 Task: Find connections with filter location Macaé with filter topic #hiringwith filter profile language German with filter current company Dicetek LLC with filter school R.V.R. & J.C. College of Engineering with filter industry Skiing Facilities with filter service category Negotiation with filter keywords title Marketing Communications Manager
Action: Mouse moved to (550, 77)
Screenshot: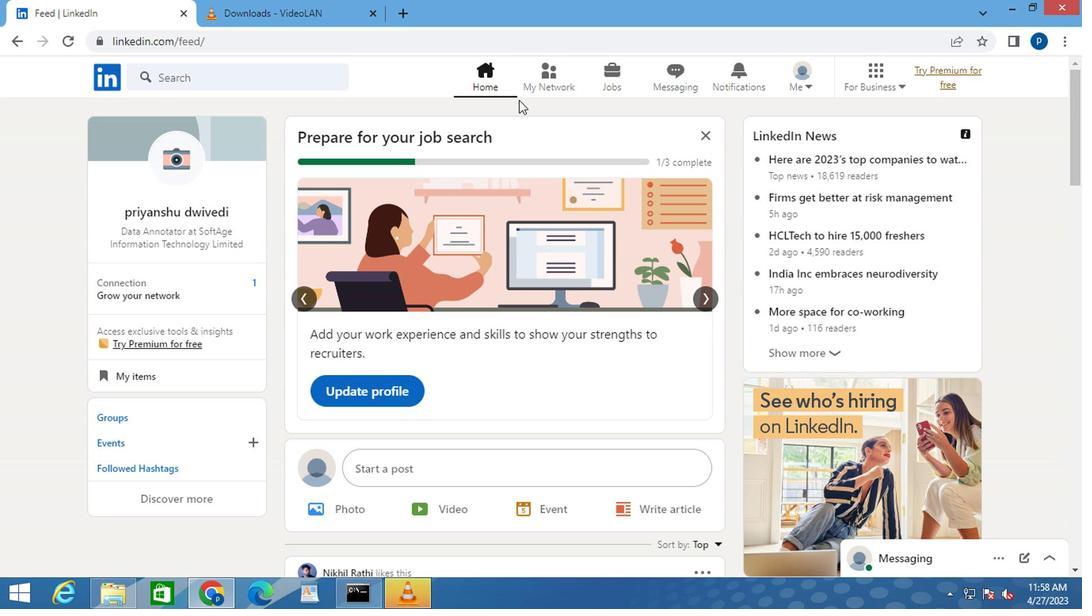 
Action: Mouse pressed left at (550, 77)
Screenshot: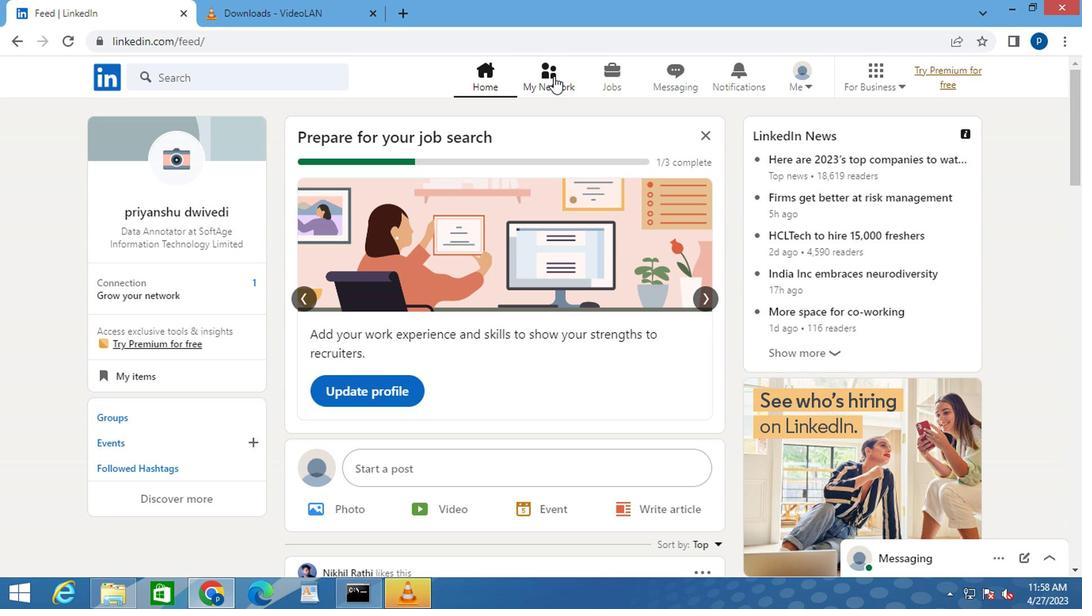 
Action: Mouse moved to (217, 155)
Screenshot: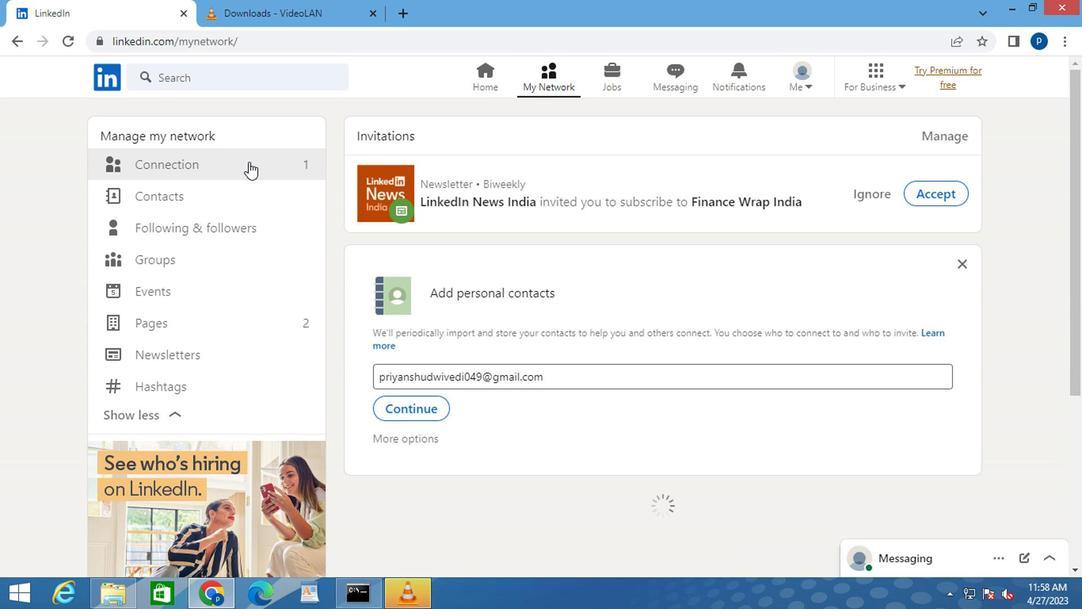 
Action: Mouse pressed left at (217, 155)
Screenshot: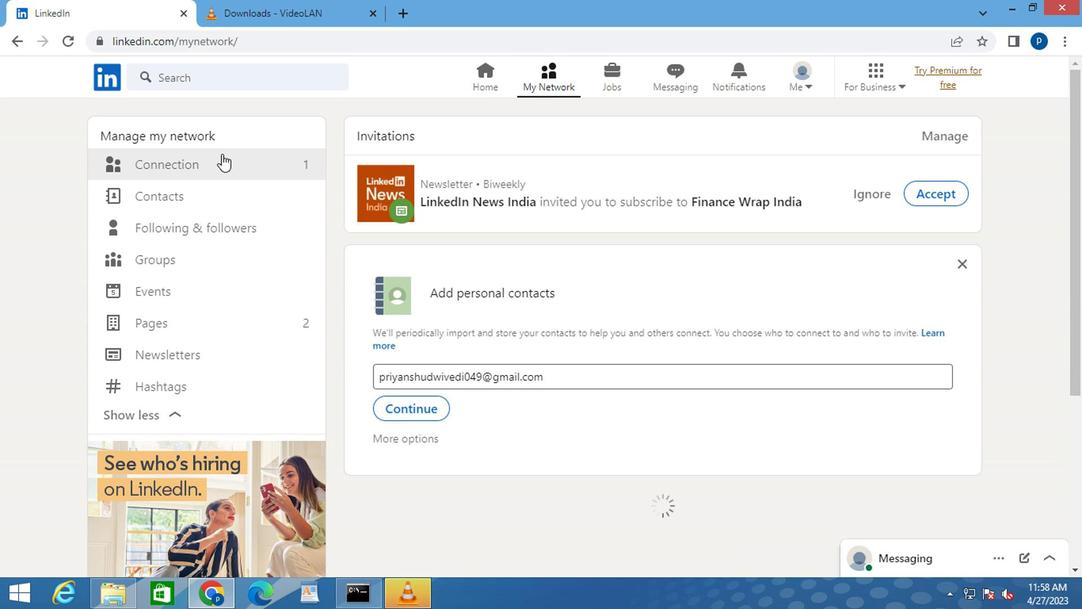 
Action: Mouse moved to (222, 162)
Screenshot: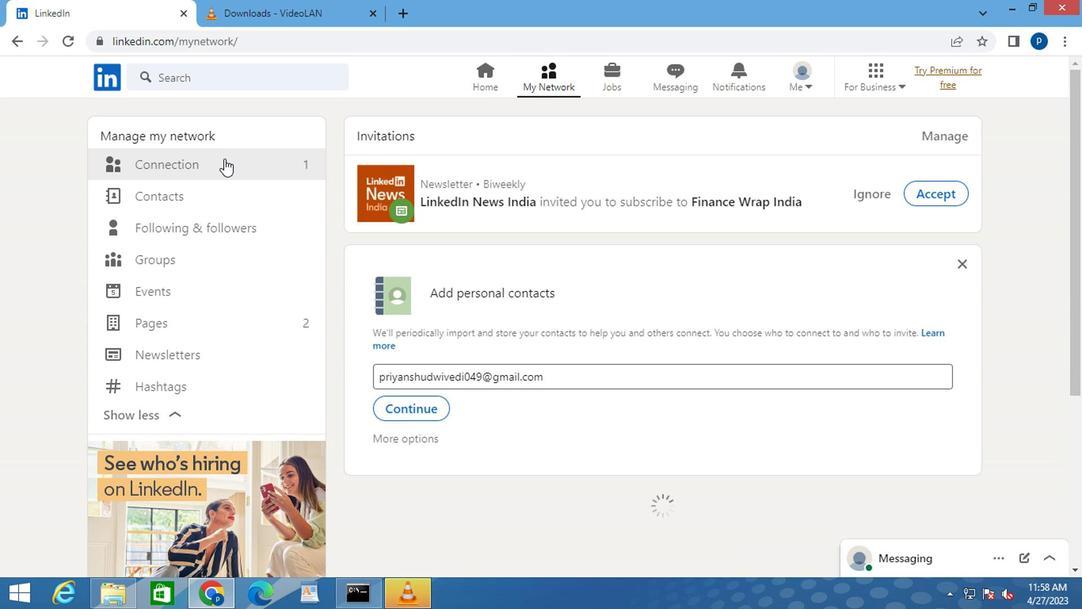 
Action: Mouse pressed left at (222, 162)
Screenshot: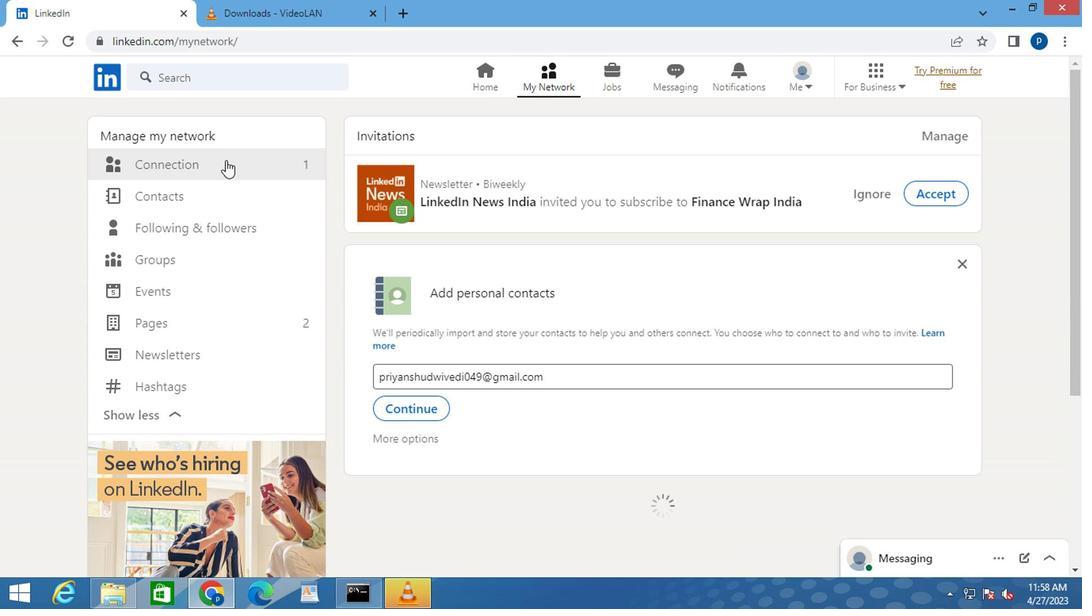 
Action: Mouse moved to (240, 164)
Screenshot: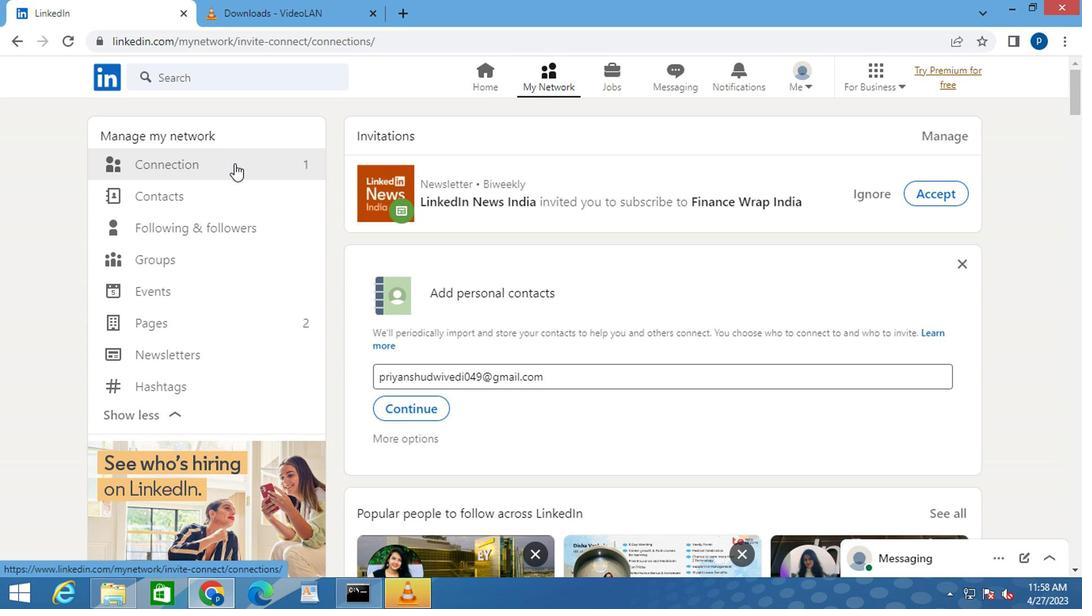 
Action: Mouse pressed left at (240, 164)
Screenshot: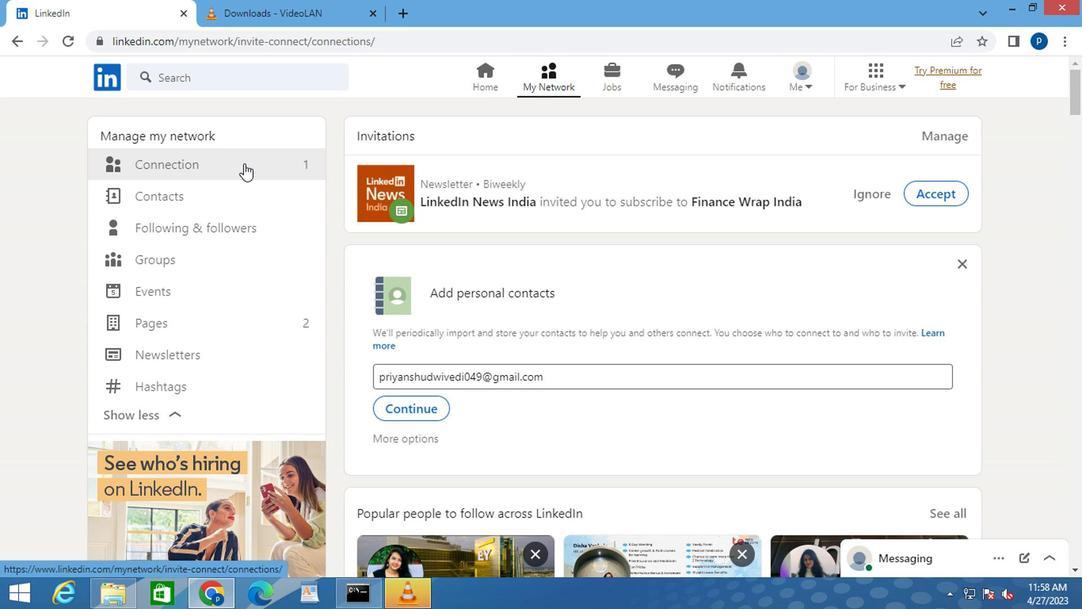 
Action: Mouse moved to (653, 159)
Screenshot: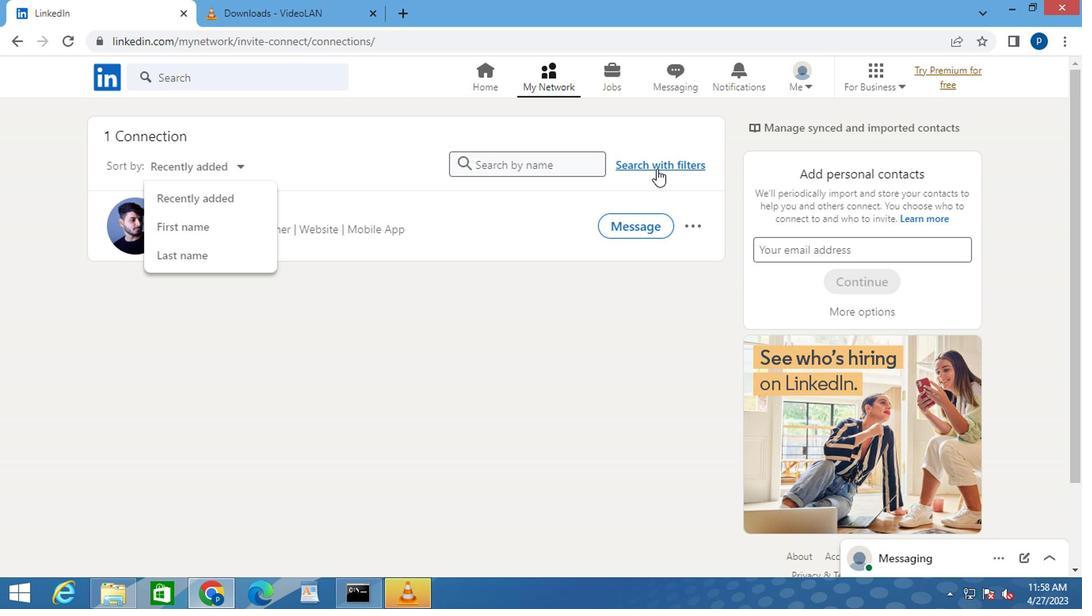 
Action: Mouse pressed left at (653, 159)
Screenshot: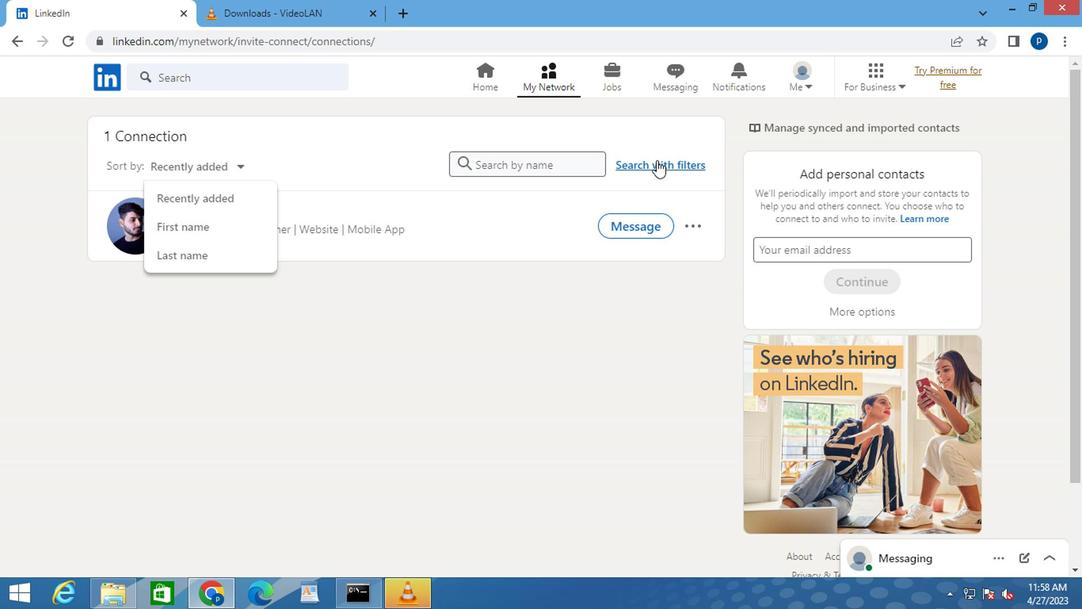 
Action: Mouse moved to (602, 122)
Screenshot: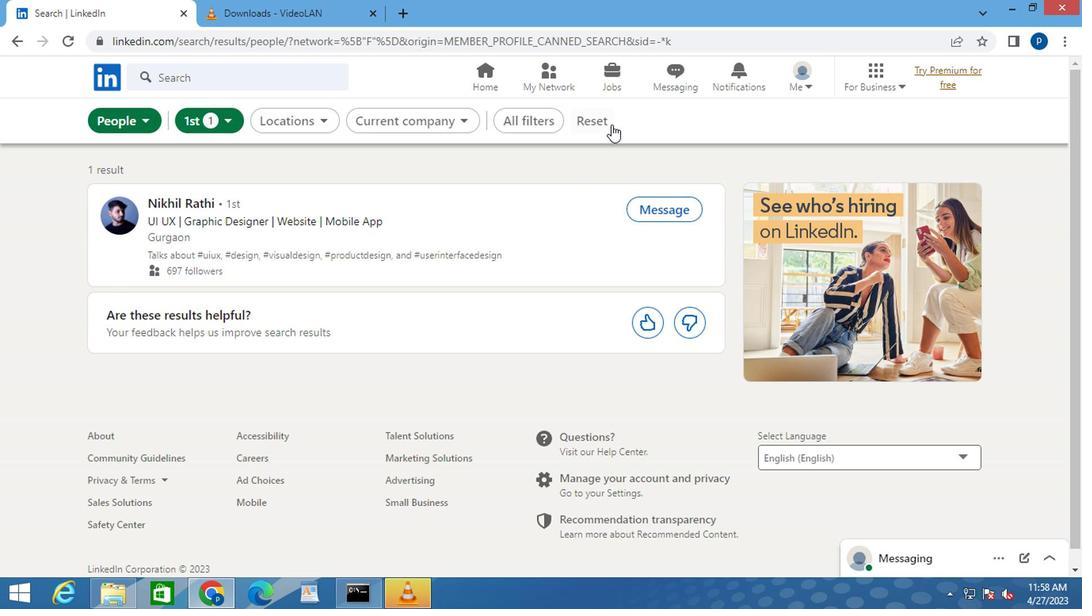 
Action: Mouse pressed left at (602, 122)
Screenshot: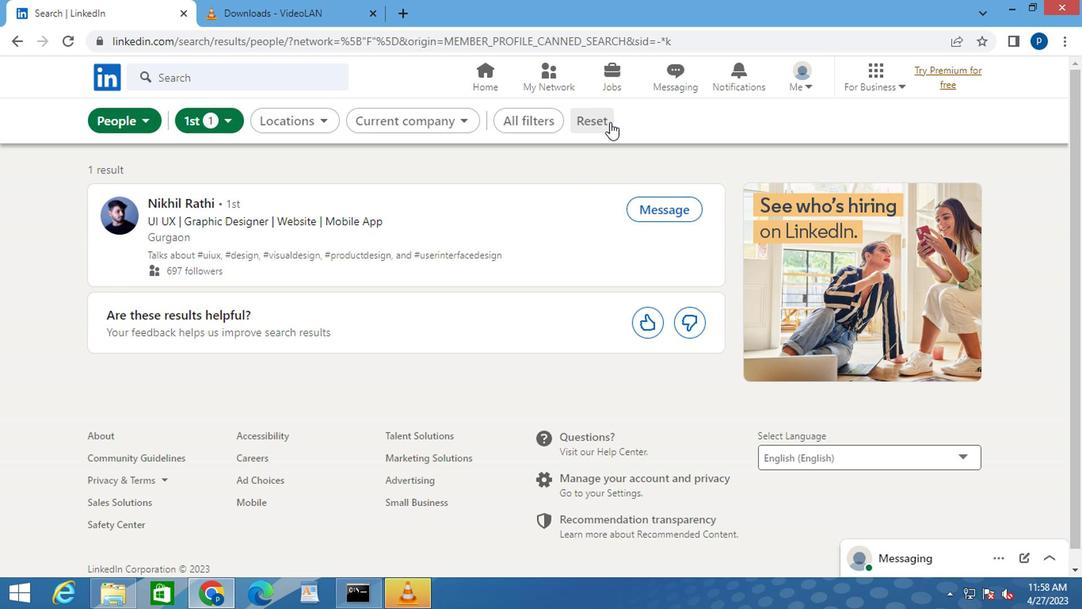 
Action: Mouse moved to (553, 118)
Screenshot: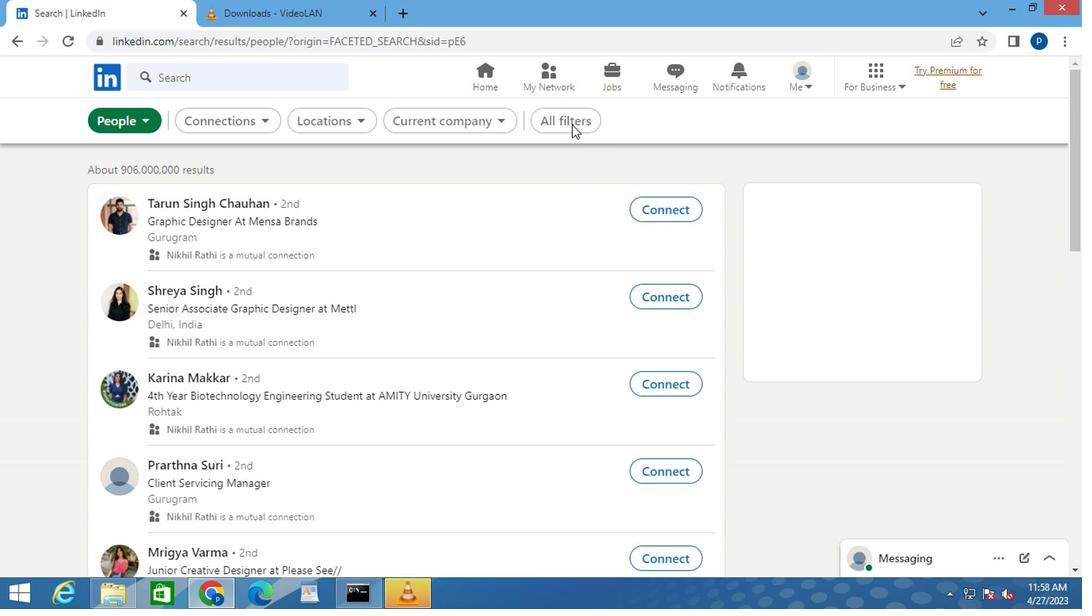 
Action: Mouse pressed left at (553, 118)
Screenshot: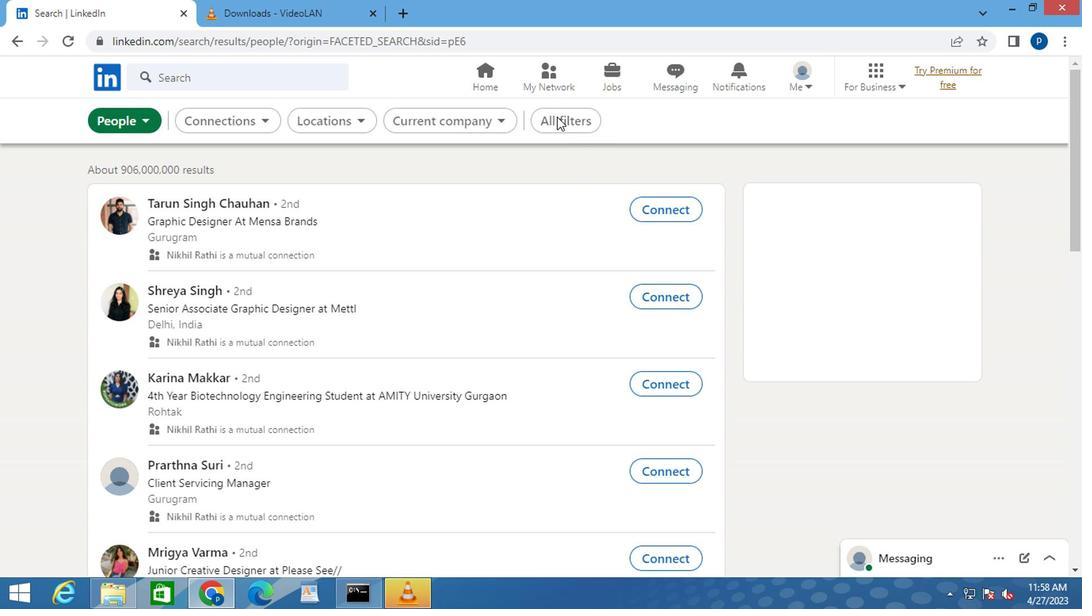 
Action: Mouse moved to (803, 343)
Screenshot: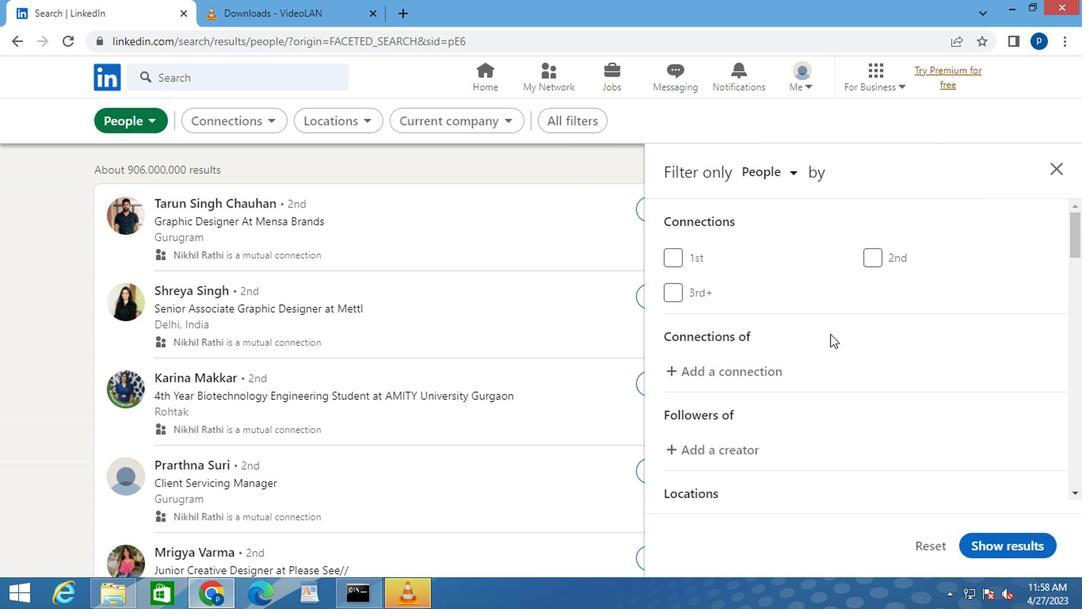 
Action: Mouse scrolled (803, 342) with delta (0, 0)
Screenshot: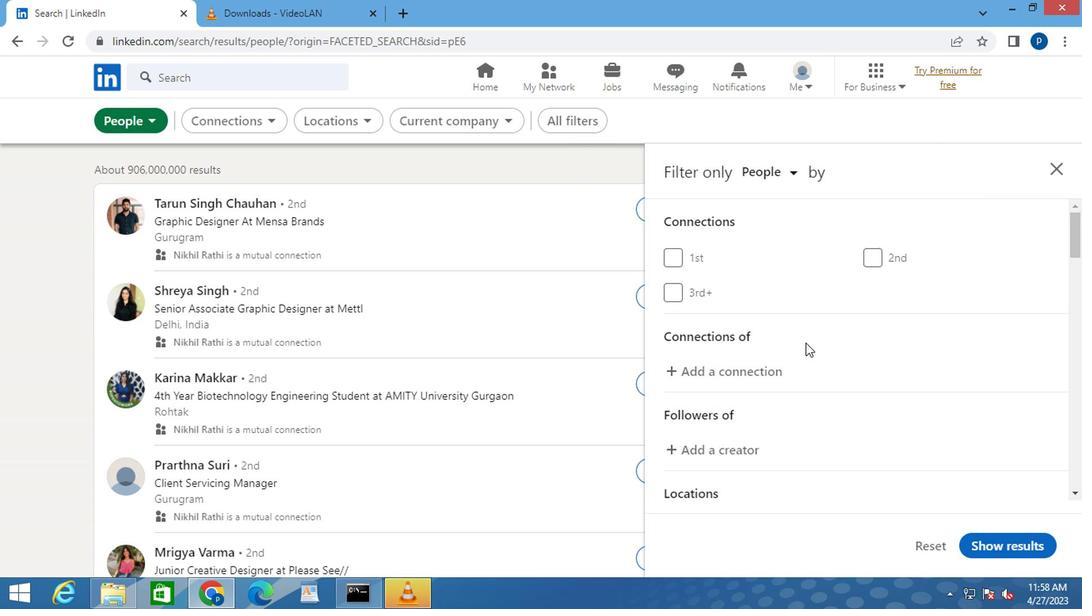 
Action: Mouse scrolled (803, 342) with delta (0, 0)
Screenshot: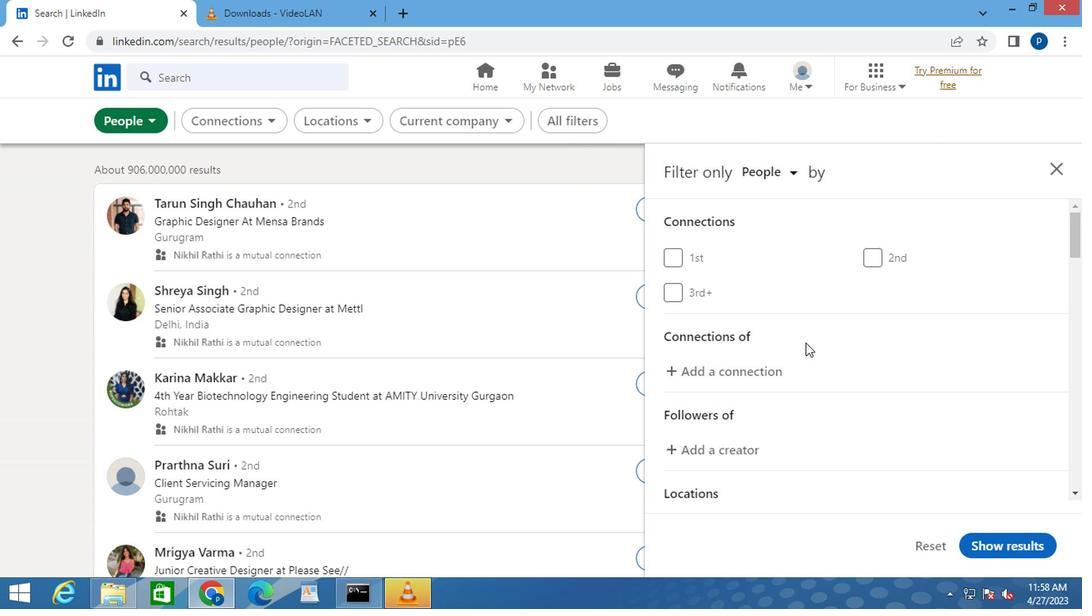 
Action: Mouse moved to (895, 426)
Screenshot: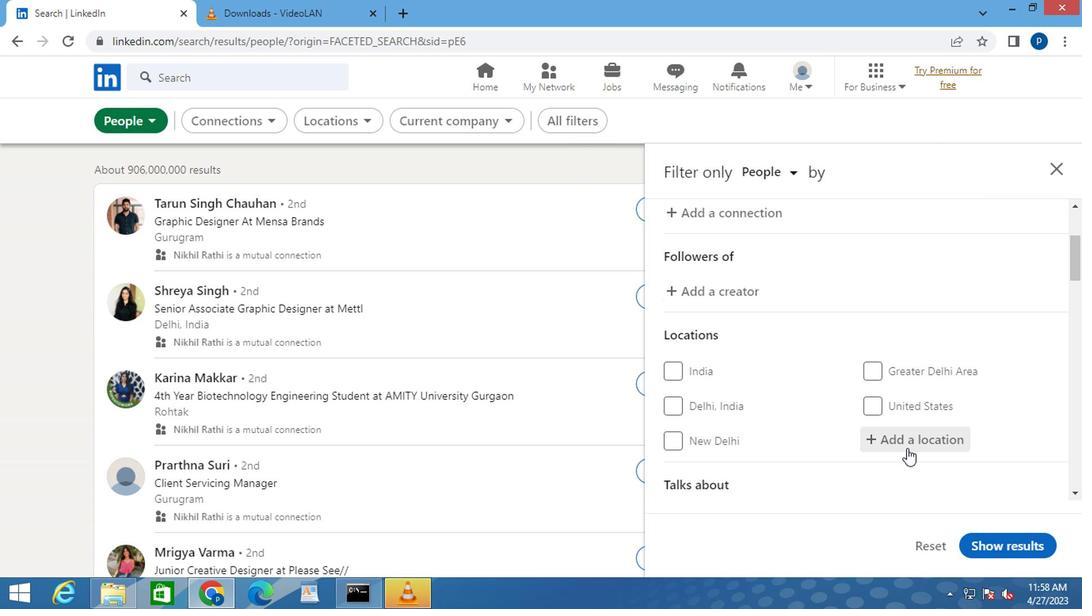 
Action: Mouse pressed left at (895, 426)
Screenshot: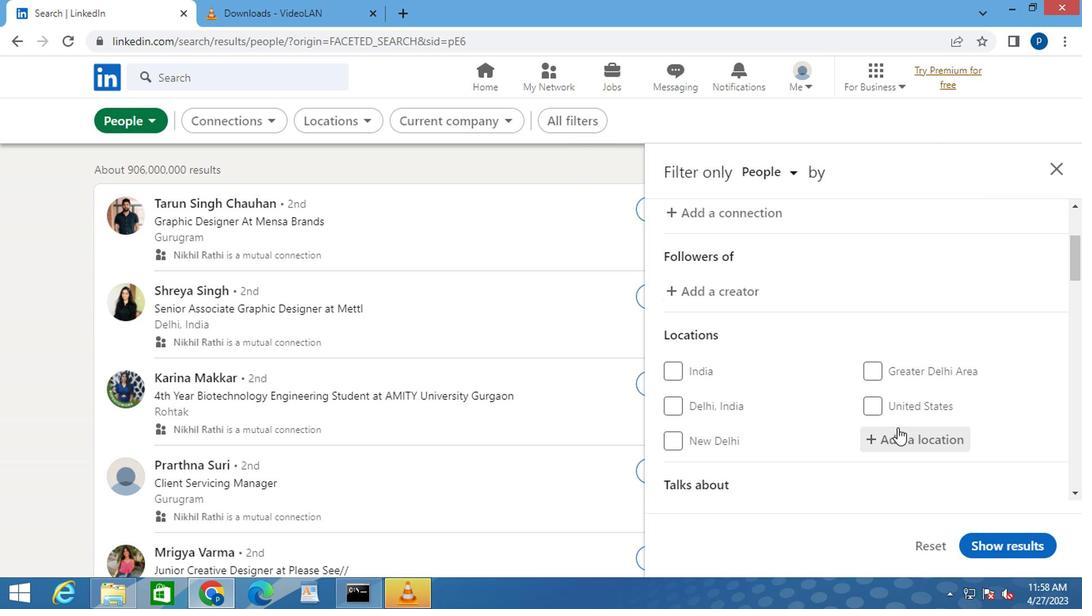 
Action: Key pressed m<Key.caps_lock>acae
Screenshot: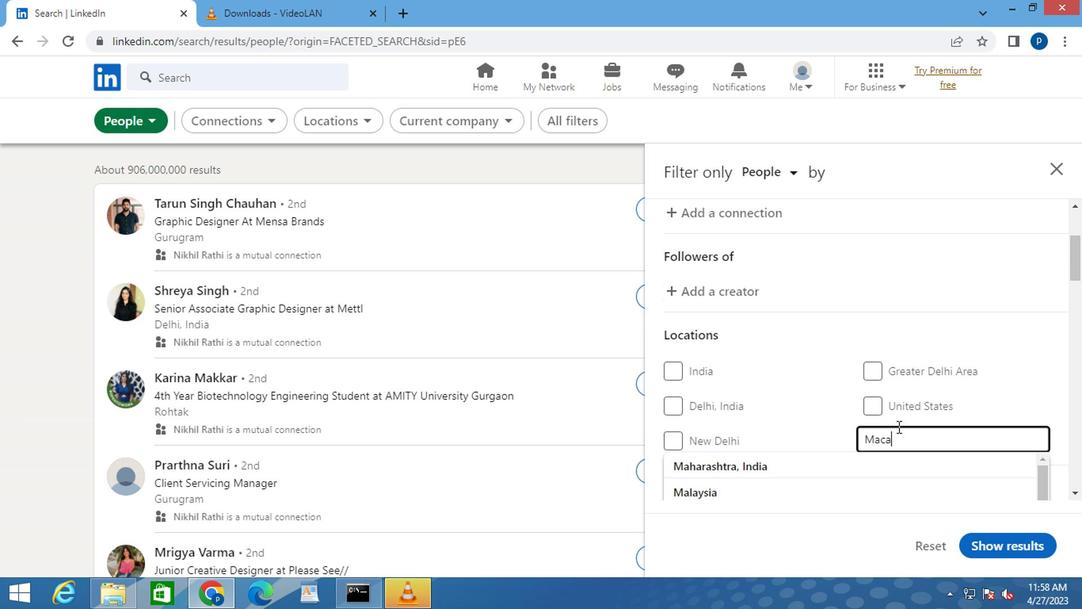
Action: Mouse moved to (787, 464)
Screenshot: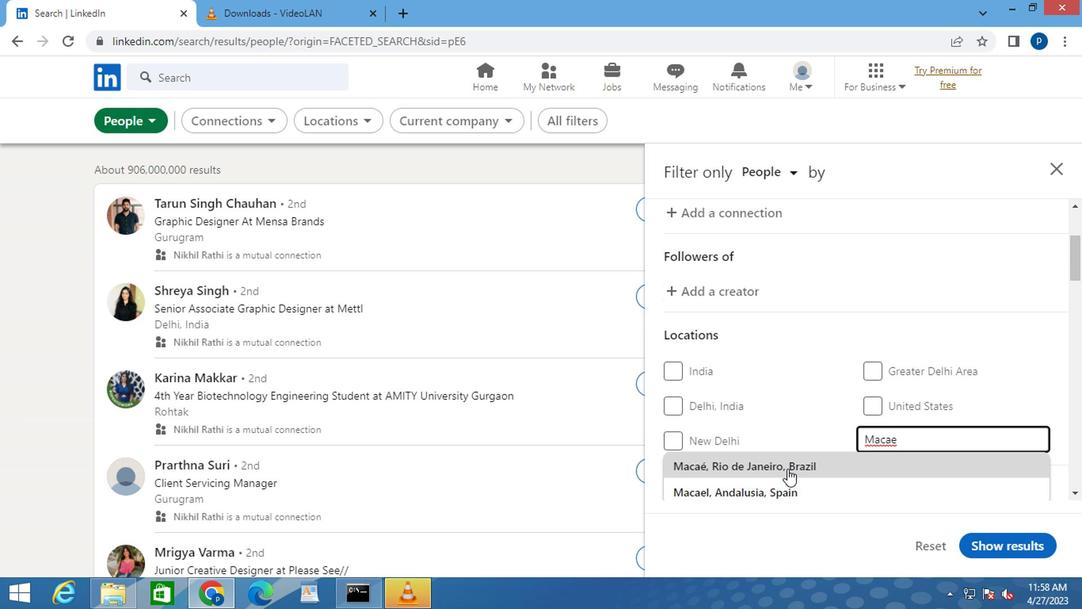 
Action: Mouse pressed left at (787, 464)
Screenshot: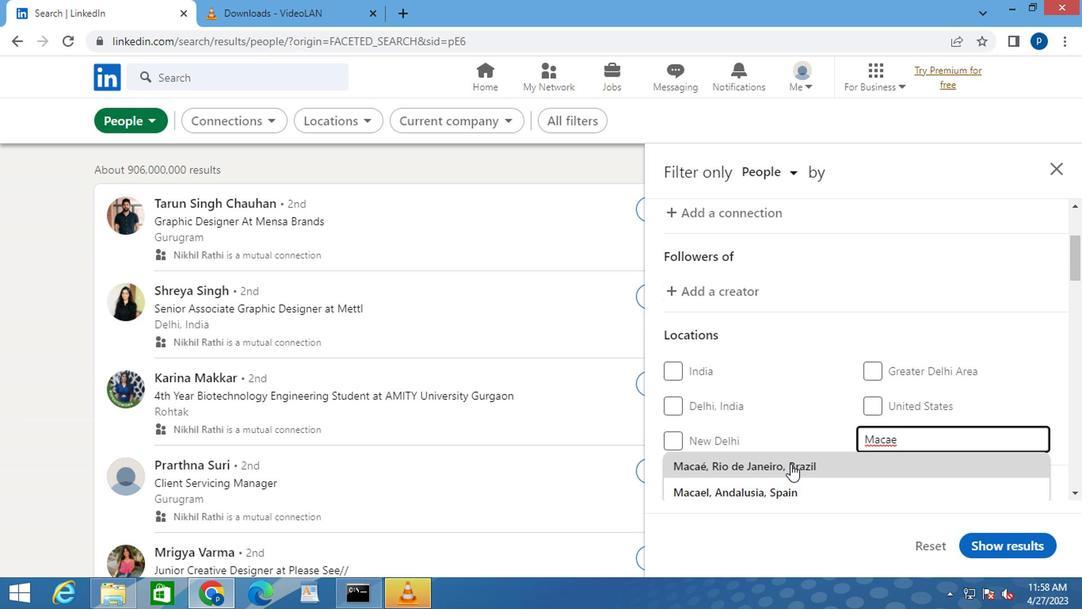 
Action: Mouse moved to (787, 439)
Screenshot: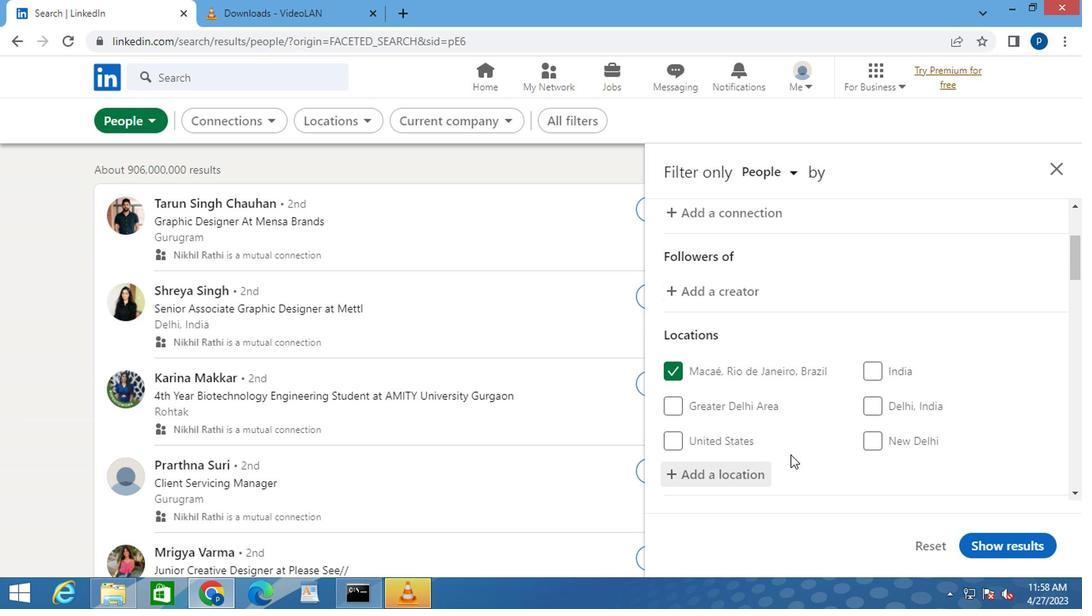 
Action: Mouse scrolled (787, 438) with delta (0, -1)
Screenshot: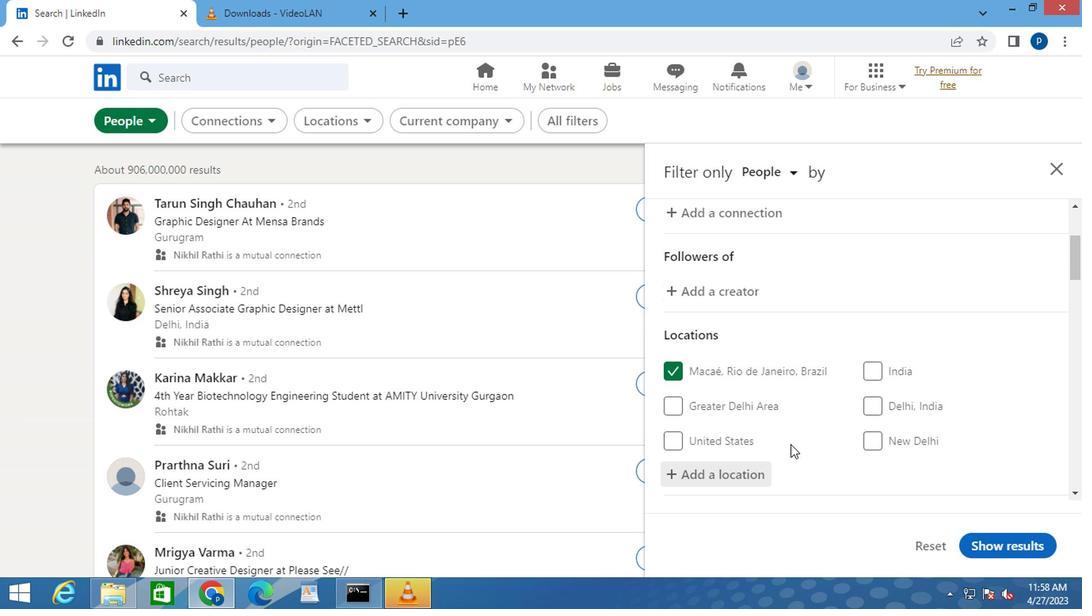 
Action: Mouse scrolled (787, 438) with delta (0, -1)
Screenshot: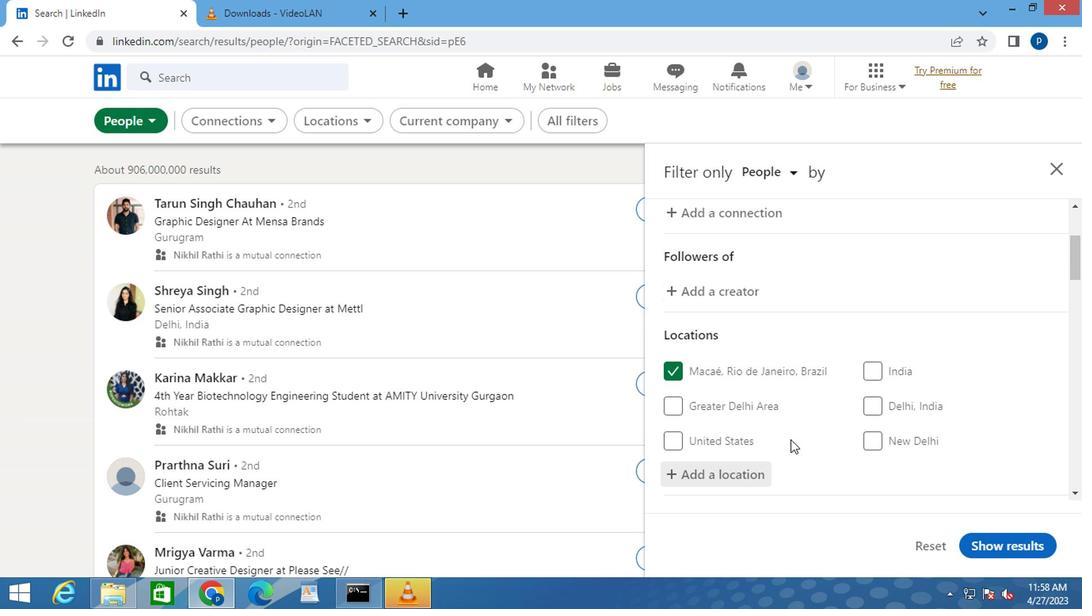 
Action: Mouse moved to (888, 460)
Screenshot: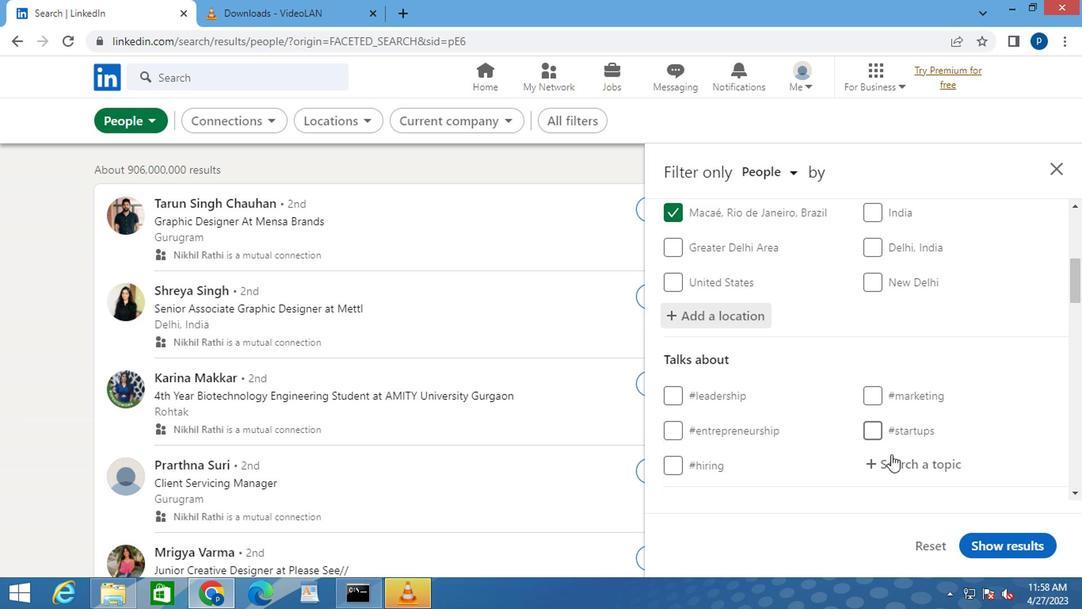 
Action: Mouse pressed left at (888, 460)
Screenshot: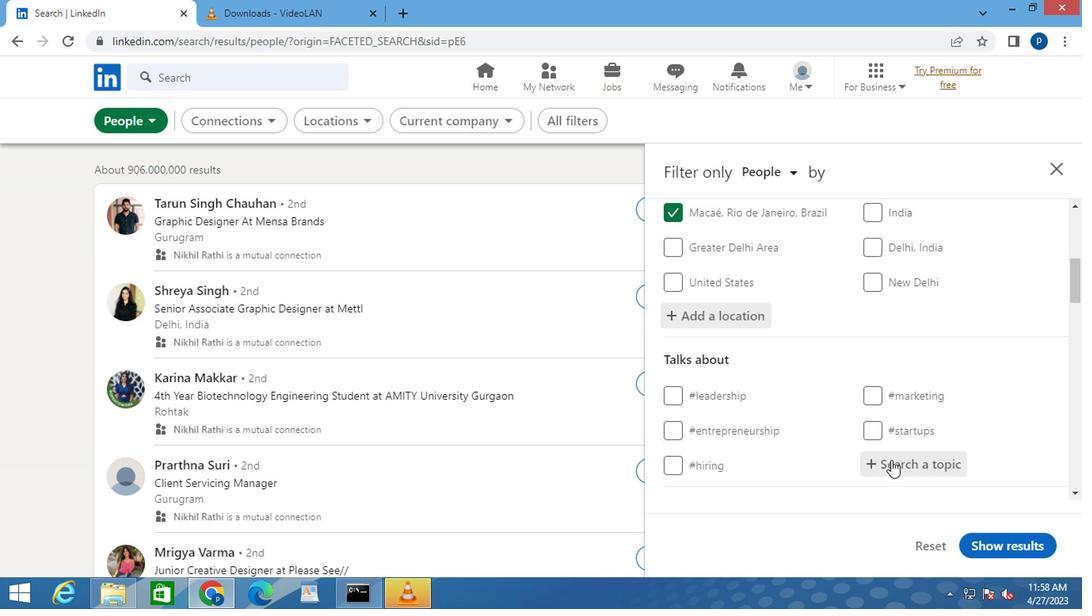 
Action: Key pressed <Key.shift>#HIRING<Key.space>
Screenshot: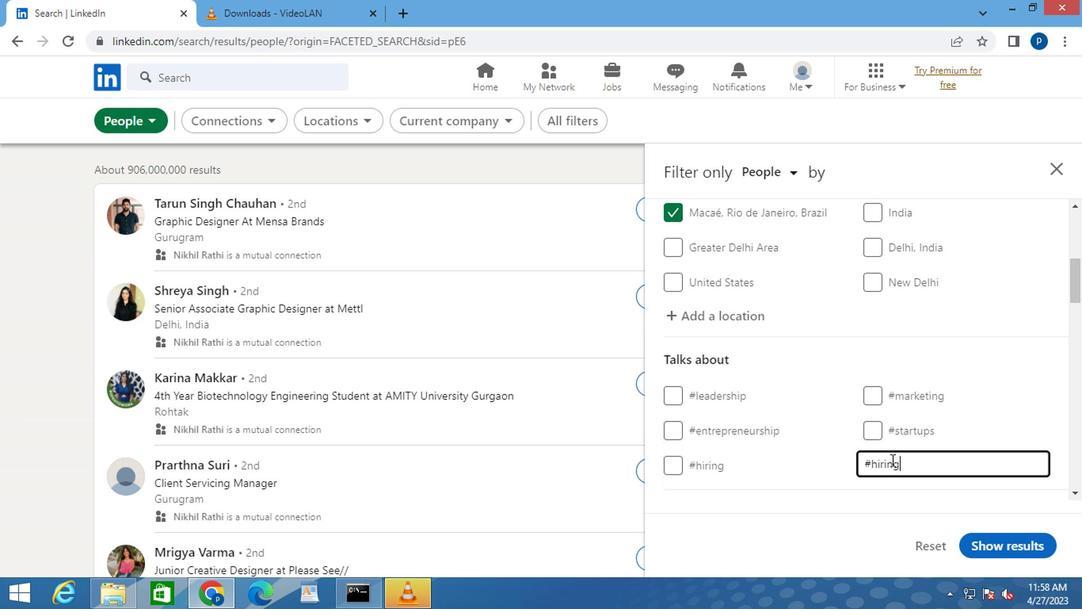 
Action: Mouse moved to (840, 437)
Screenshot: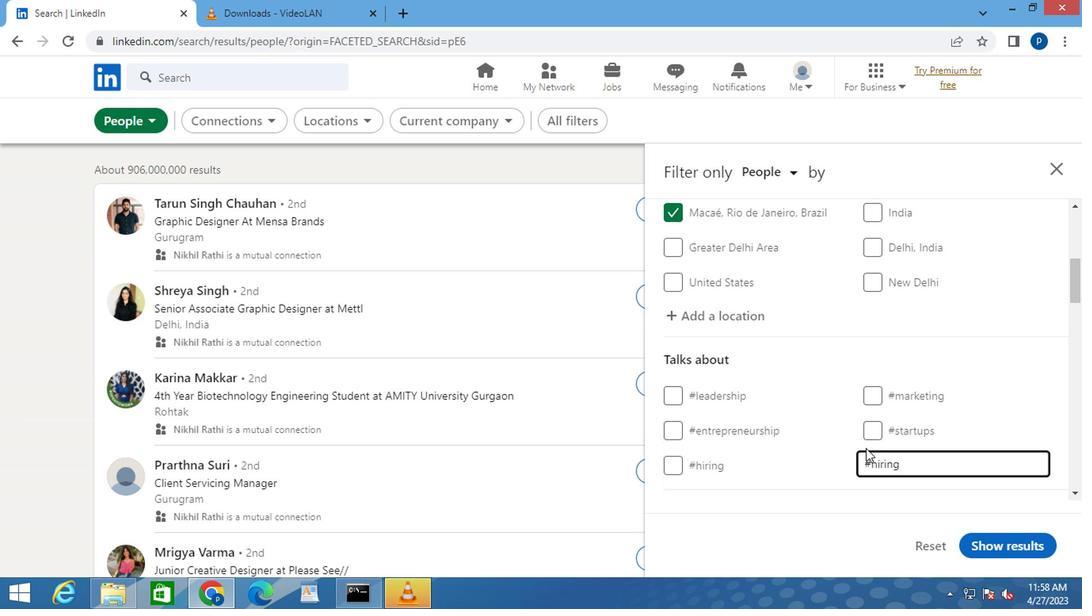 
Action: Mouse scrolled (840, 436) with delta (0, -1)
Screenshot: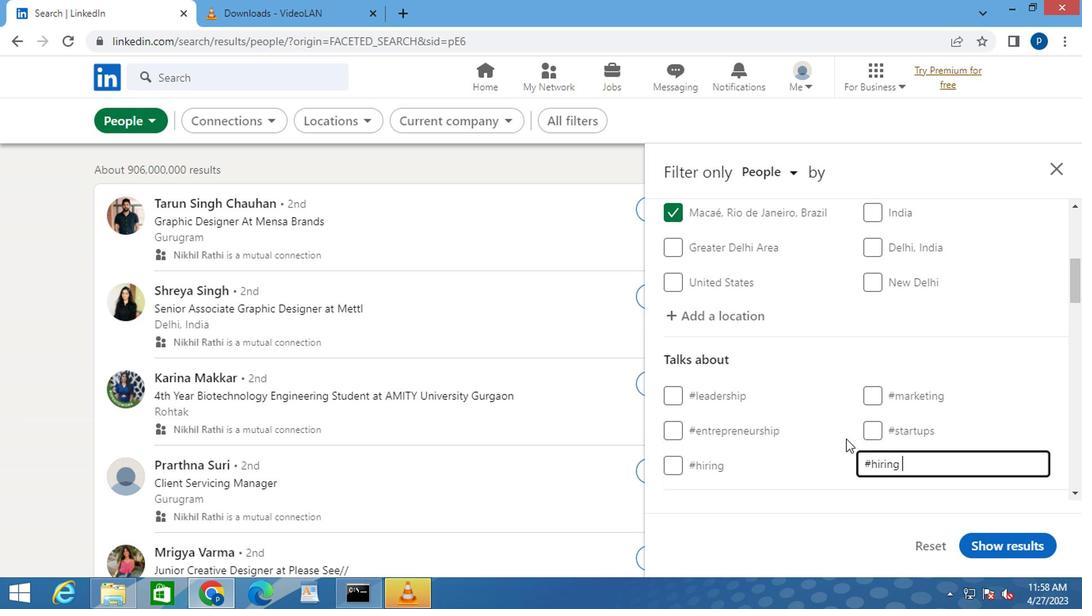 
Action: Mouse moved to (834, 437)
Screenshot: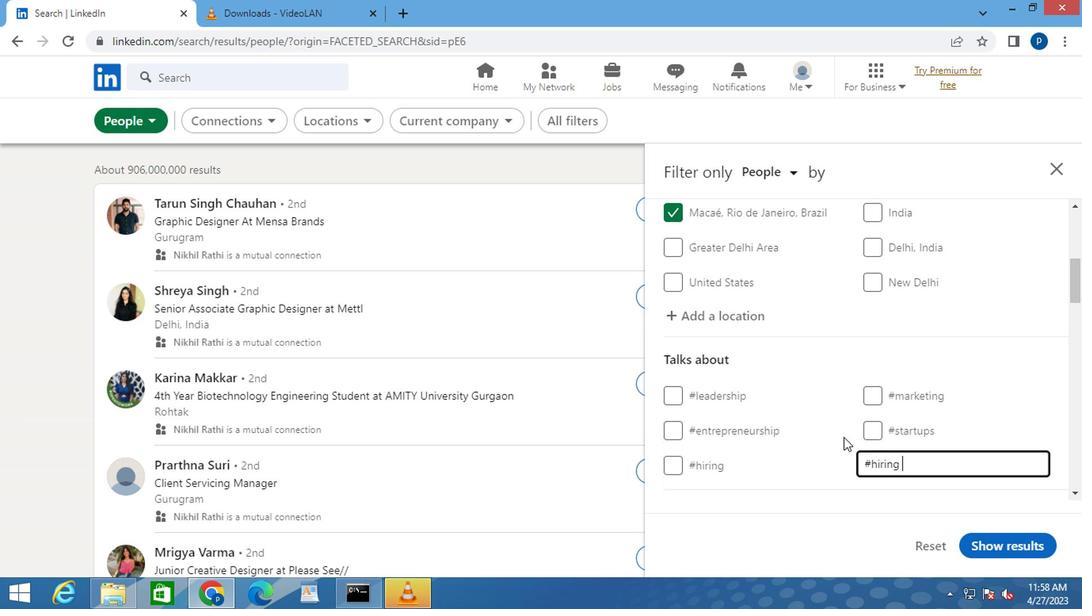 
Action: Mouse scrolled (834, 436) with delta (0, -1)
Screenshot: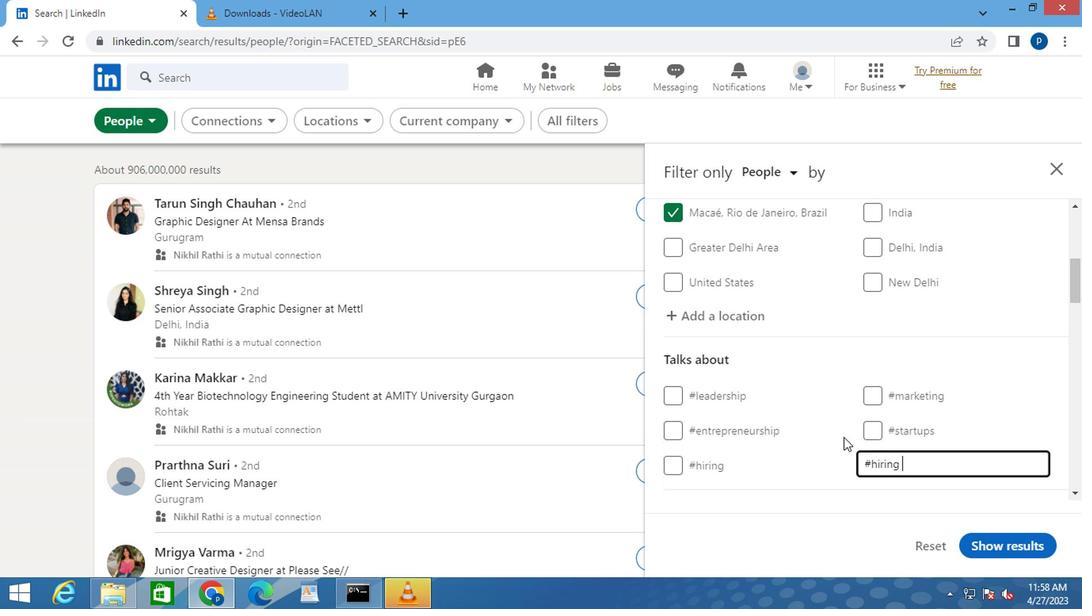 
Action: Mouse moved to (828, 434)
Screenshot: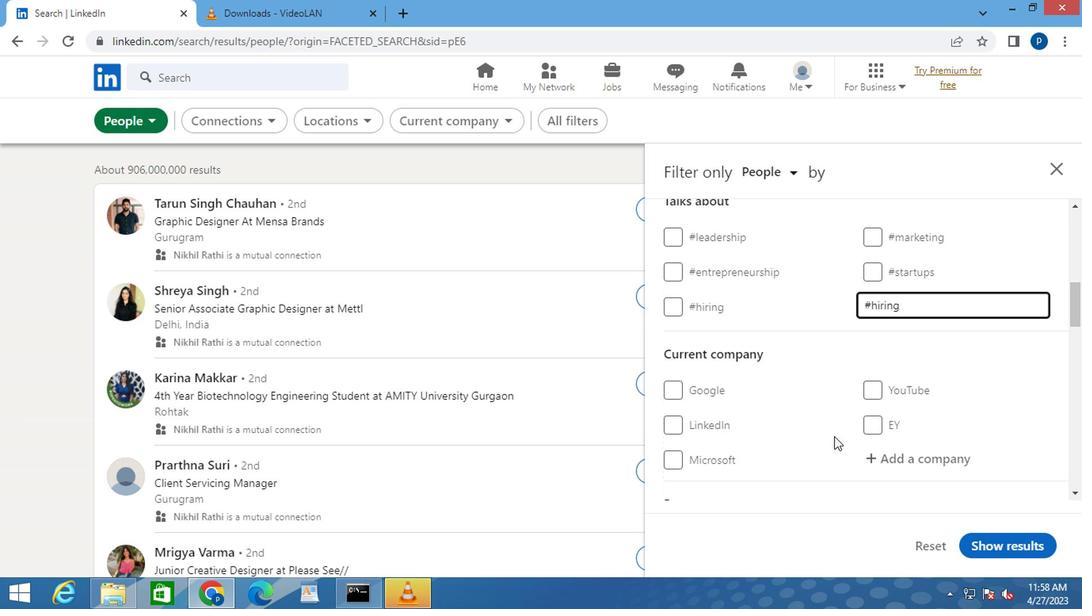 
Action: Mouse scrolled (828, 434) with delta (0, 0)
Screenshot: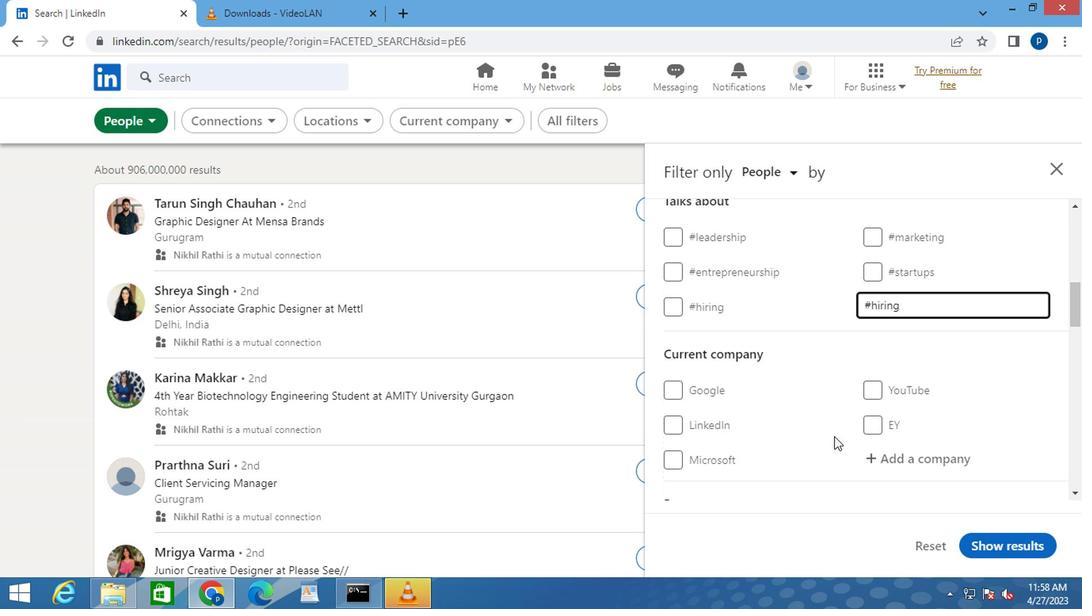 
Action: Mouse moved to (816, 428)
Screenshot: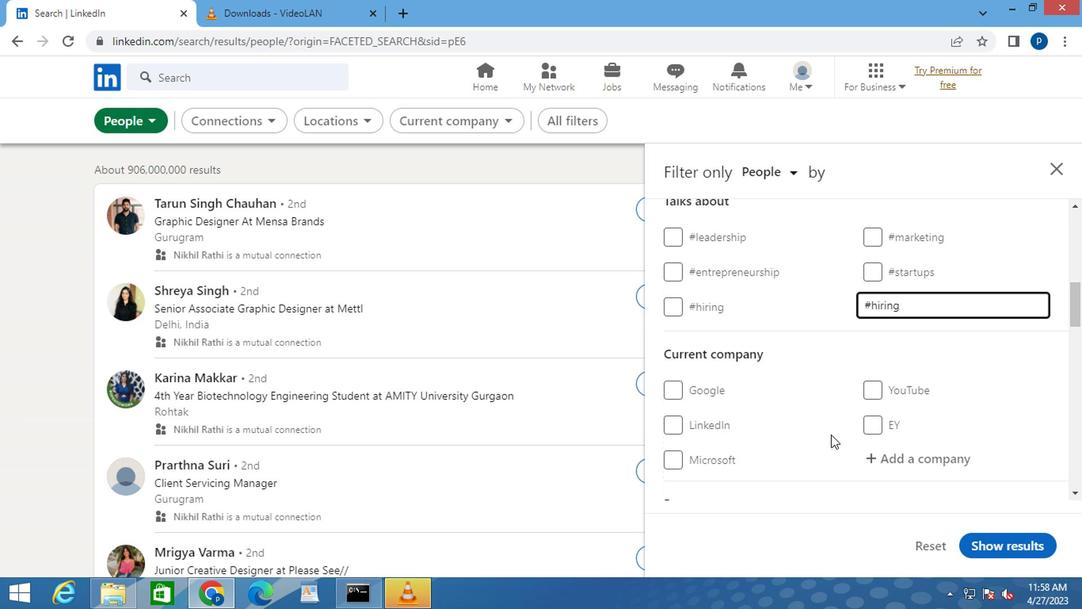 
Action: Mouse scrolled (816, 428) with delta (0, 0)
Screenshot: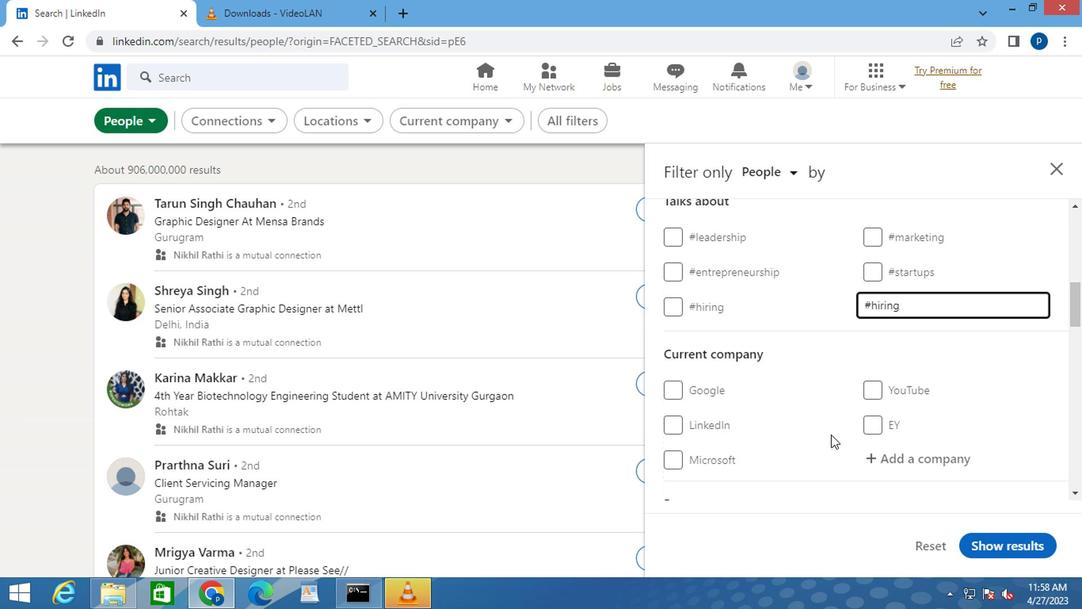 
Action: Mouse moved to (803, 420)
Screenshot: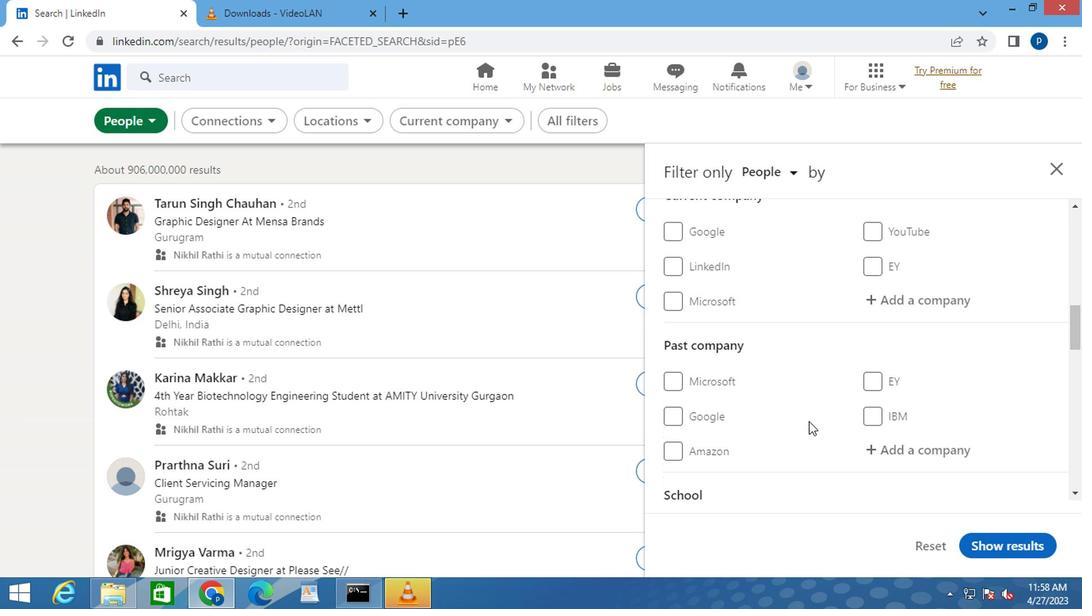 
Action: Mouse scrolled (803, 420) with delta (0, 0)
Screenshot: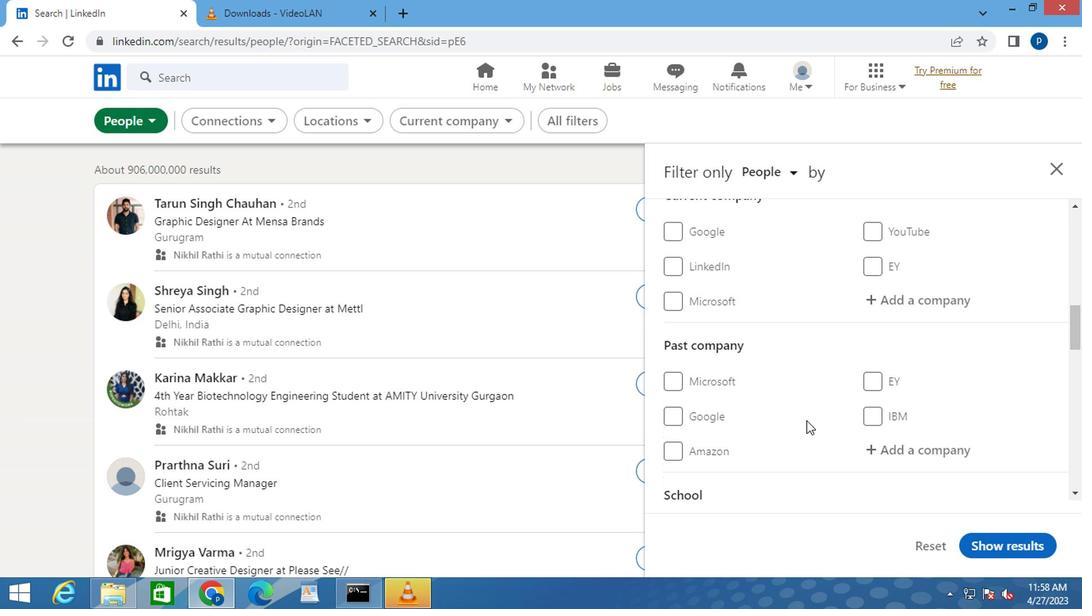 
Action: Mouse scrolled (803, 420) with delta (0, 0)
Screenshot: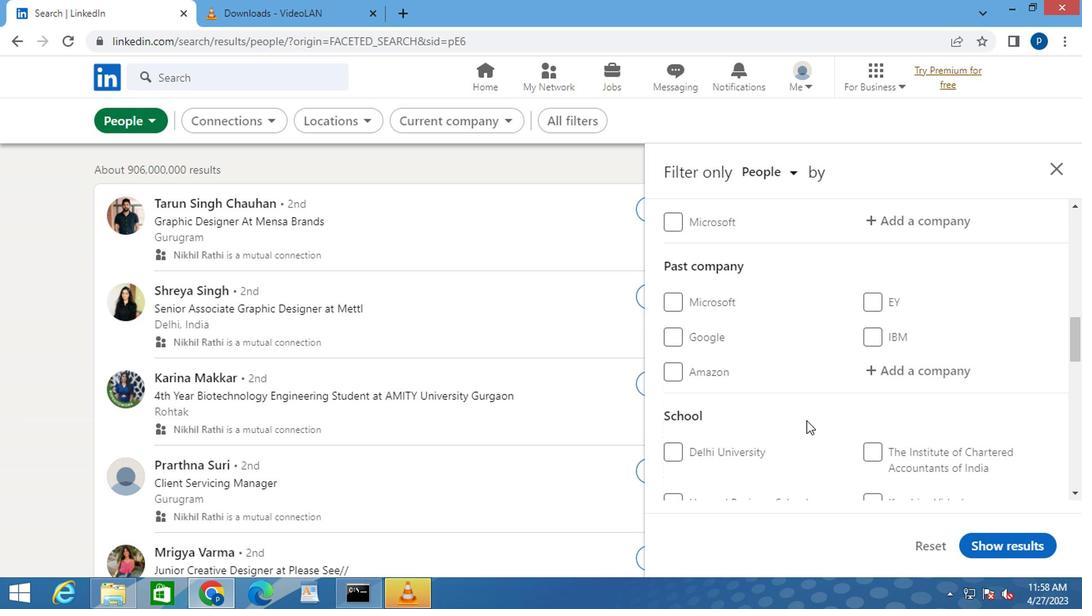 
Action: Mouse scrolled (803, 420) with delta (0, 0)
Screenshot: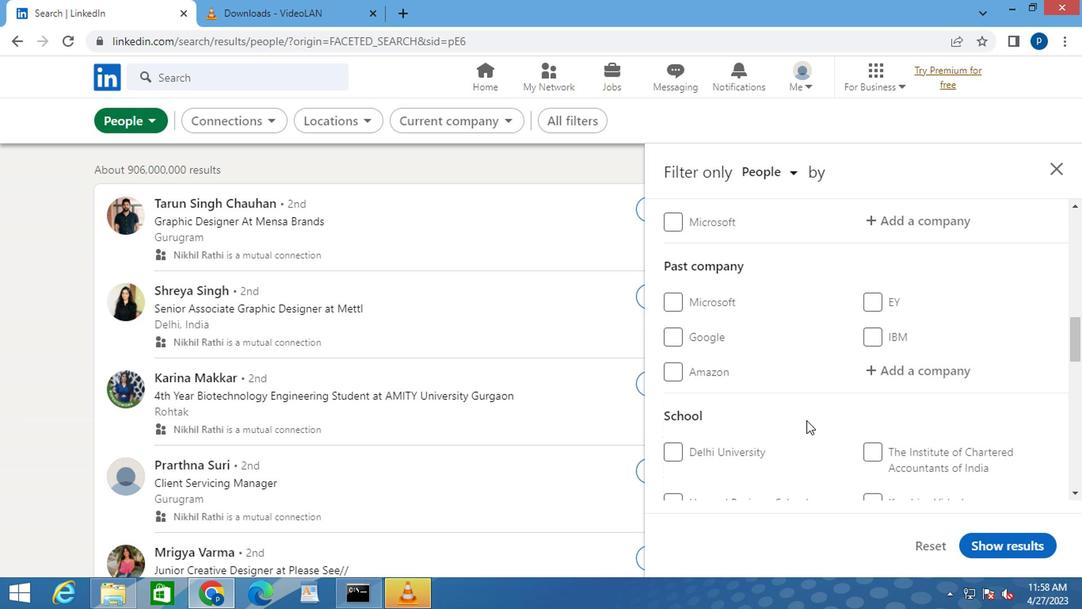 
Action: Mouse scrolled (803, 420) with delta (0, 0)
Screenshot: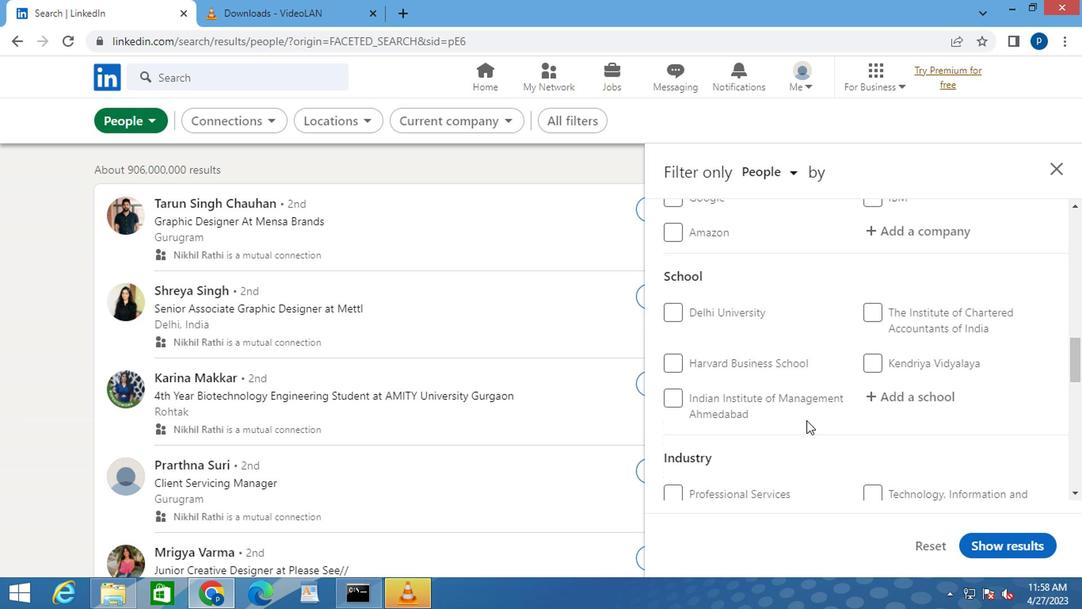 
Action: Mouse scrolled (803, 420) with delta (0, 0)
Screenshot: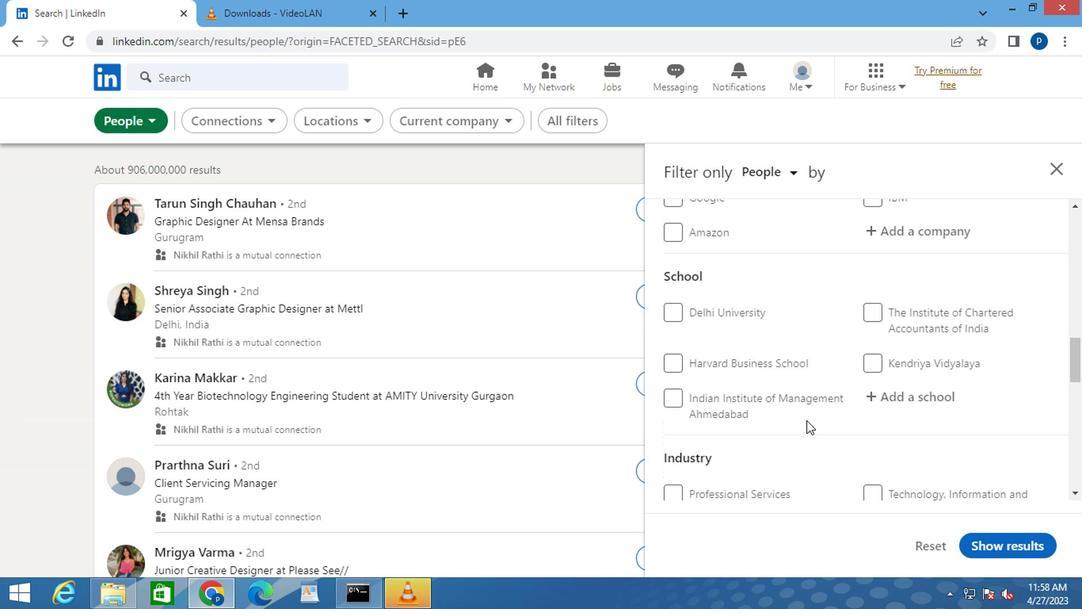 
Action: Mouse scrolled (803, 420) with delta (0, 0)
Screenshot: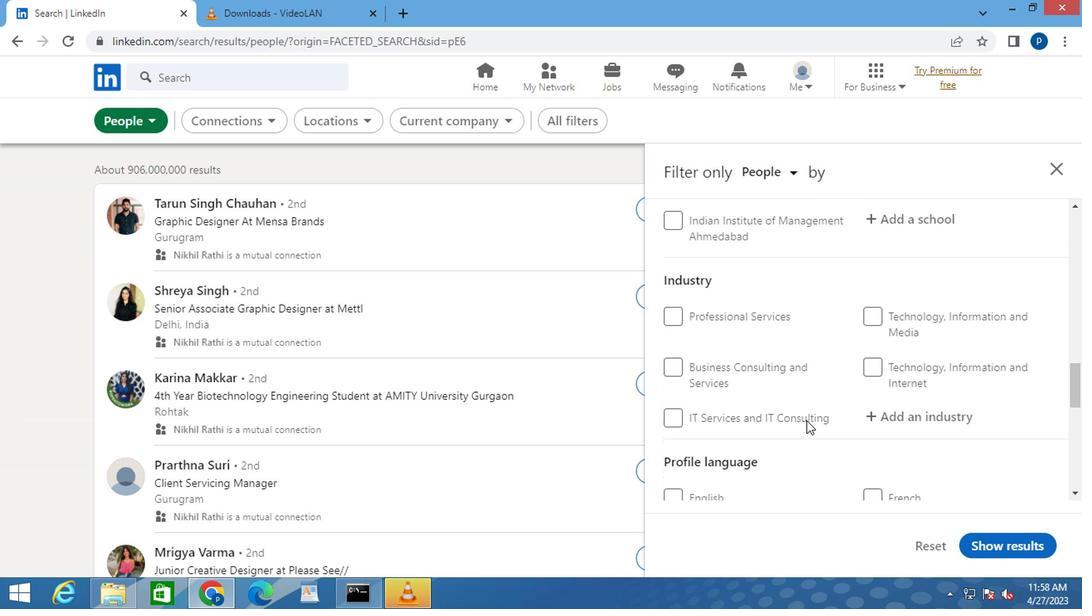 
Action: Mouse scrolled (803, 420) with delta (0, 0)
Screenshot: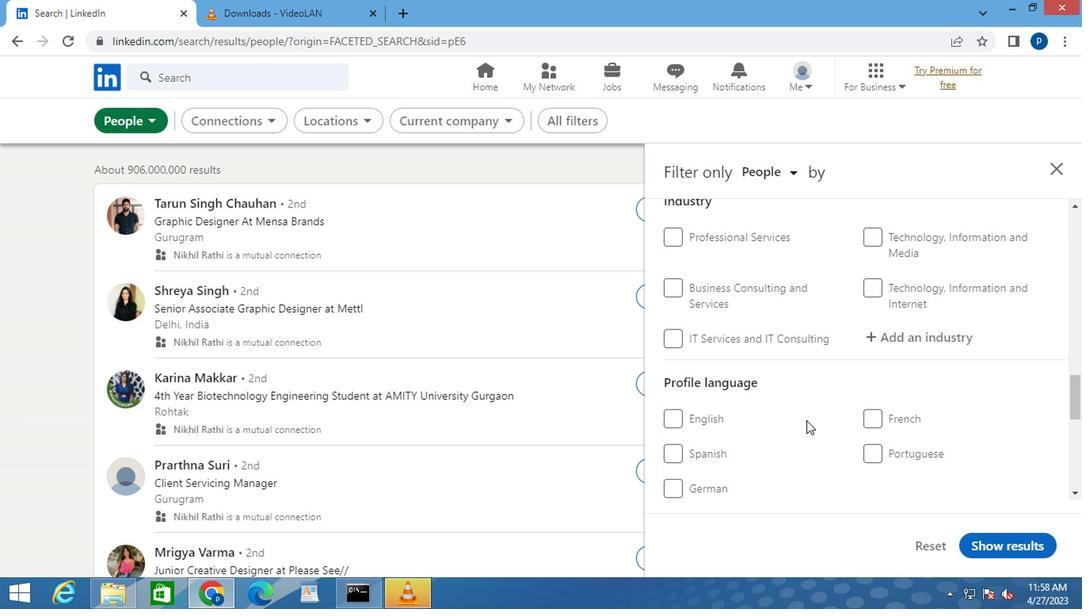 
Action: Mouse moved to (669, 407)
Screenshot: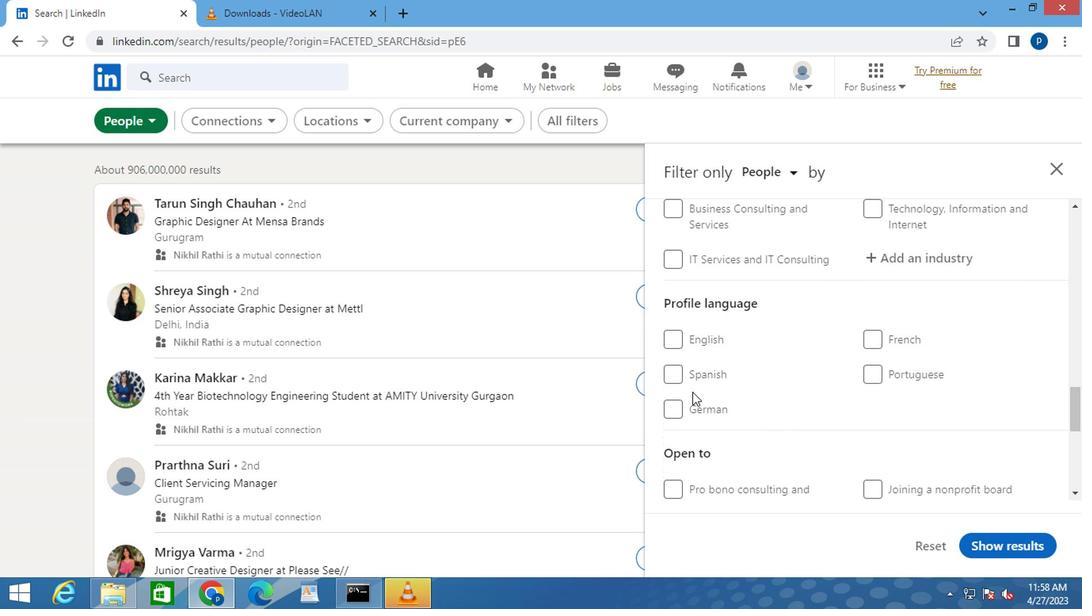 
Action: Mouse pressed left at (669, 407)
Screenshot: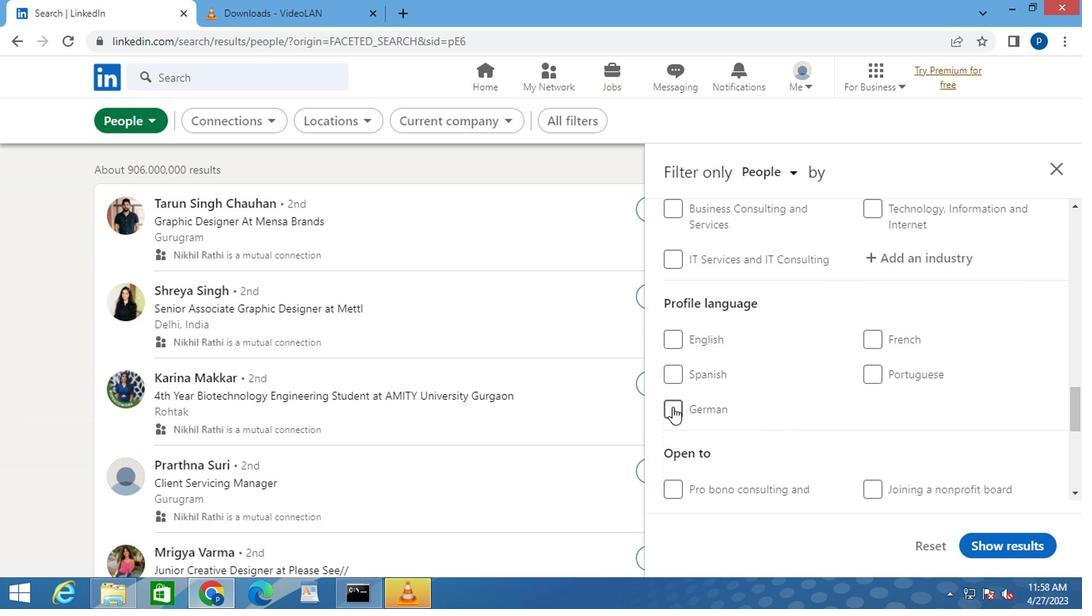 
Action: Mouse moved to (818, 389)
Screenshot: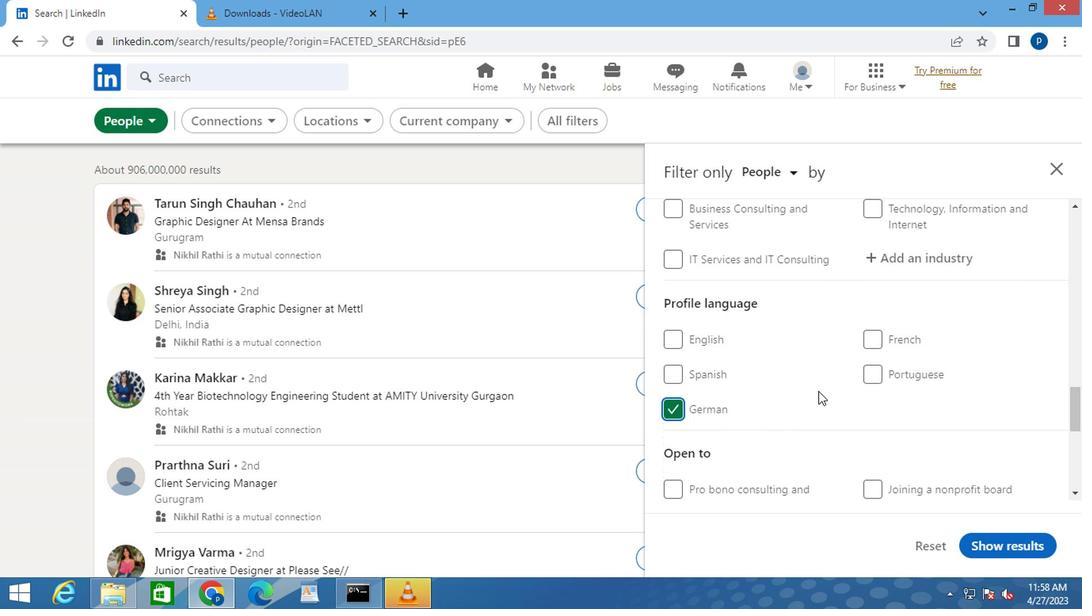 
Action: Mouse scrolled (818, 390) with delta (0, 1)
Screenshot: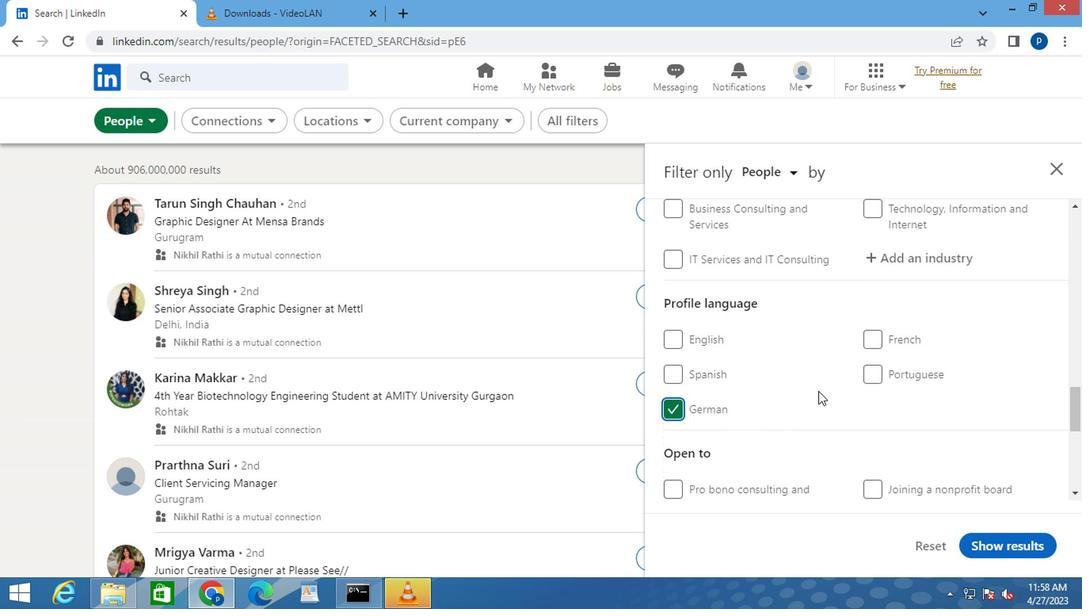 
Action: Mouse scrolled (818, 390) with delta (0, 1)
Screenshot: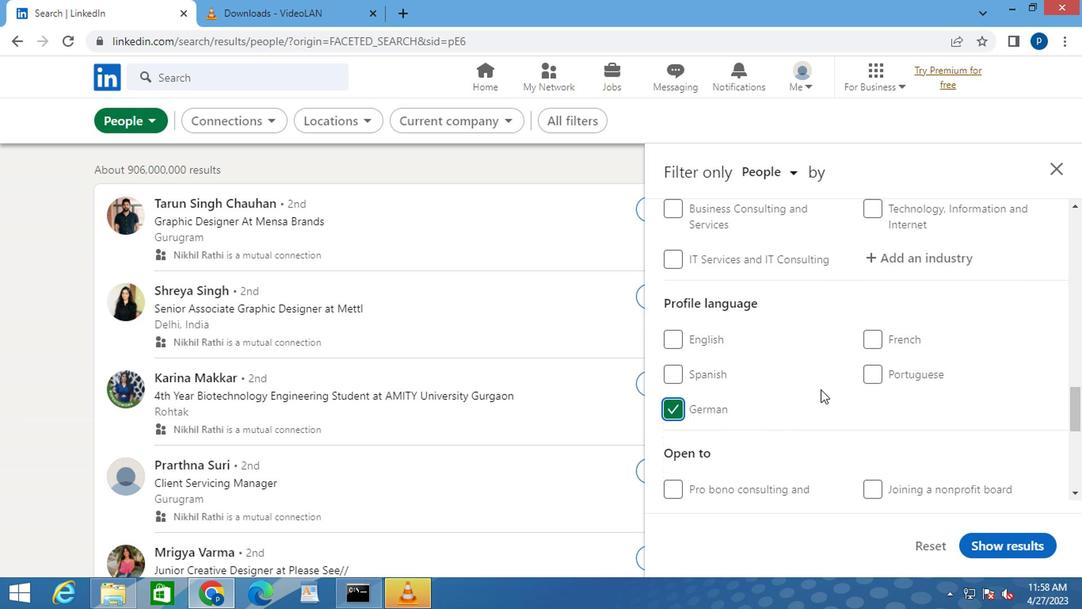 
Action: Mouse scrolled (818, 390) with delta (0, 1)
Screenshot: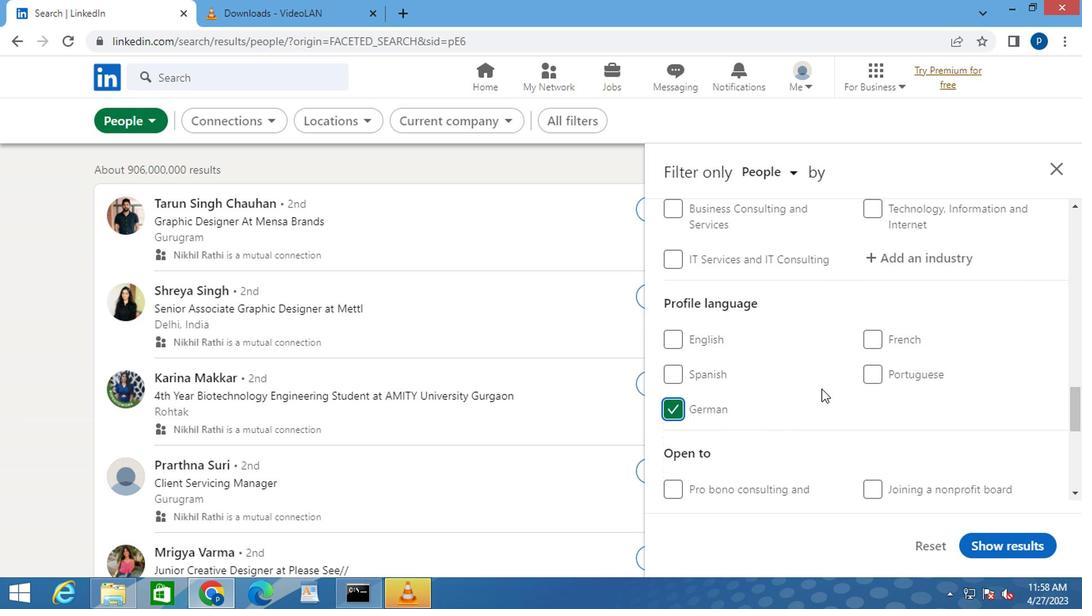 
Action: Mouse scrolled (818, 388) with delta (0, 0)
Screenshot: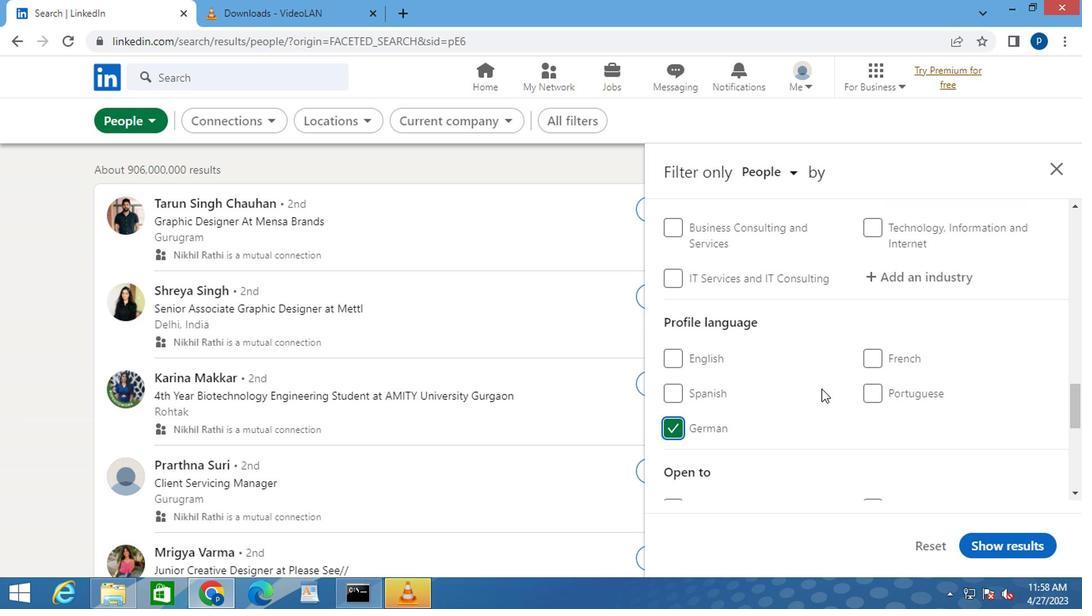 
Action: Mouse scrolled (818, 390) with delta (0, 1)
Screenshot: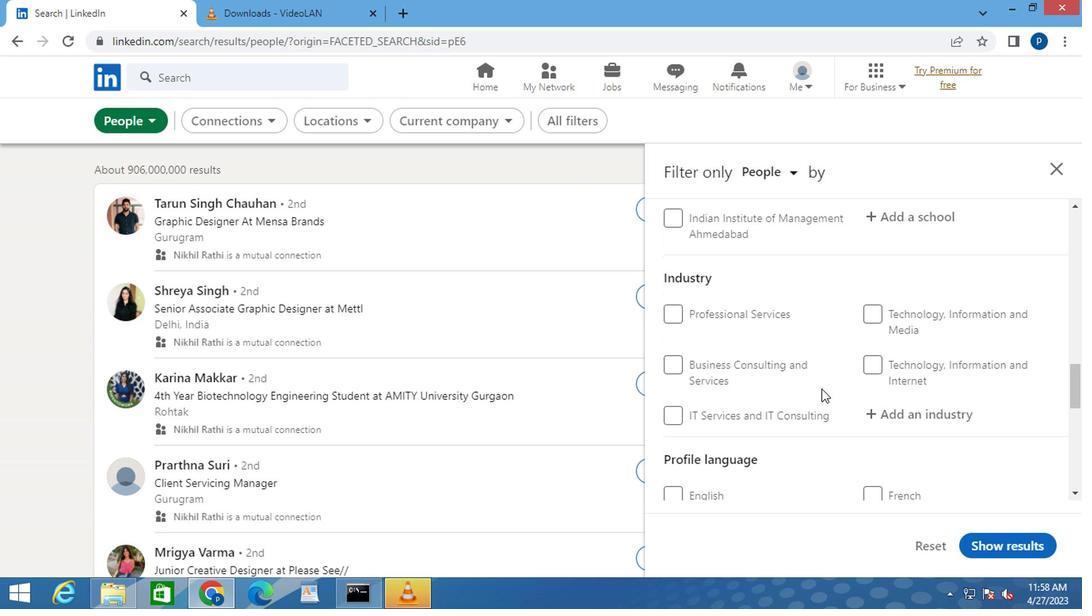 
Action: Mouse scrolled (818, 390) with delta (0, 1)
Screenshot: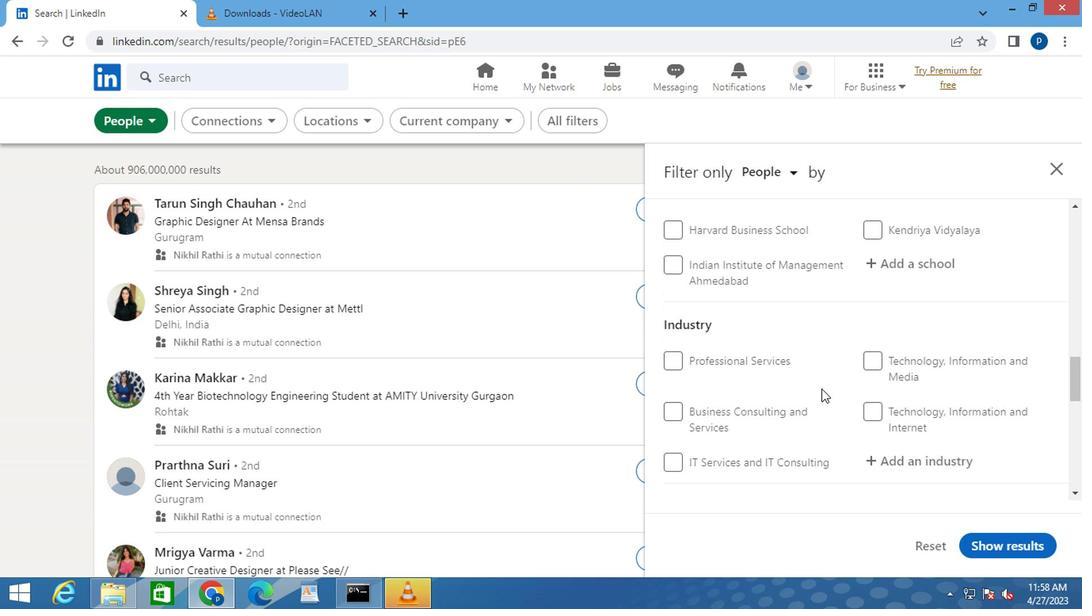 
Action: Mouse scrolled (818, 390) with delta (0, 1)
Screenshot: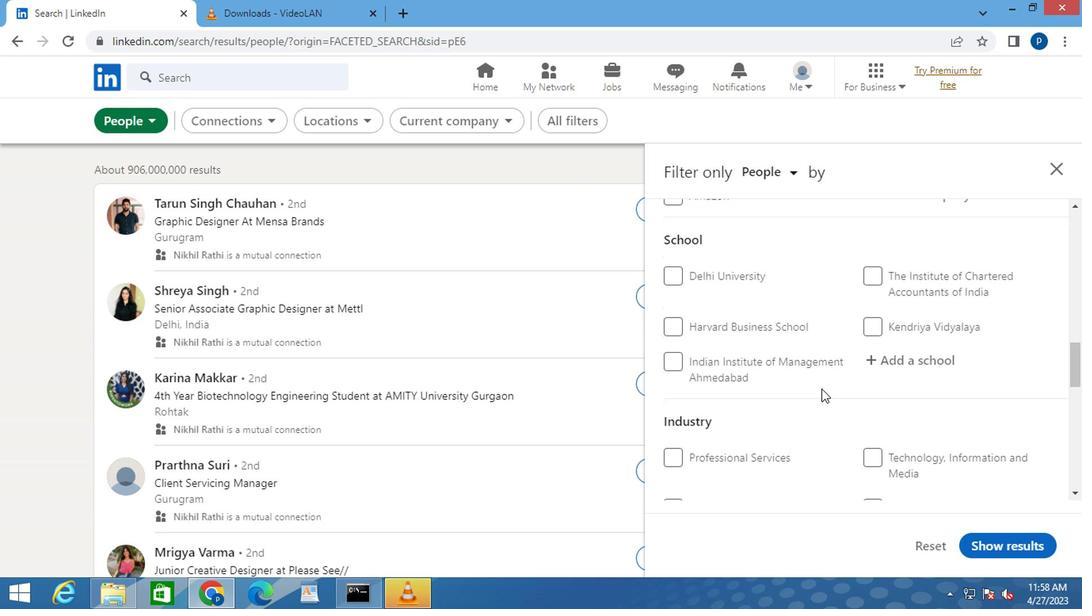 
Action: Mouse scrolled (818, 390) with delta (0, 1)
Screenshot: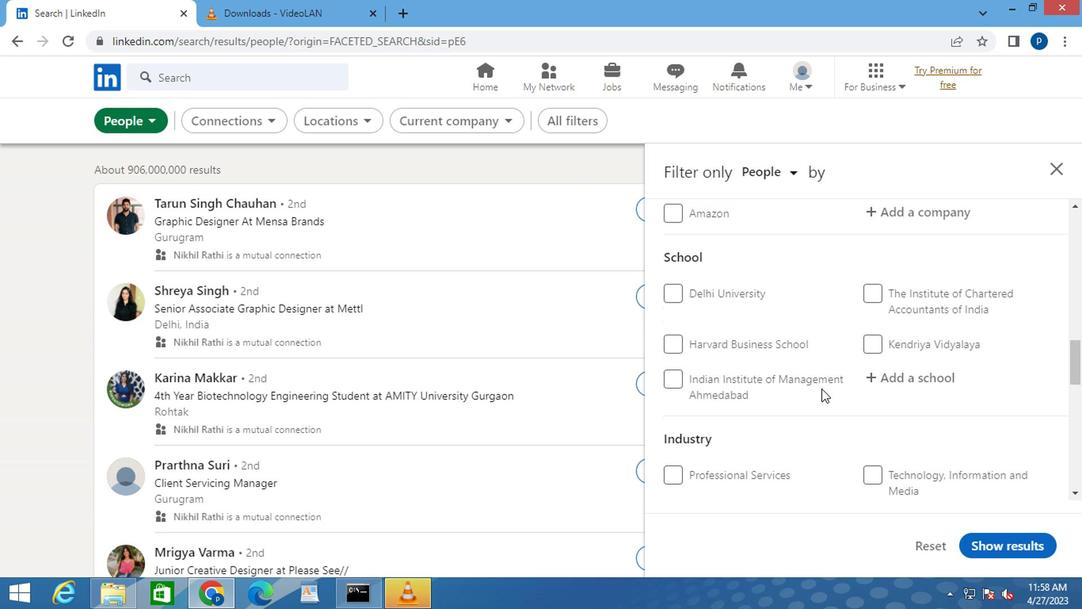 
Action: Mouse scrolled (818, 390) with delta (0, 1)
Screenshot: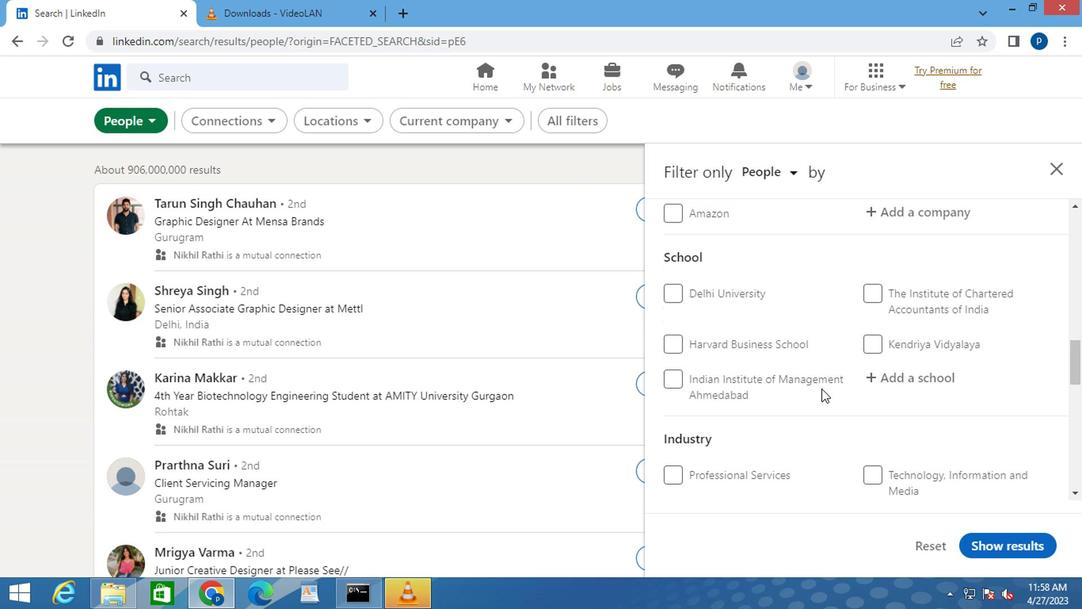 
Action: Mouse moved to (826, 390)
Screenshot: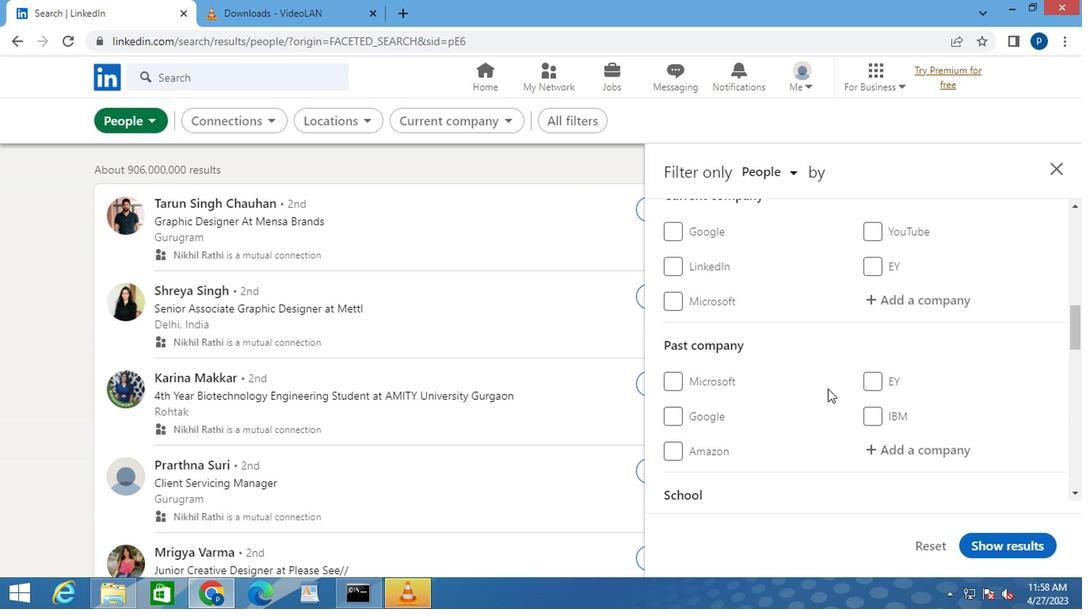 
Action: Mouse scrolled (826, 390) with delta (0, 0)
Screenshot: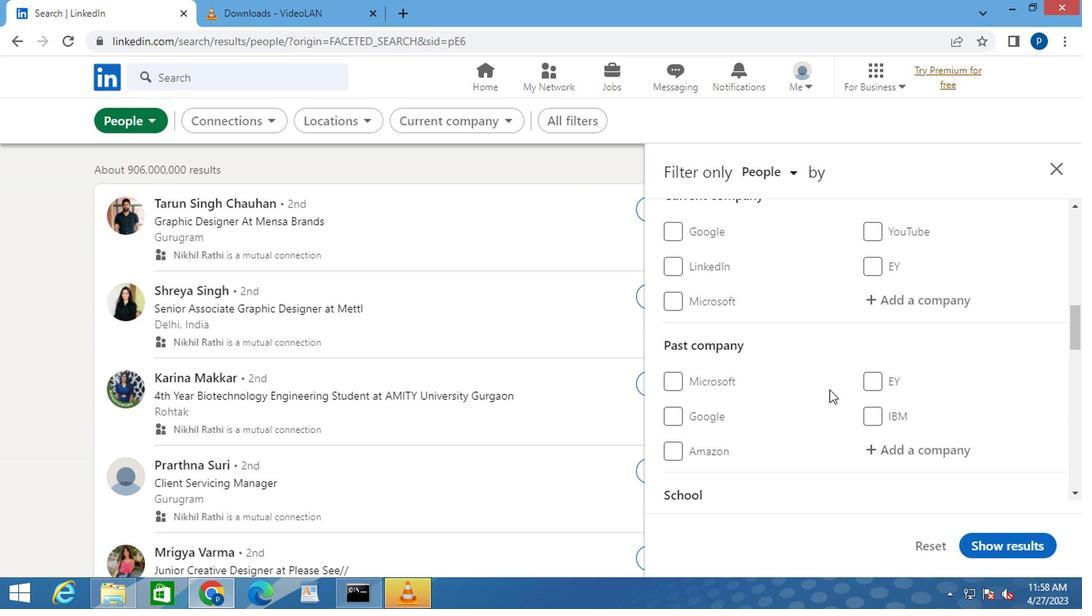 
Action: Mouse moved to (879, 386)
Screenshot: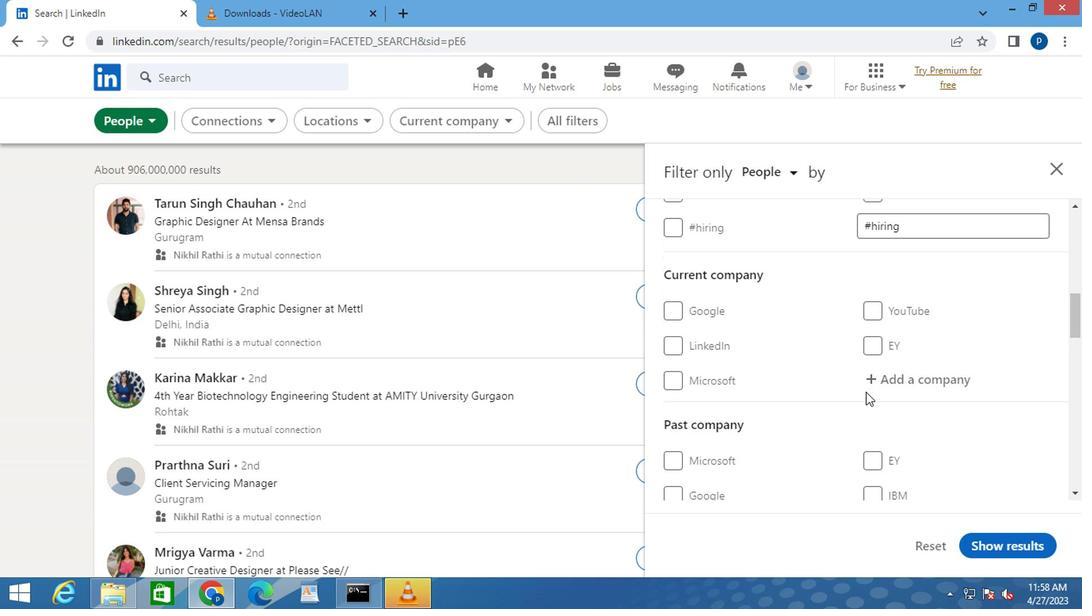 
Action: Mouse pressed left at (879, 386)
Screenshot: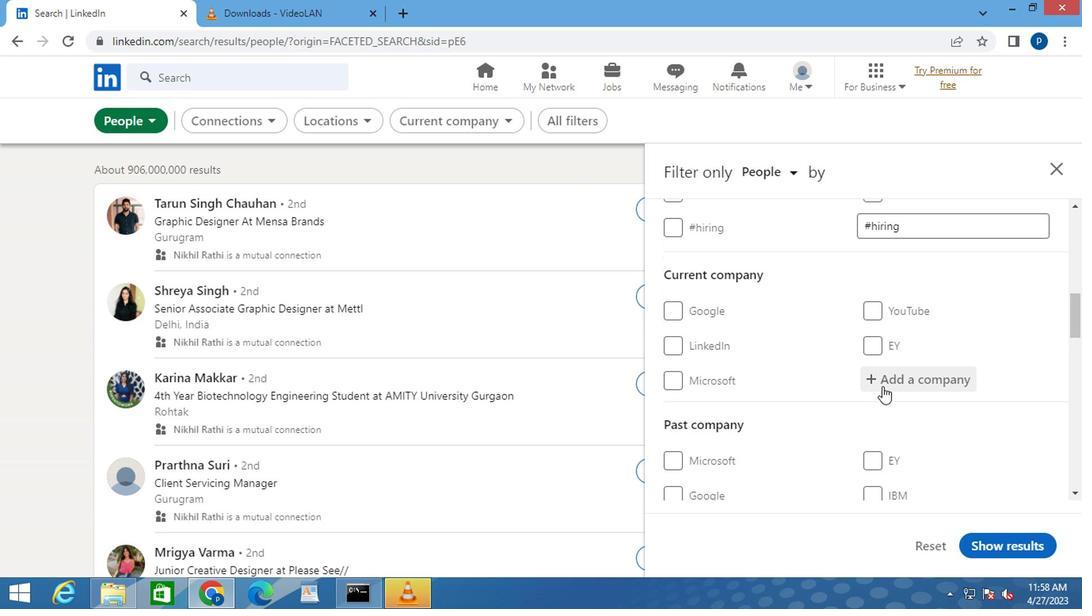 
Action: Key pressed <Key.caps_lock>D<Key.caps_lock>ICETEK<Key.space>
Screenshot: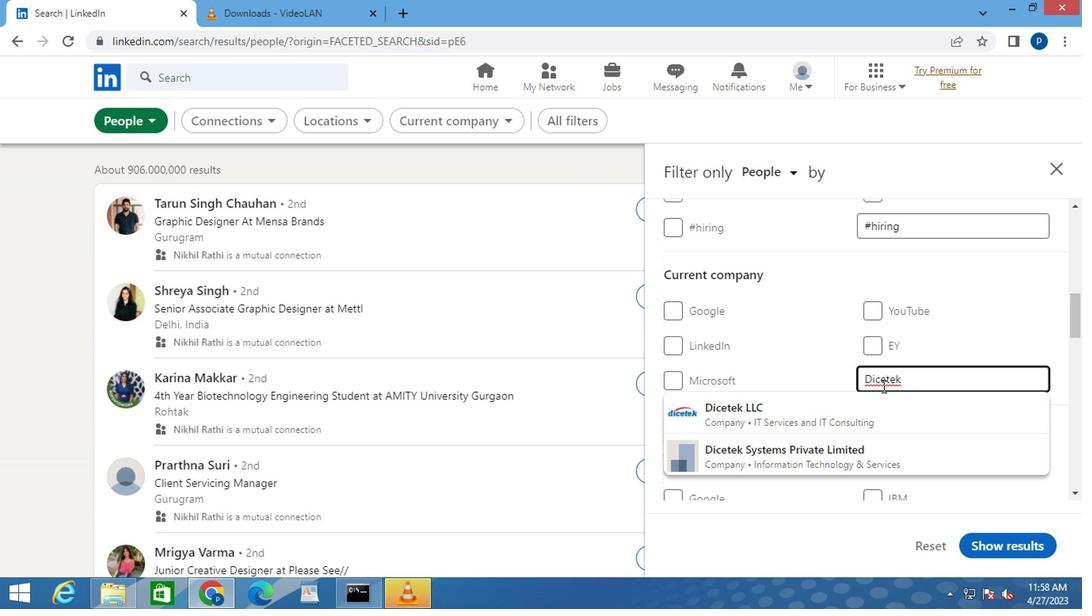 
Action: Mouse moved to (801, 406)
Screenshot: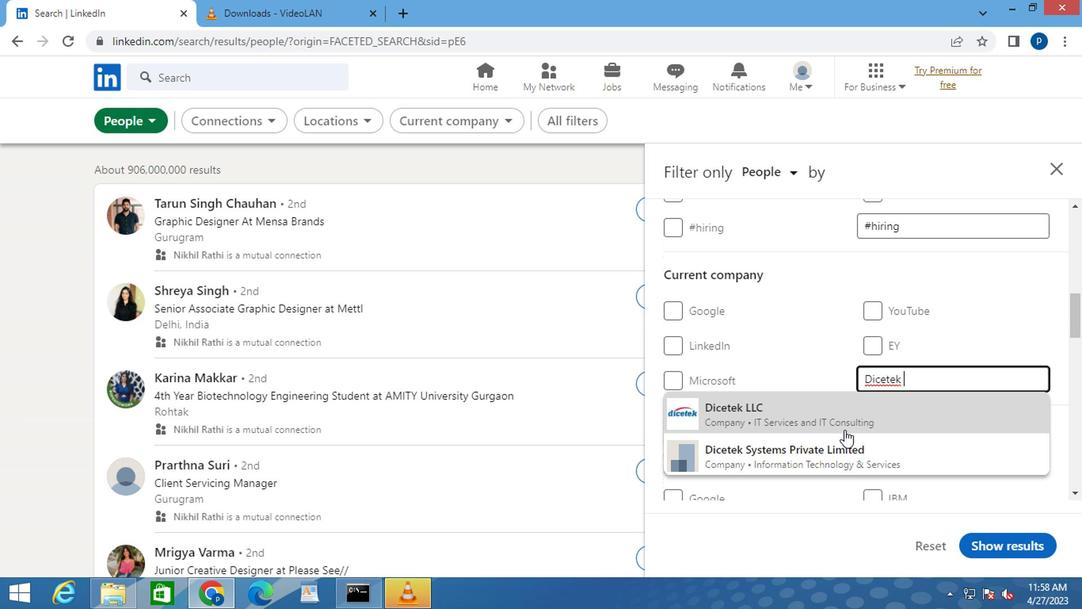 
Action: Mouse pressed left at (801, 406)
Screenshot: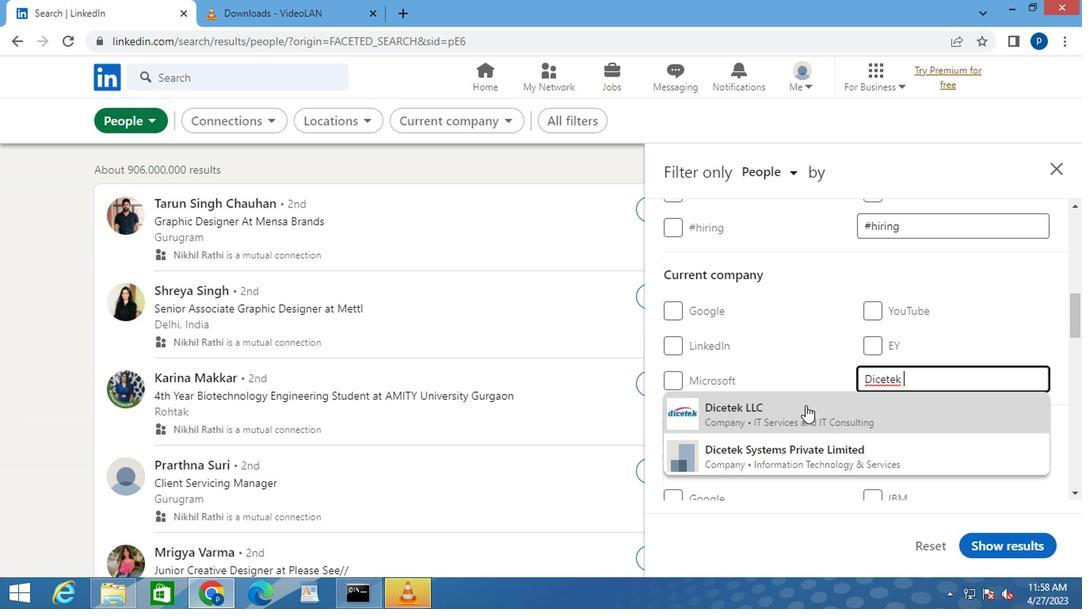 
Action: Mouse moved to (805, 399)
Screenshot: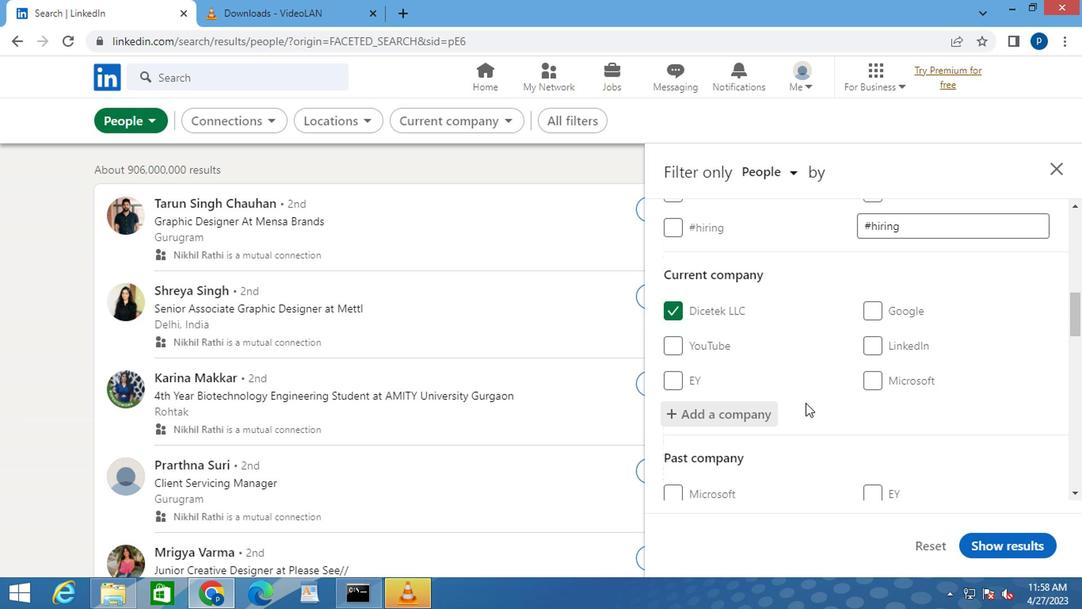 
Action: Mouse scrolled (805, 398) with delta (0, 0)
Screenshot: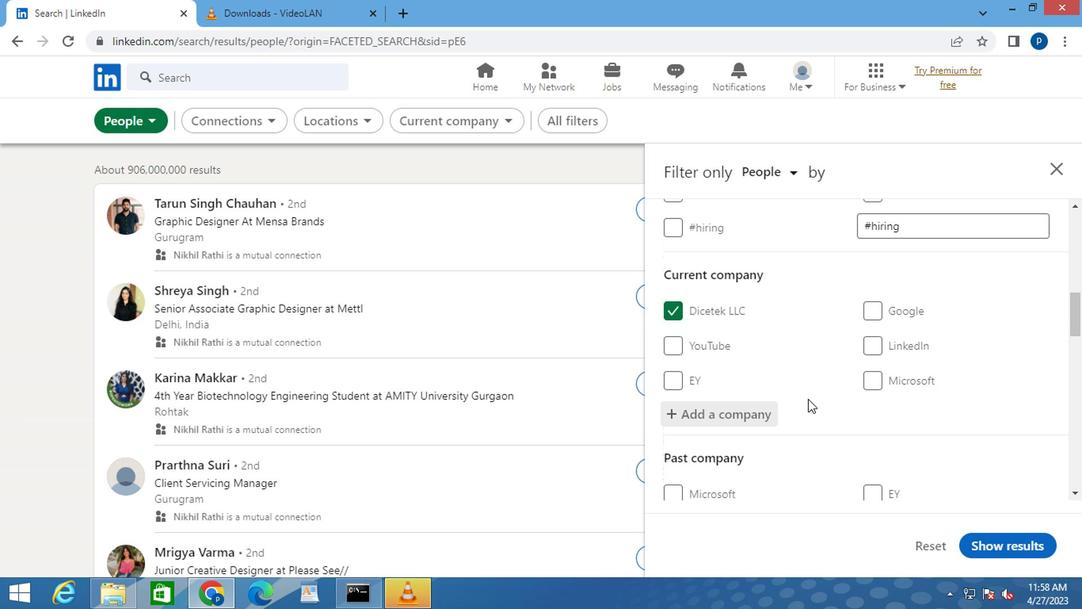 
Action: Mouse scrolled (805, 398) with delta (0, 0)
Screenshot: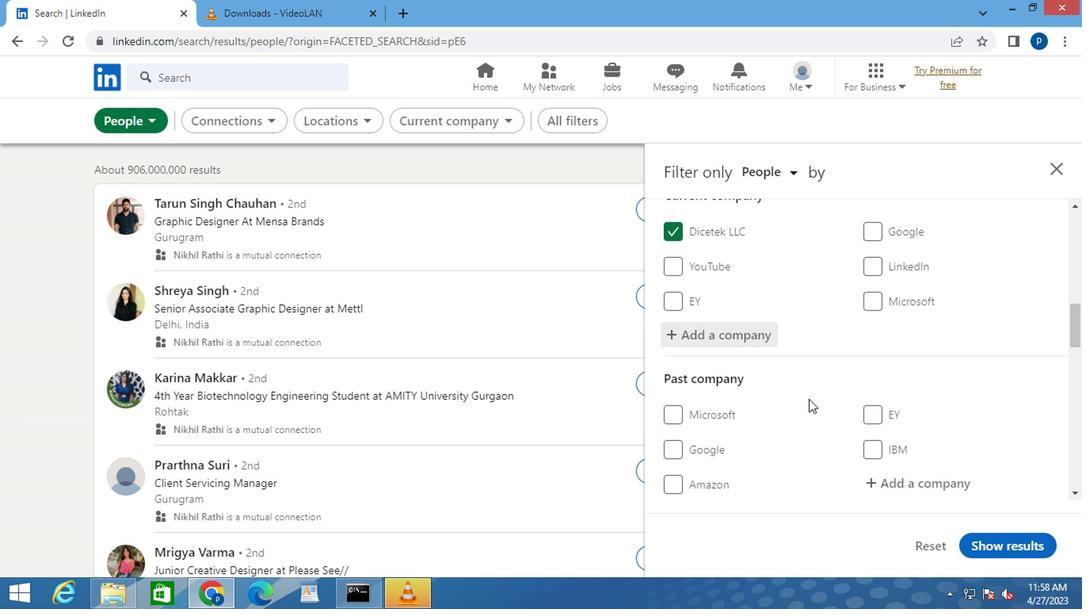 
Action: Mouse scrolled (805, 398) with delta (0, 0)
Screenshot: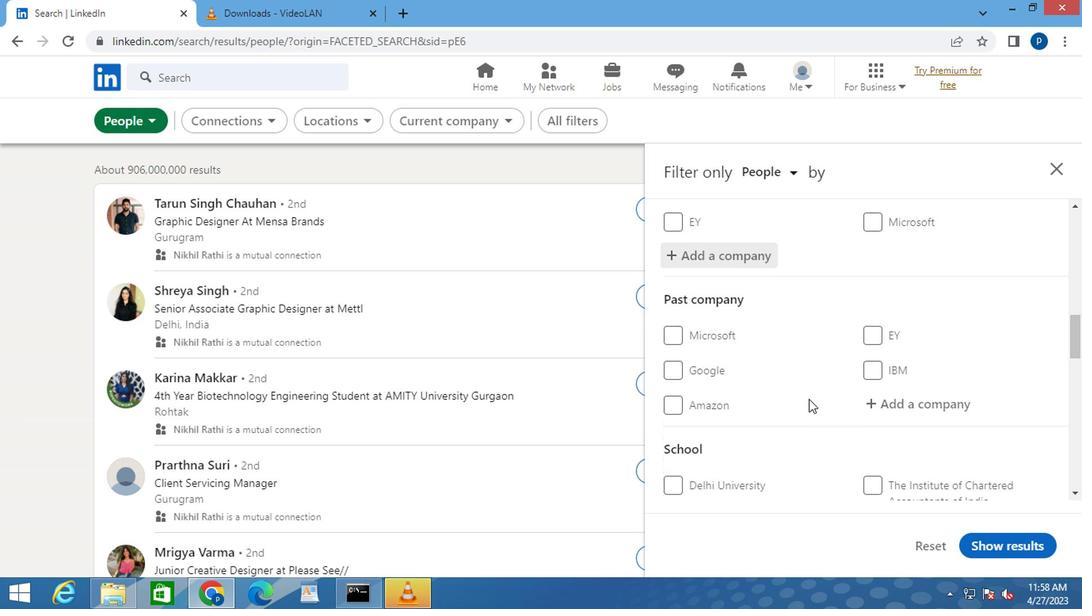 
Action: Mouse scrolled (805, 398) with delta (0, 0)
Screenshot: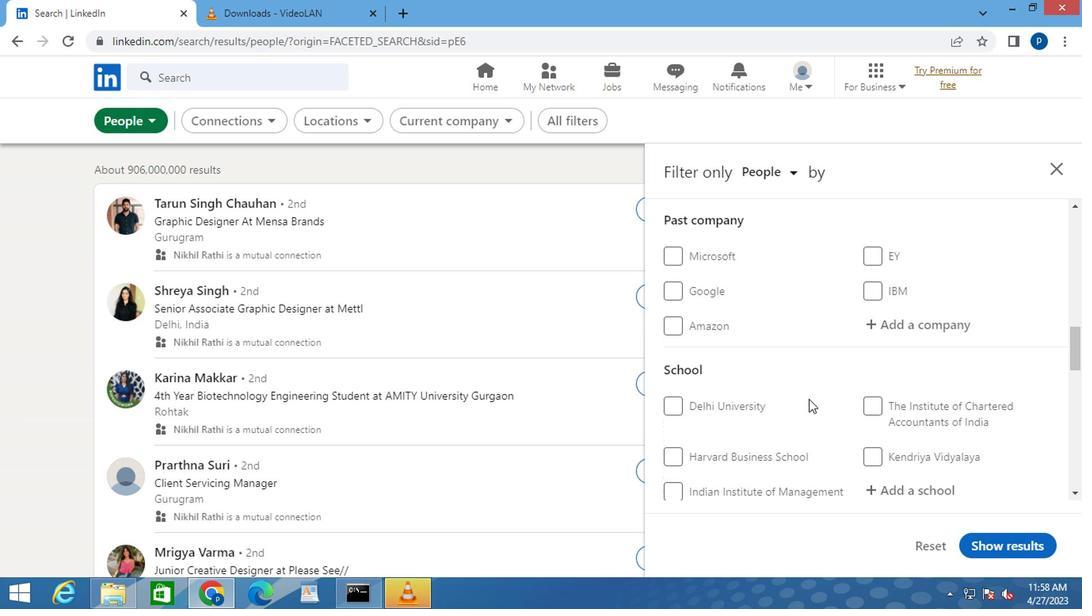 
Action: Mouse moved to (885, 402)
Screenshot: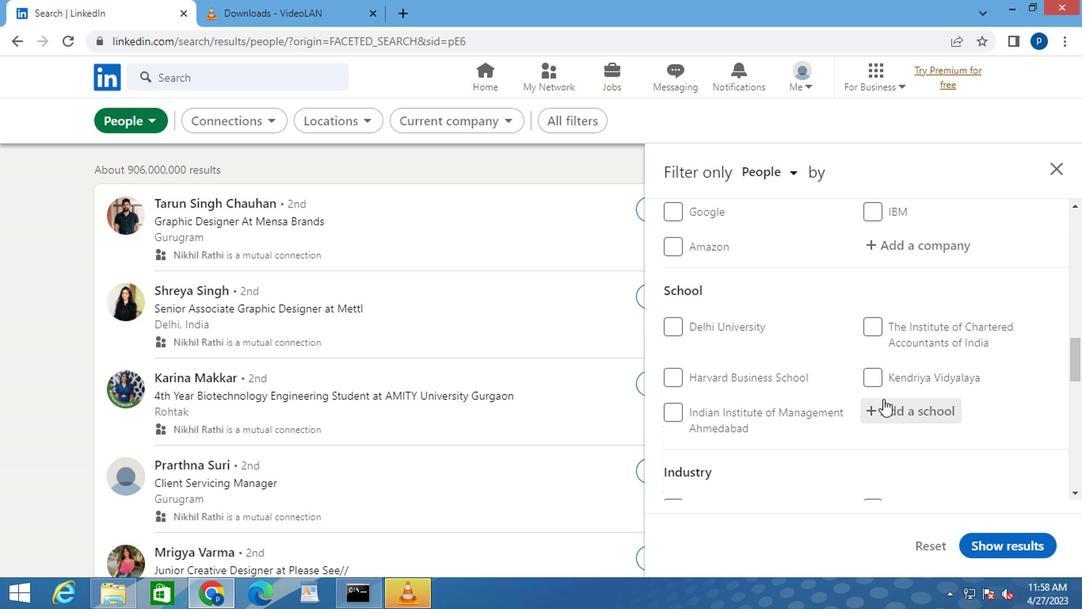 
Action: Mouse pressed left at (885, 402)
Screenshot: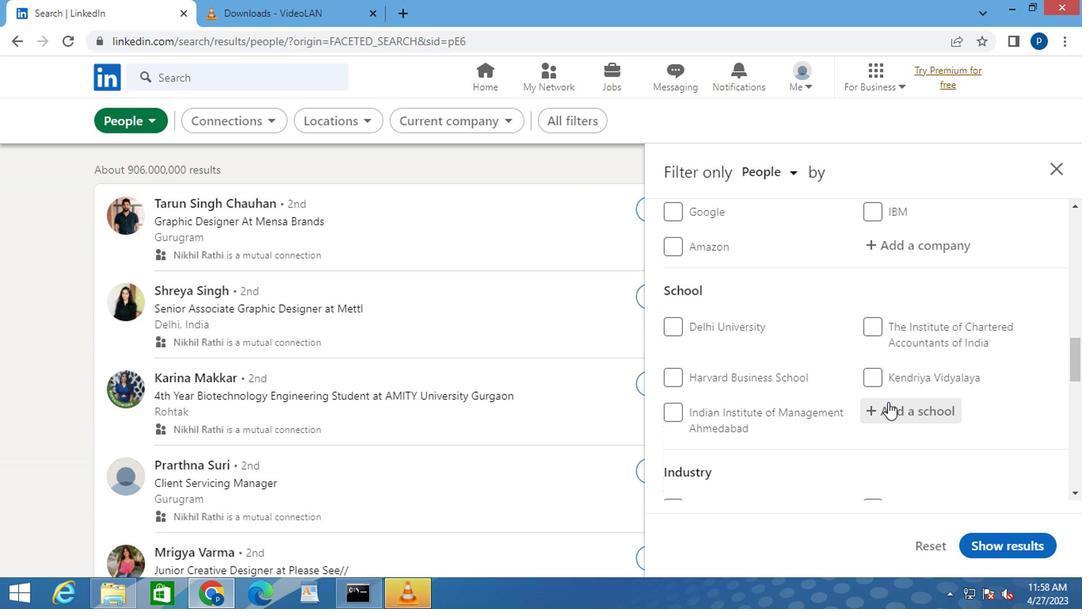 
Action: Key pressed <Key.caps_lock>R.V.R
Screenshot: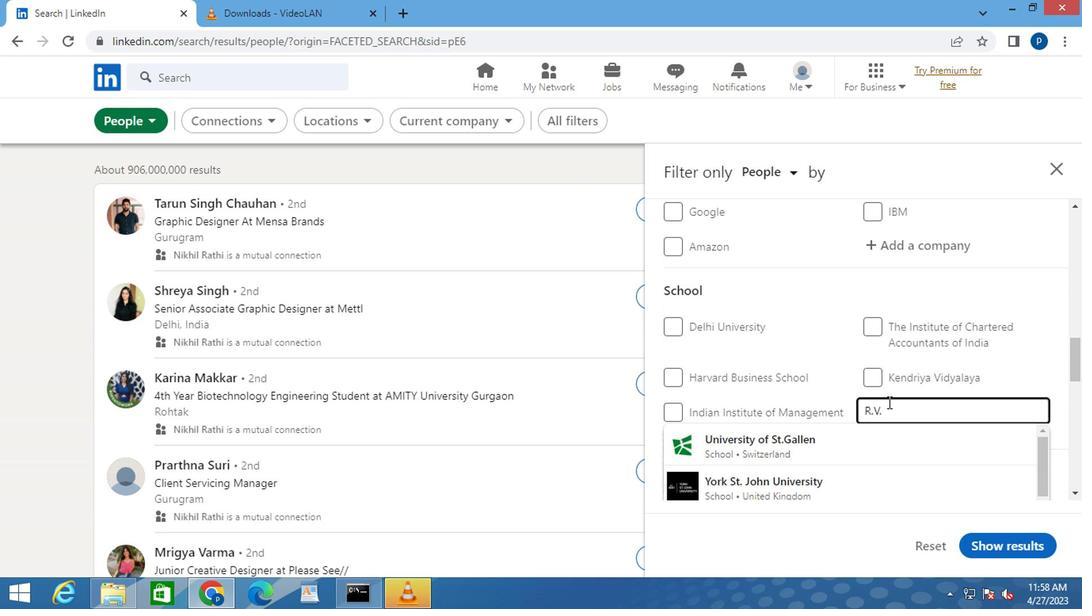 
Action: Mouse moved to (791, 446)
Screenshot: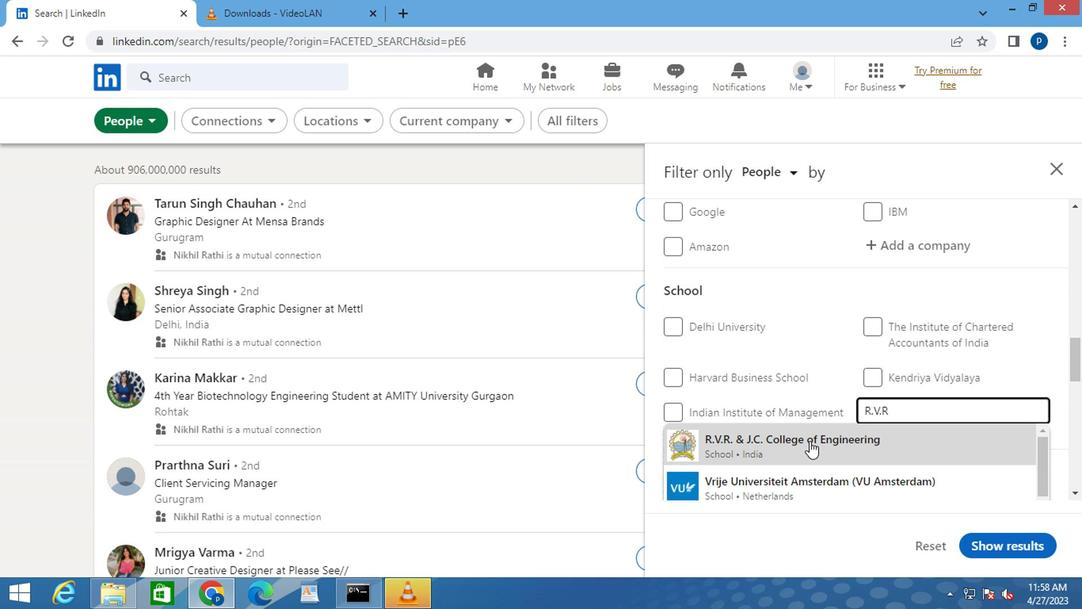 
Action: Mouse pressed left at (791, 446)
Screenshot: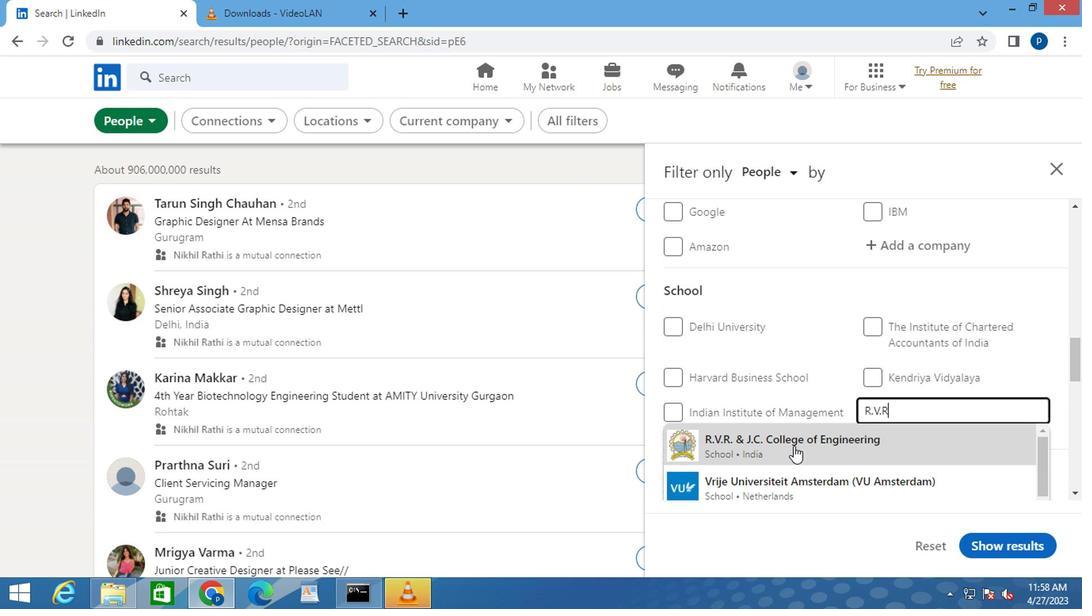 
Action: Mouse scrolled (791, 445) with delta (0, 0)
Screenshot: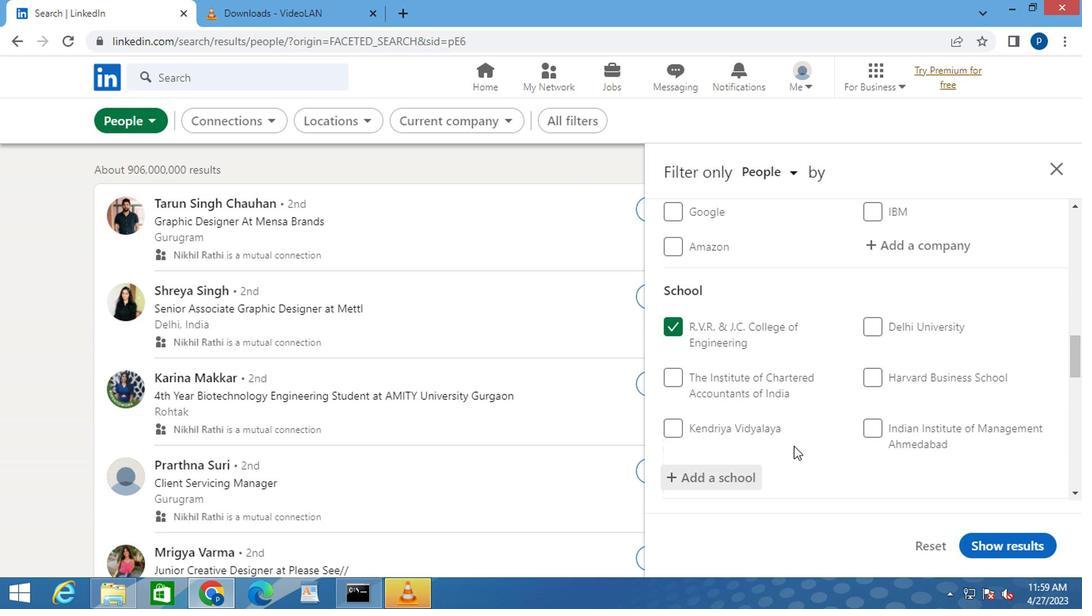 
Action: Mouse scrolled (791, 445) with delta (0, 0)
Screenshot: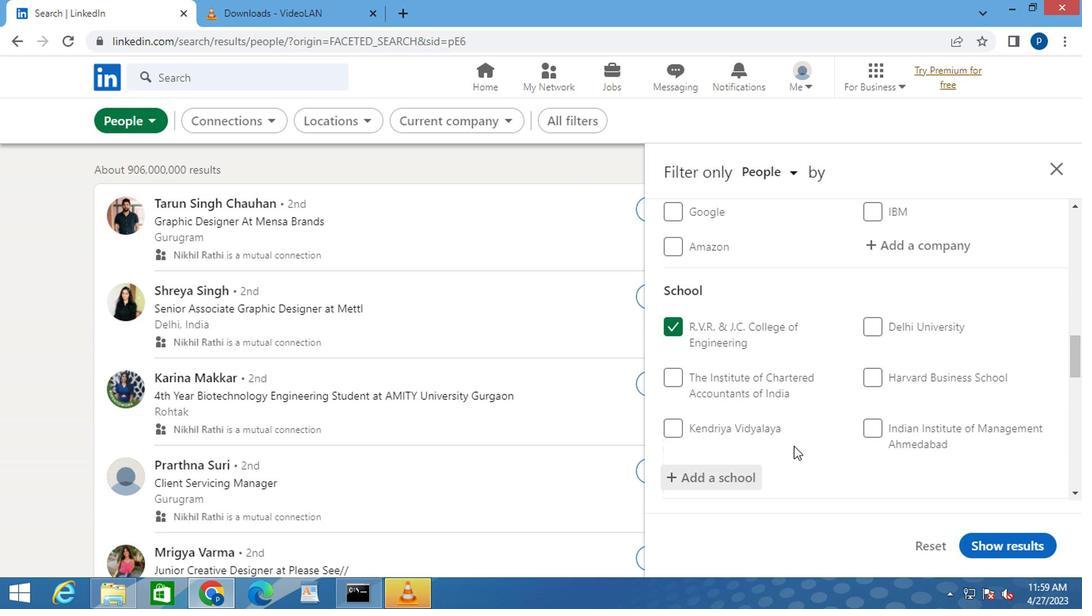 
Action: Mouse moved to (772, 403)
Screenshot: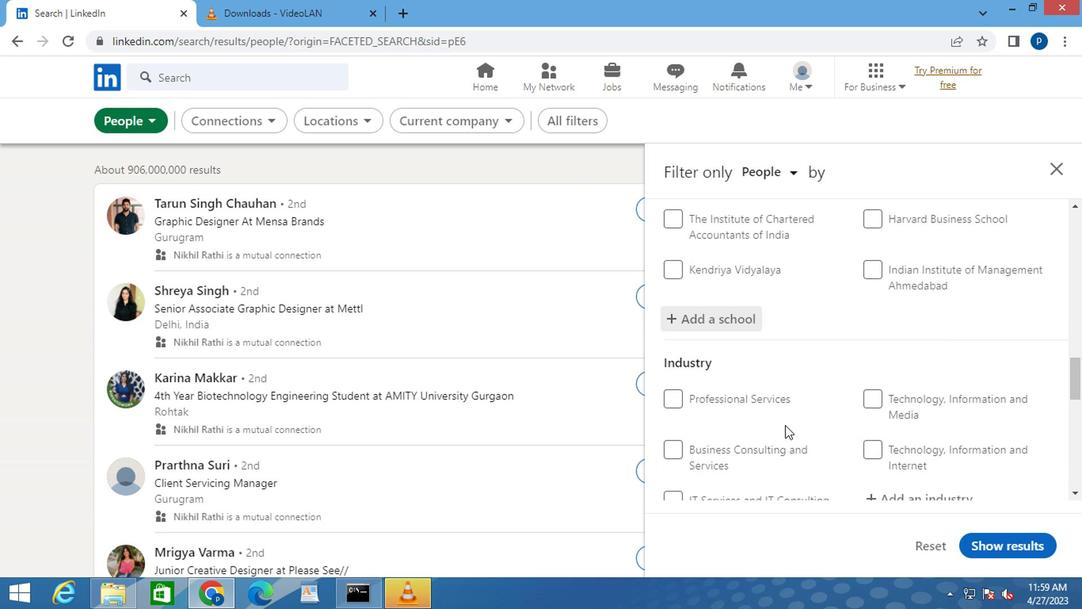 
Action: Mouse scrolled (772, 402) with delta (0, 0)
Screenshot: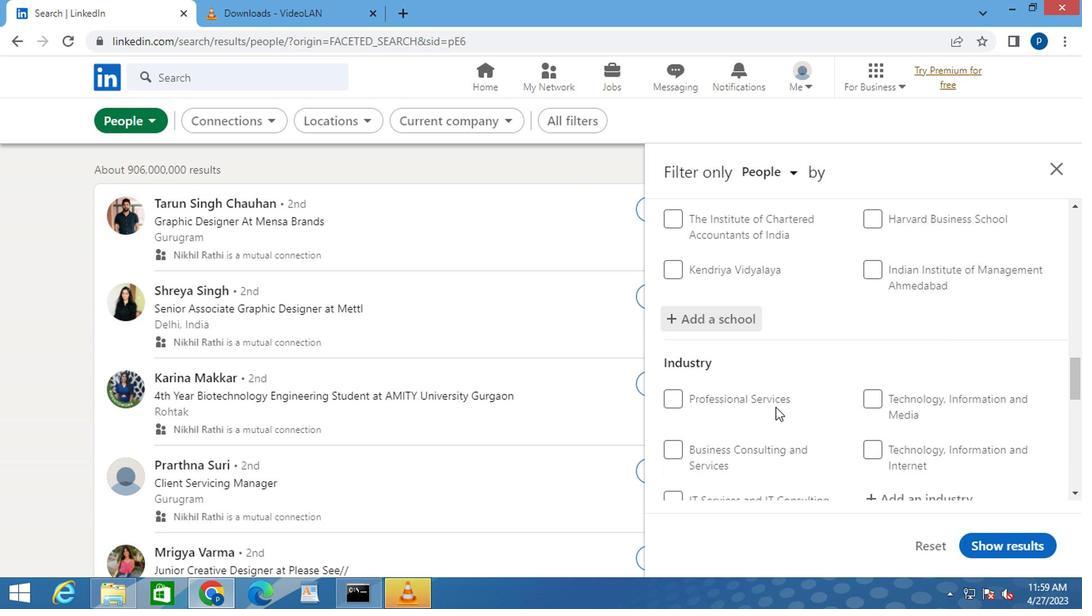 
Action: Mouse moved to (876, 418)
Screenshot: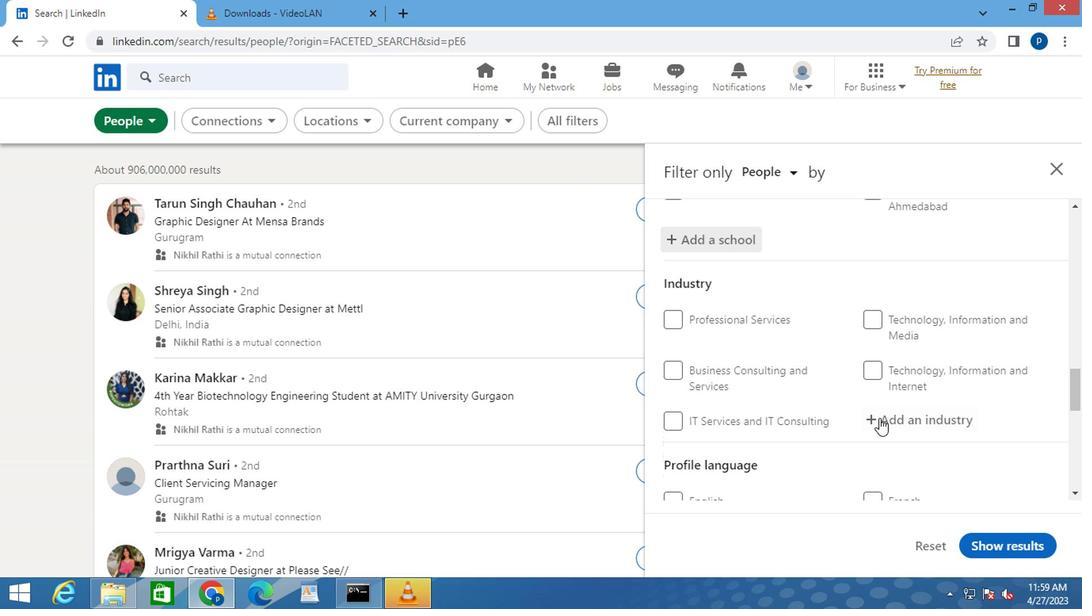 
Action: Mouse pressed left at (876, 418)
Screenshot: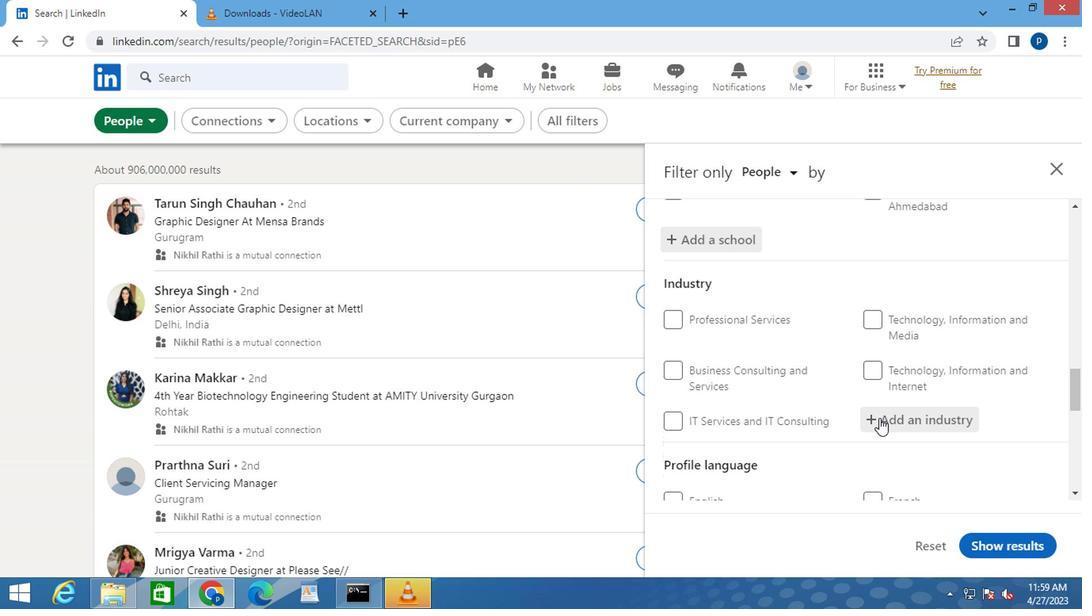 
Action: Mouse moved to (880, 420)
Screenshot: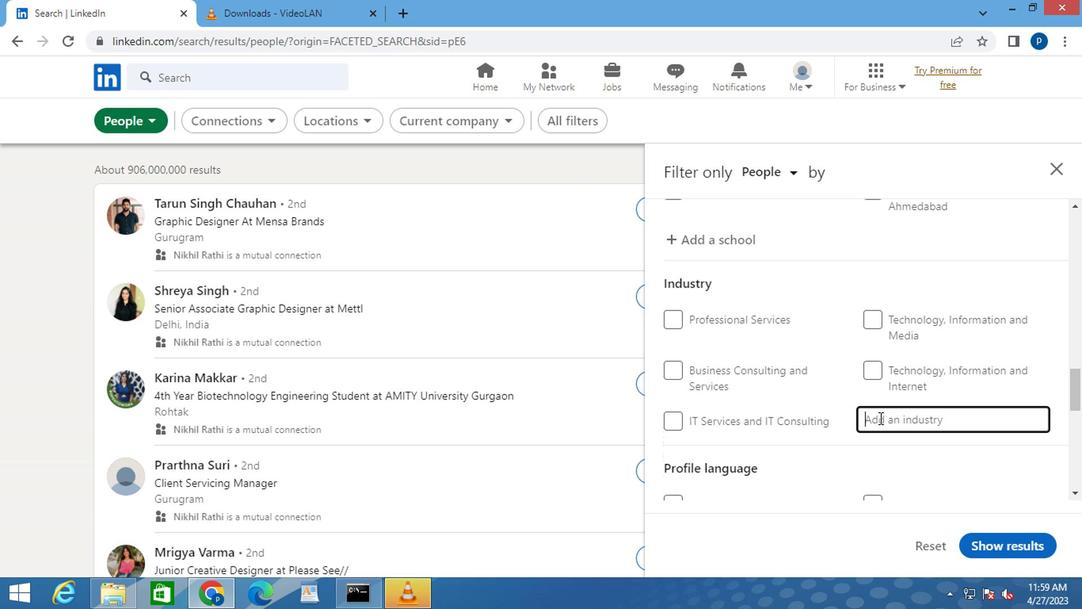 
Action: Key pressed <Key.caps_lock>S<Key.caps_lock>KIING
Screenshot: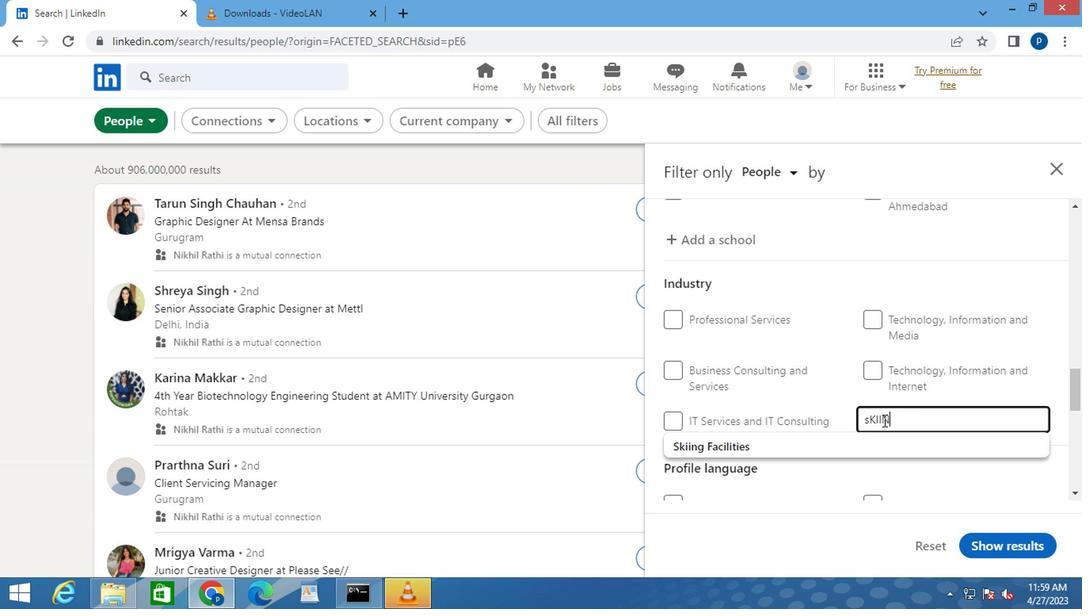 
Action: Mouse moved to (723, 442)
Screenshot: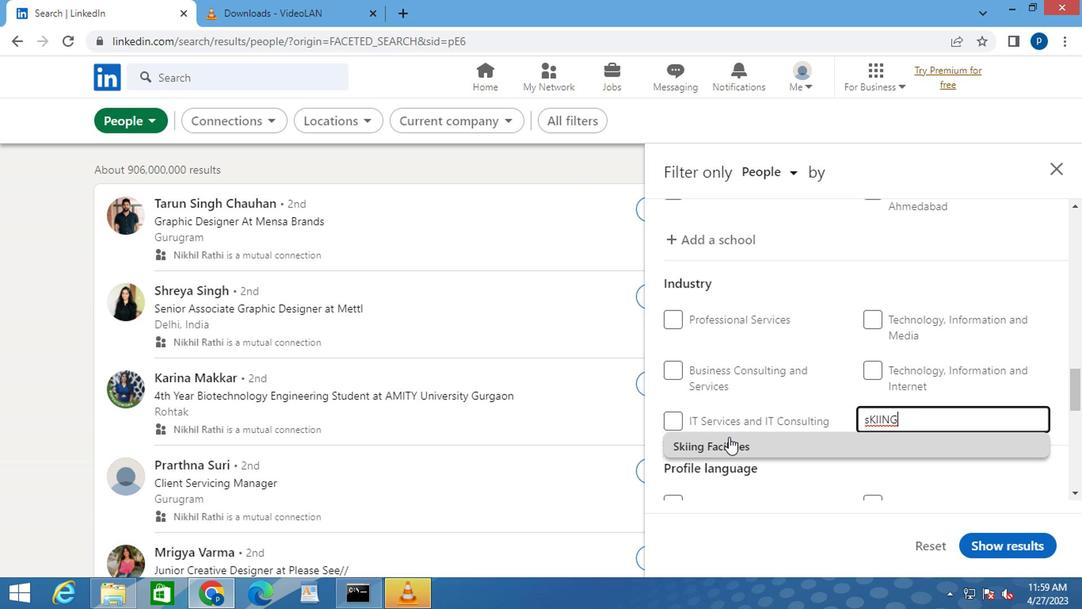 
Action: Mouse pressed left at (723, 442)
Screenshot: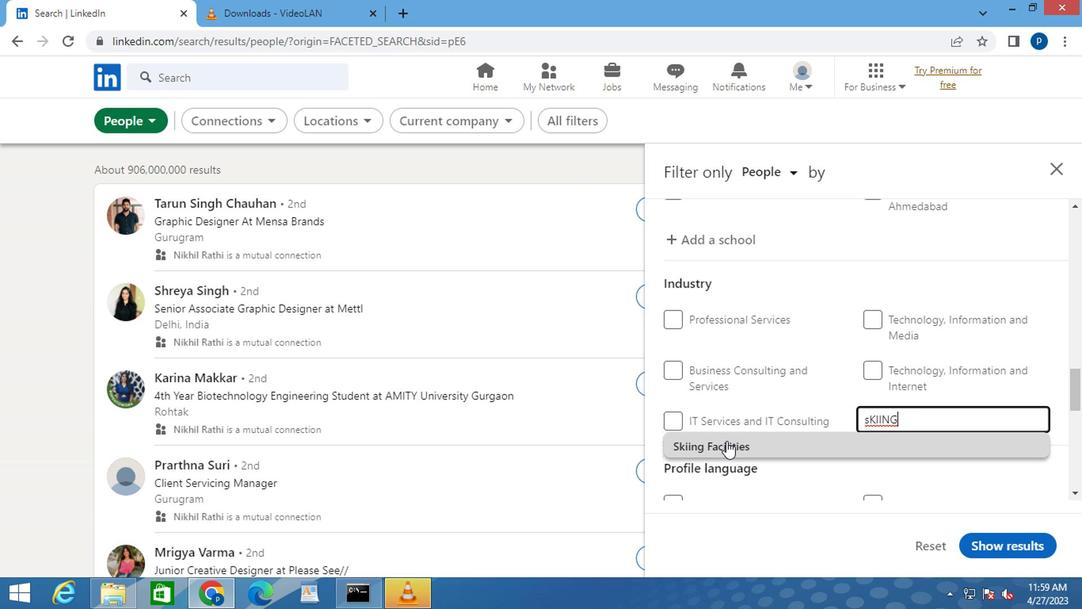 
Action: Mouse moved to (751, 416)
Screenshot: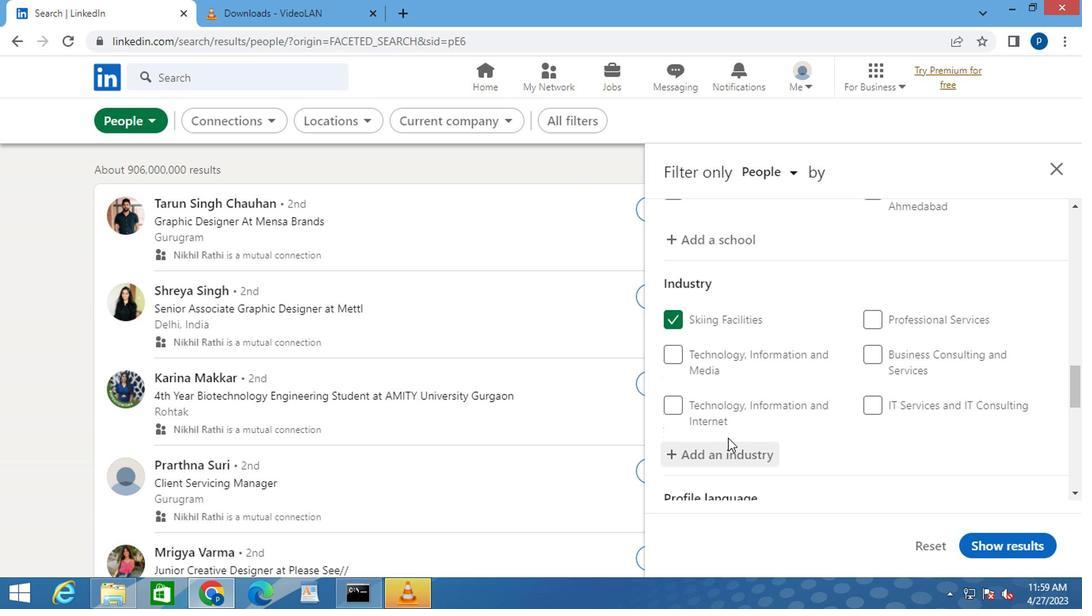 
Action: Mouse scrolled (751, 416) with delta (0, 0)
Screenshot: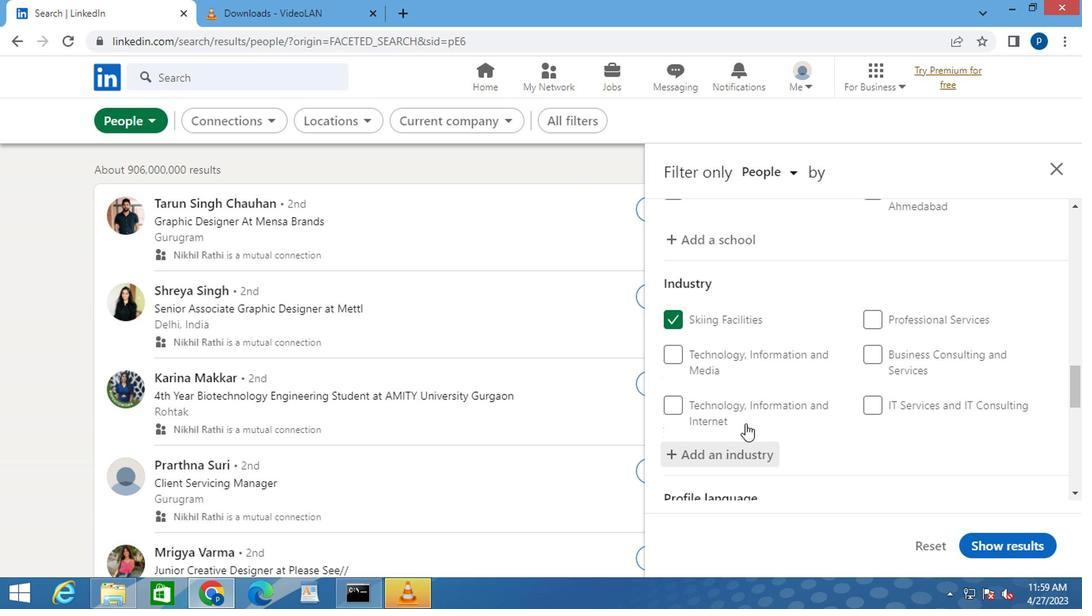 
Action: Mouse scrolled (751, 416) with delta (0, 0)
Screenshot: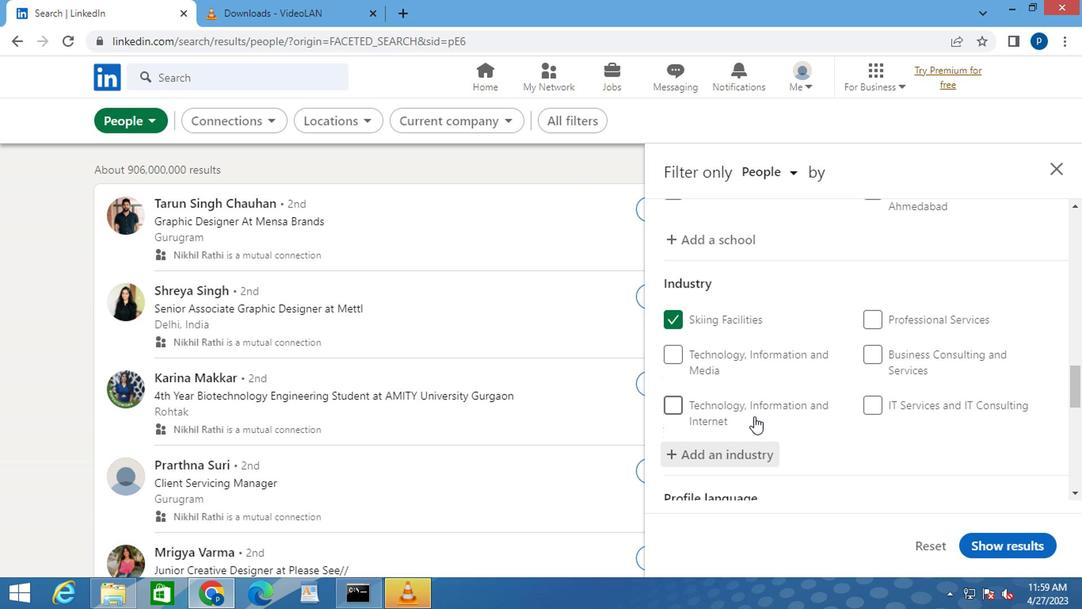 
Action: Mouse moved to (814, 411)
Screenshot: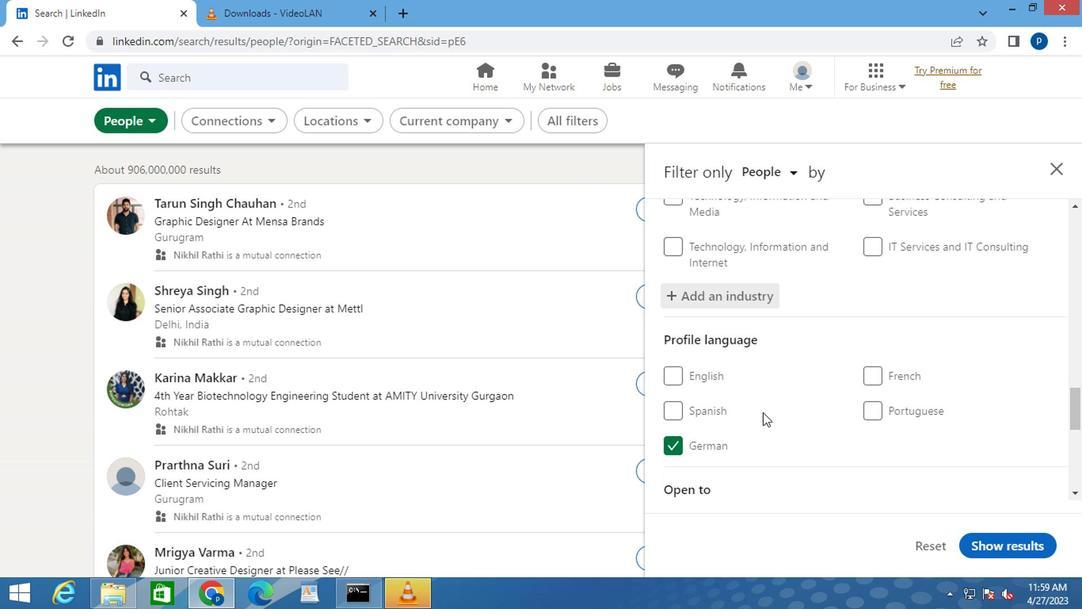 
Action: Mouse scrolled (814, 410) with delta (0, 0)
Screenshot: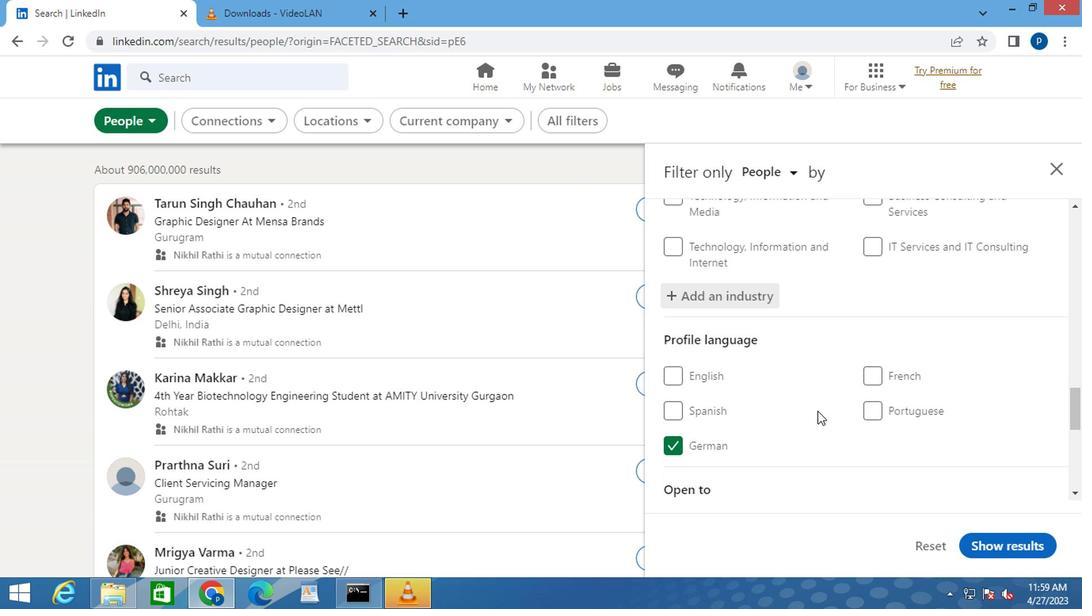 
Action: Mouse moved to (815, 411)
Screenshot: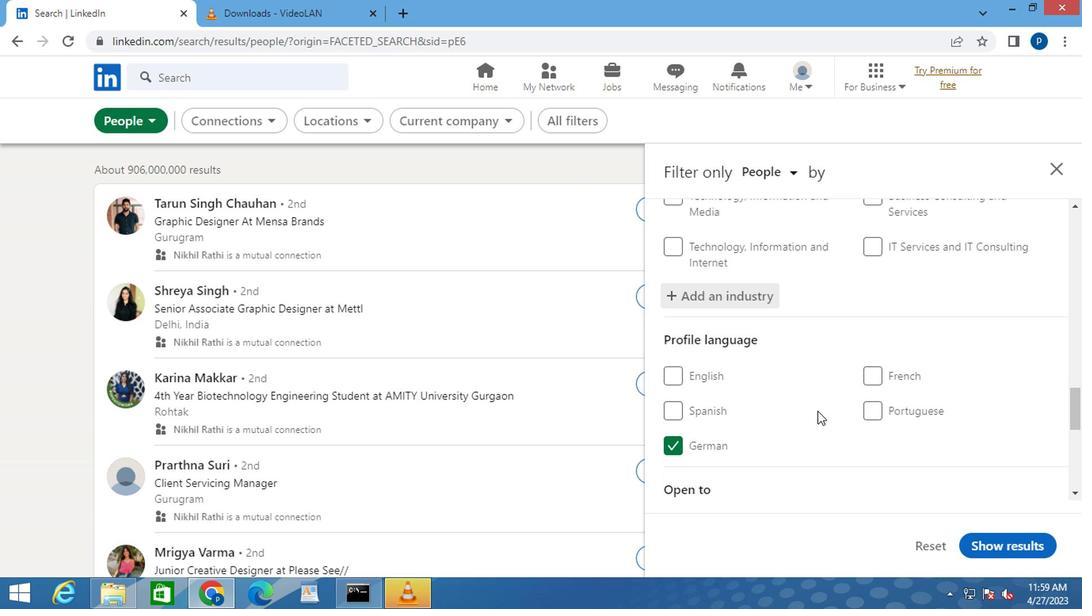 
Action: Mouse scrolled (815, 410) with delta (0, 0)
Screenshot: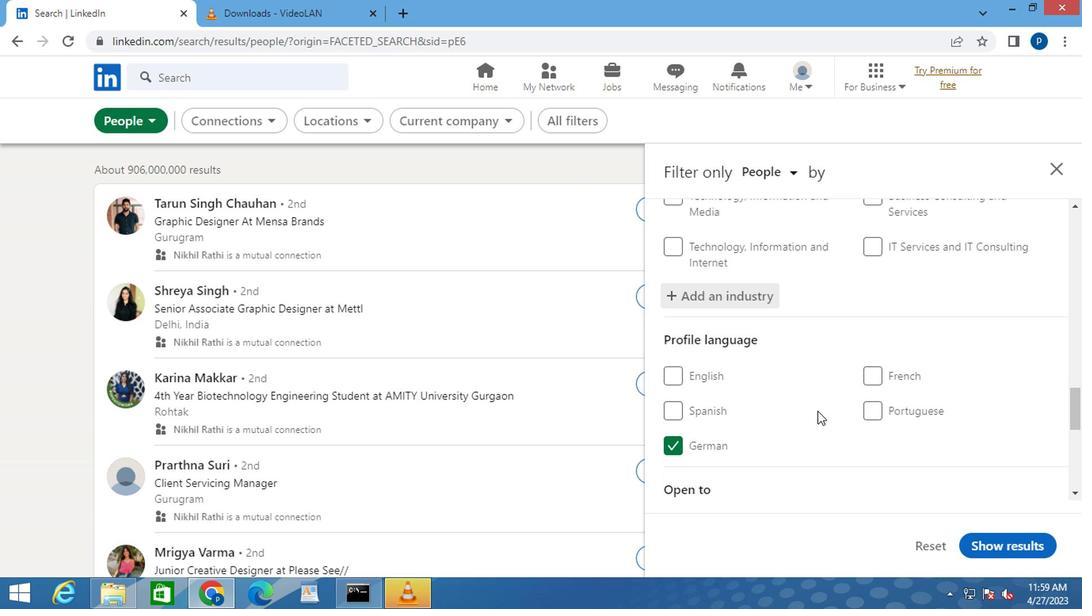 
Action: Mouse moved to (783, 408)
Screenshot: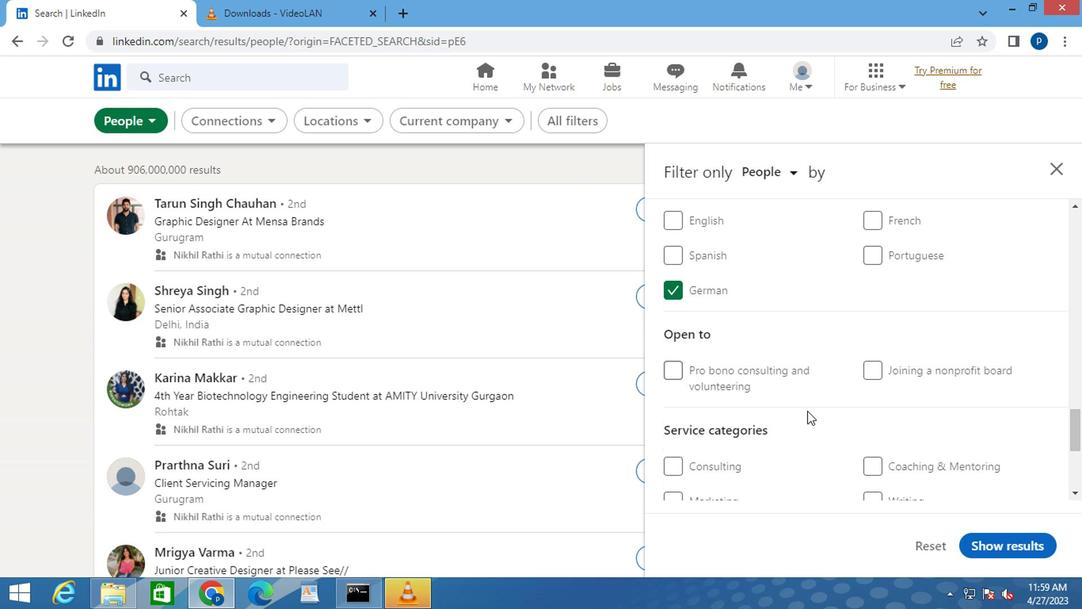 
Action: Mouse scrolled (783, 408) with delta (0, 0)
Screenshot: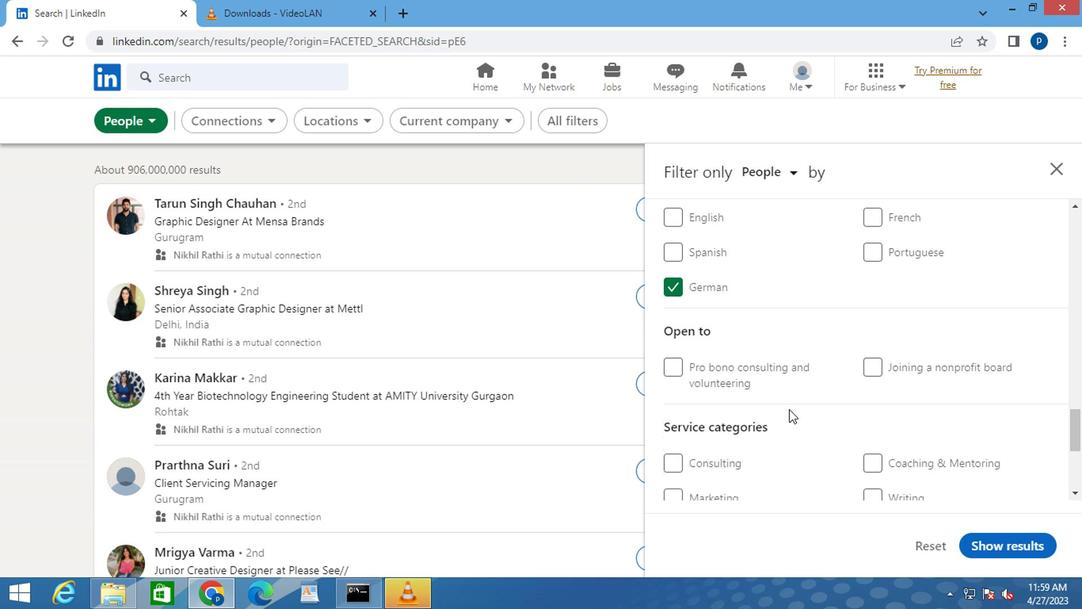 
Action: Mouse scrolled (783, 408) with delta (0, 0)
Screenshot: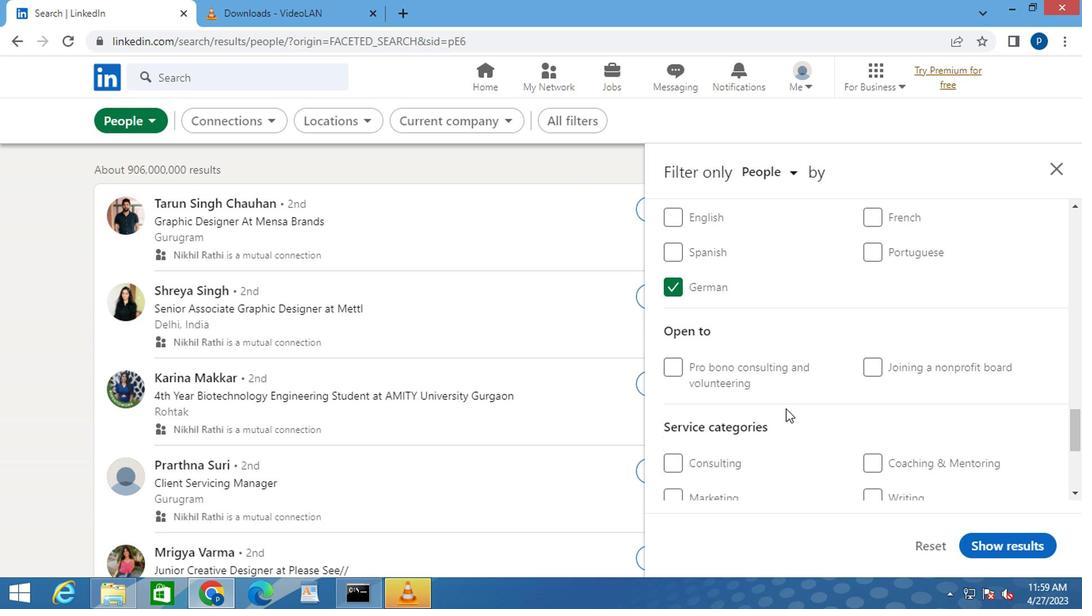 
Action: Mouse moved to (885, 374)
Screenshot: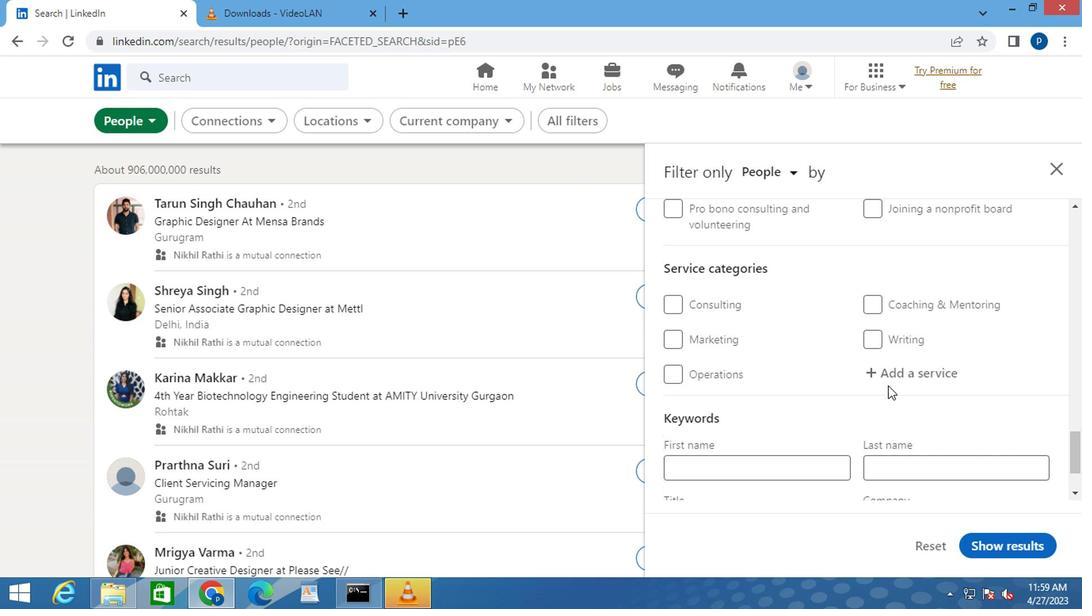 
Action: Mouse pressed left at (885, 374)
Screenshot: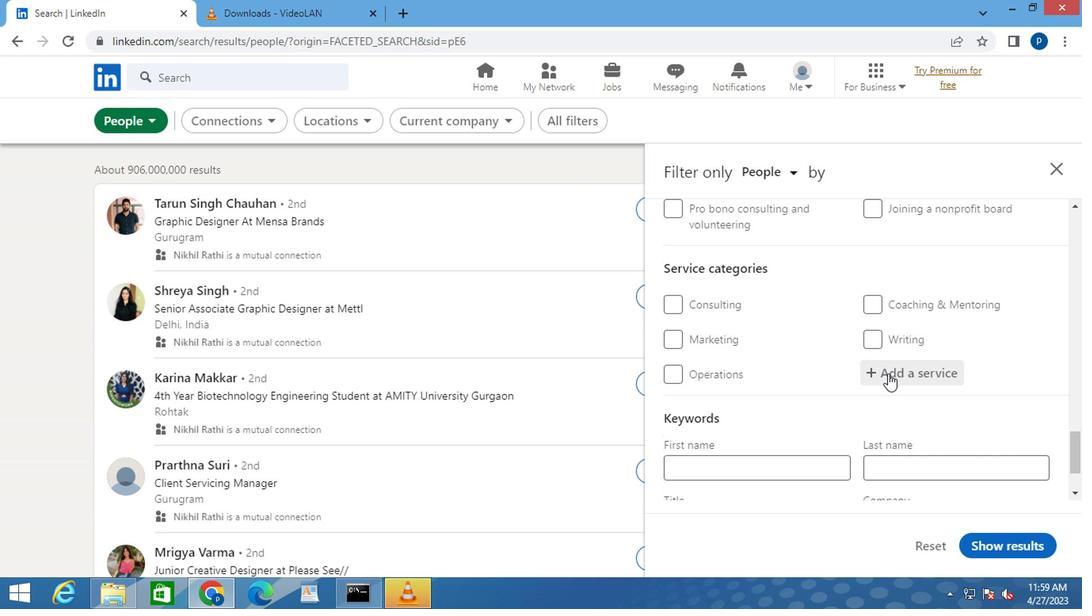 
Action: Mouse moved to (885, 373)
Screenshot: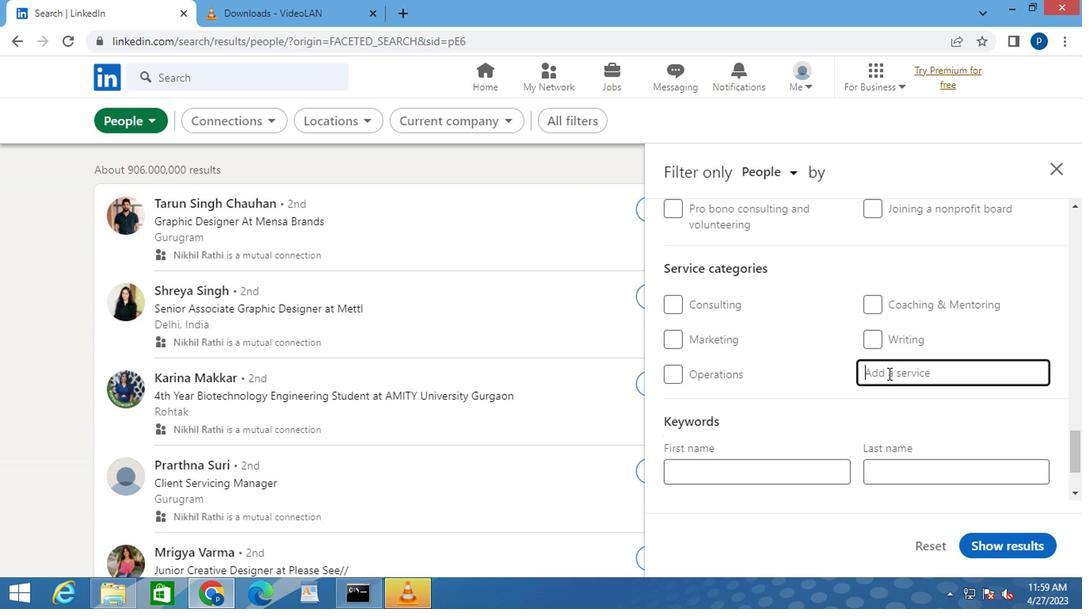 
Action: Key pressed <Key.caps_lock>N<Key.caps_lock>EGO
Screenshot: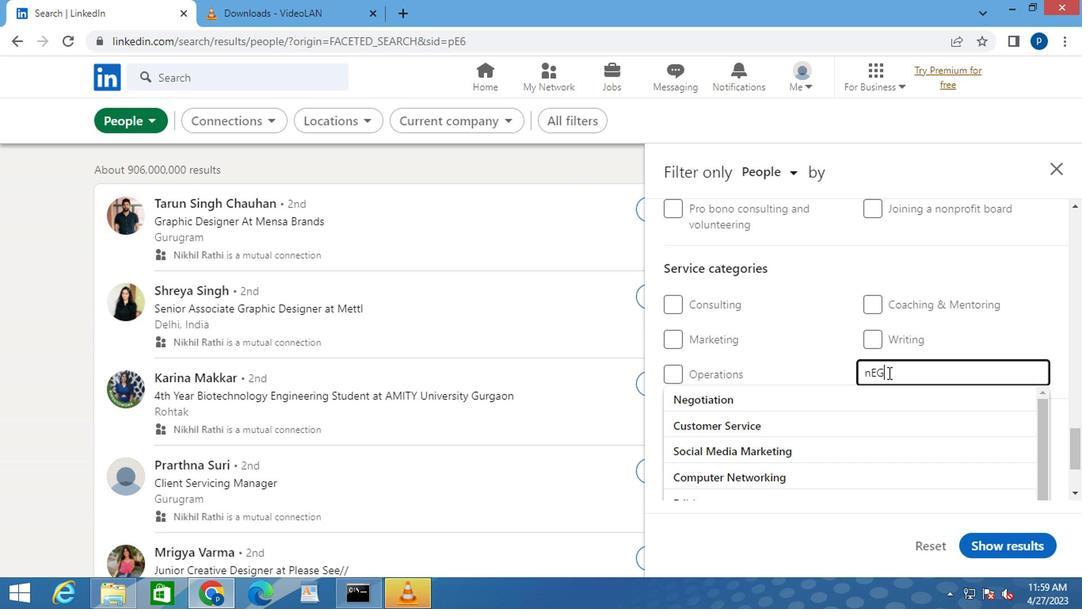 
Action: Mouse moved to (770, 395)
Screenshot: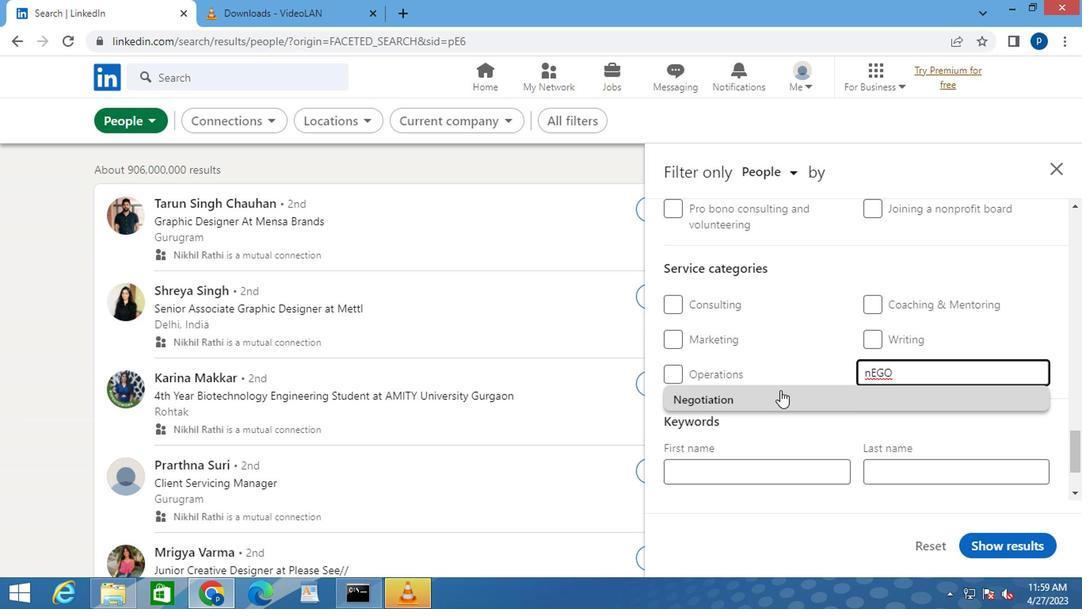 
Action: Mouse pressed left at (770, 395)
Screenshot: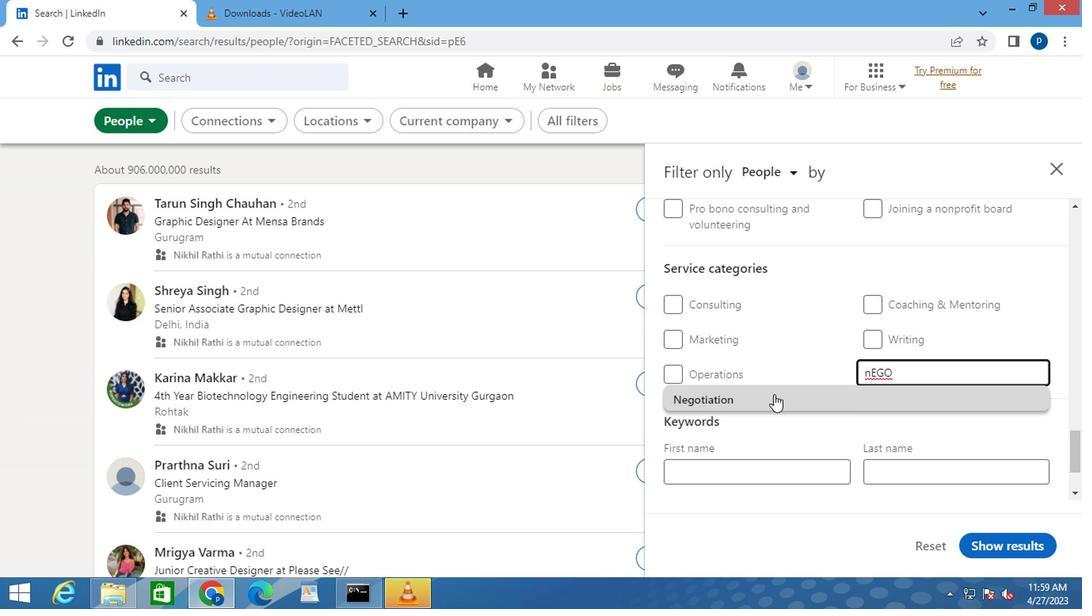 
Action: Mouse scrolled (770, 394) with delta (0, 0)
Screenshot: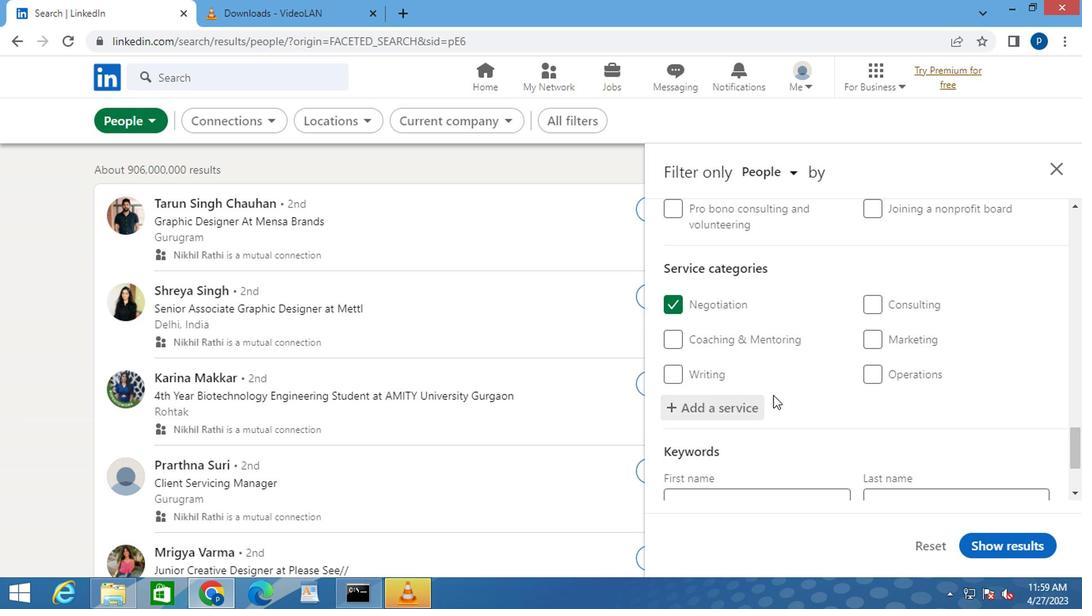 
Action: Mouse scrolled (770, 394) with delta (0, 0)
Screenshot: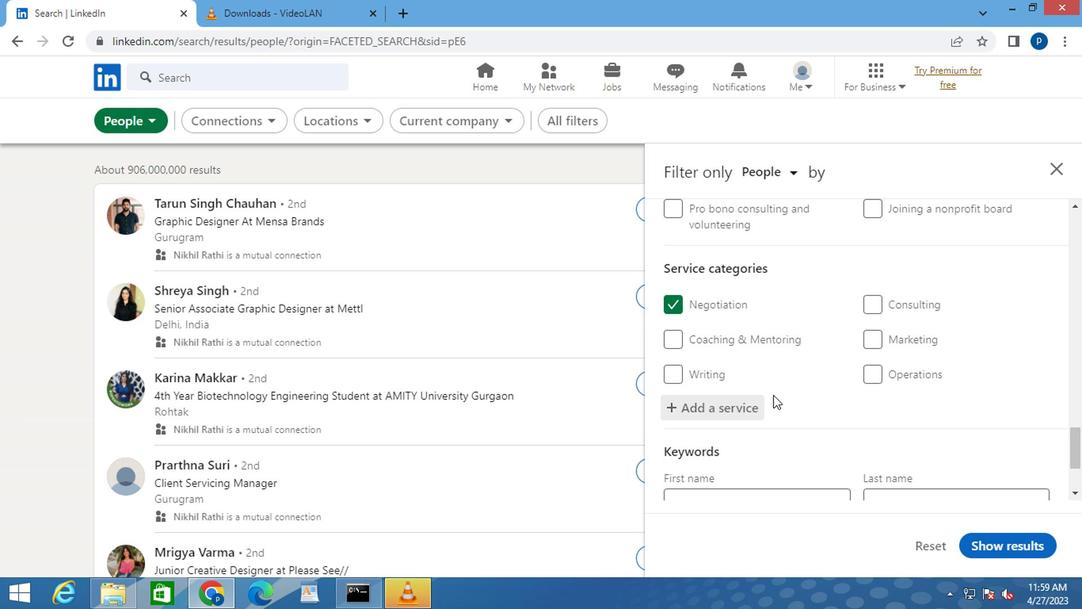 
Action: Mouse moved to (713, 422)
Screenshot: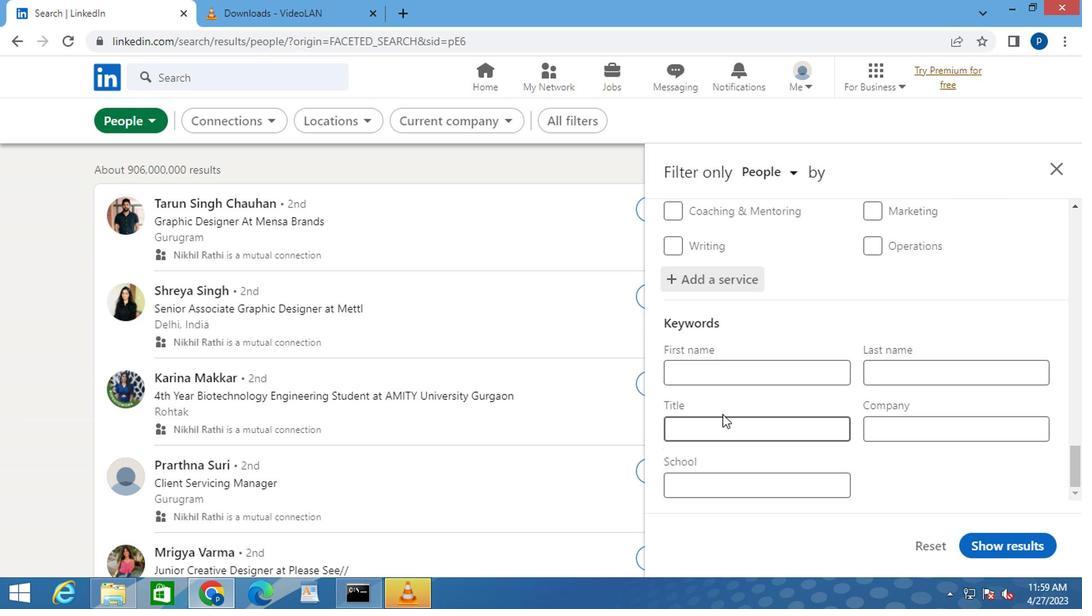 
Action: Mouse pressed left at (713, 422)
Screenshot: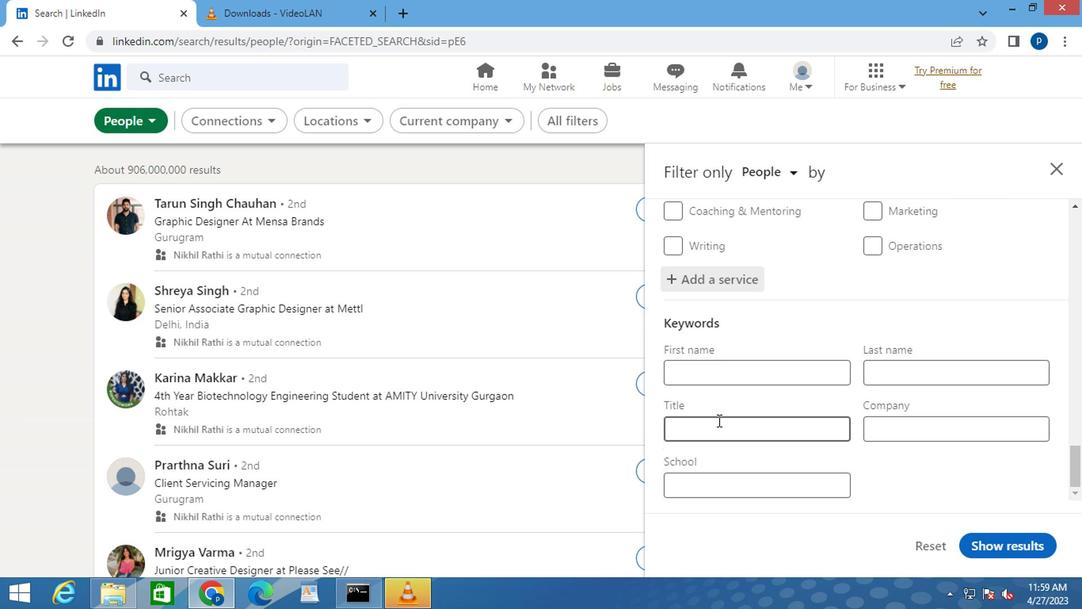 
Action: Key pressed <Key.caps_lock>M<Key.caps_lock><Key.backspace>M<Key.caps_lock>ARKETING<Key.space><Key.caps_lock>C<Key.caps_lock>OMMUNICATIOS<Key.space><Key.backspace><Key.backspace>NS<Key.space><Key.caps_lock>NM<Key.caps_lock><Key.backspace><Key.backspace><Key.caps_lock>M<Key.caps_lock>AANAGR<Key.backspace><Key.backspace><Key.backspace><Key.backspace><Key.backspace><Key.backspace>NAGER<Key.space>
Screenshot: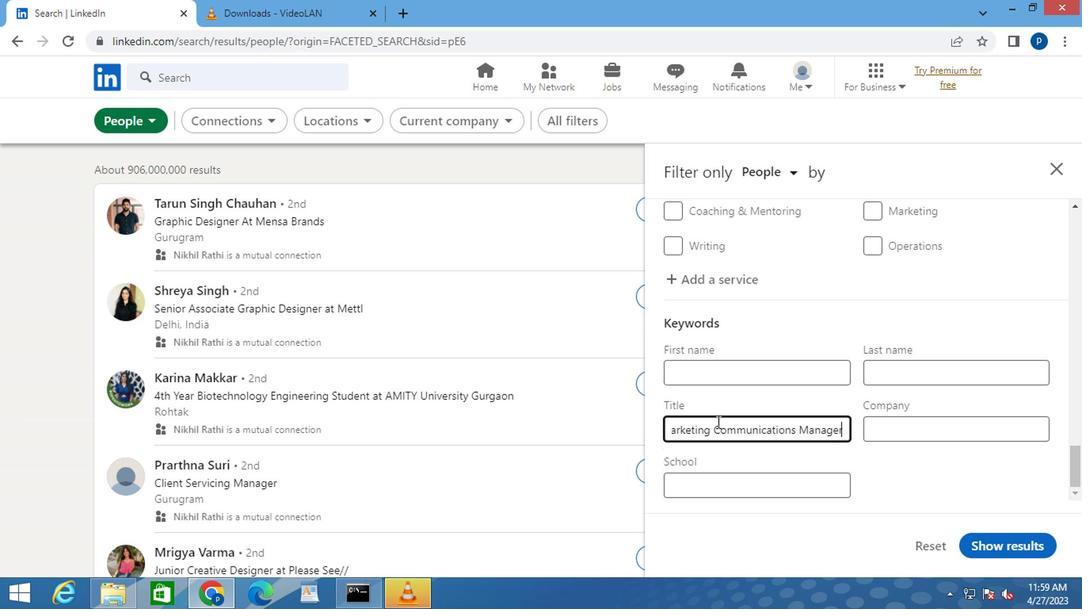 
Action: Mouse moved to (1012, 544)
Screenshot: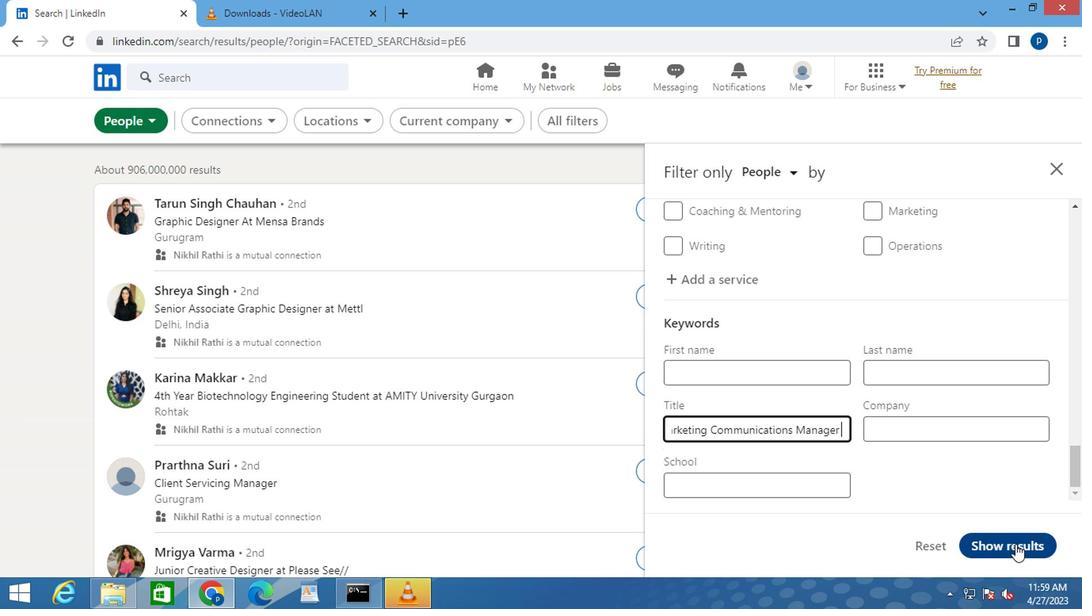
Action: Mouse pressed left at (1012, 544)
Screenshot: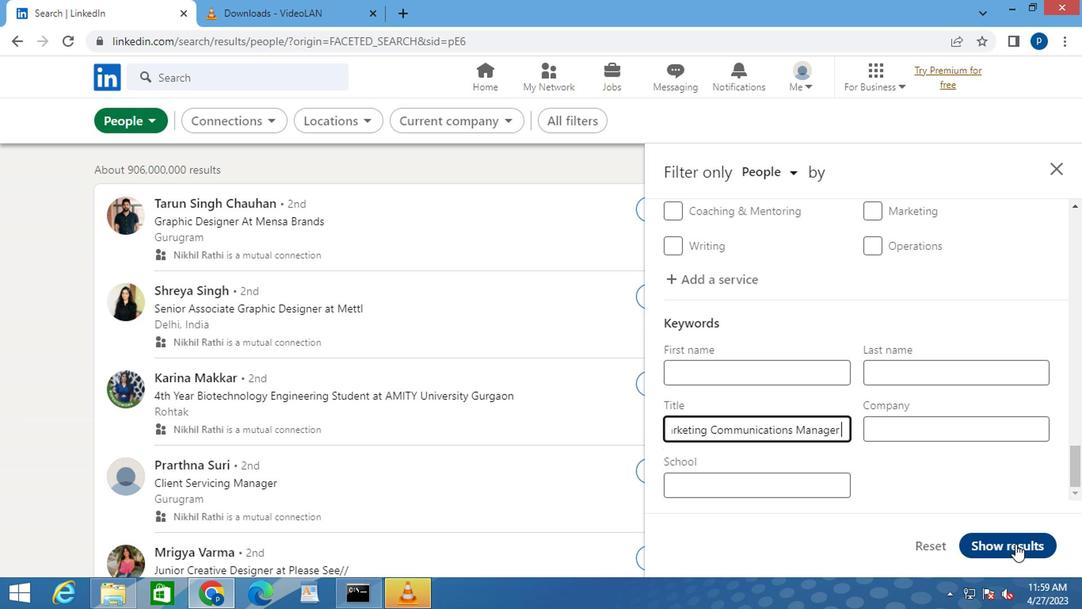 
